 Task: Calculate the distance to the nearest cavern tour in Carlsbad Caverns National Park, New Mexico.
Action: Mouse moved to (77, 55)
Screenshot: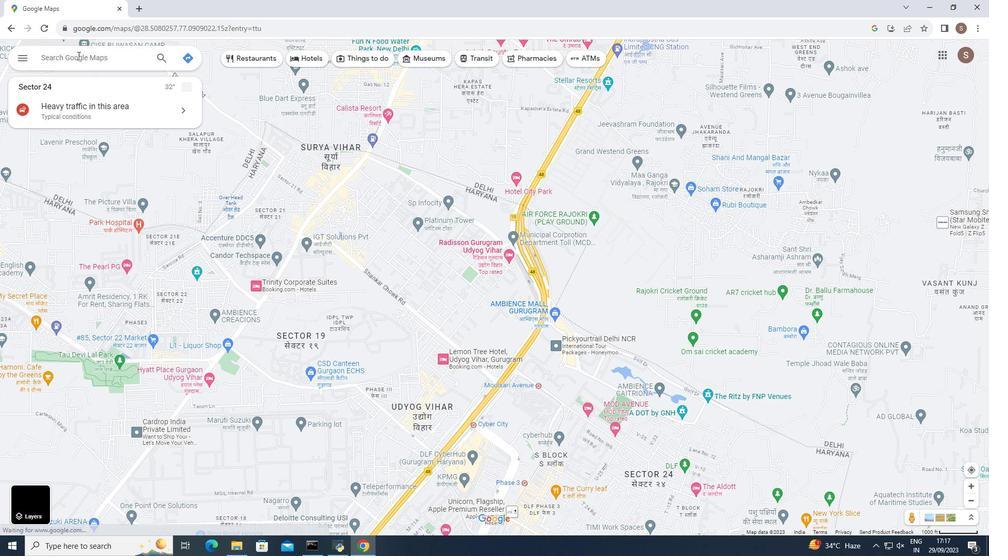 
Action: Mouse pressed left at (77, 55)
Screenshot: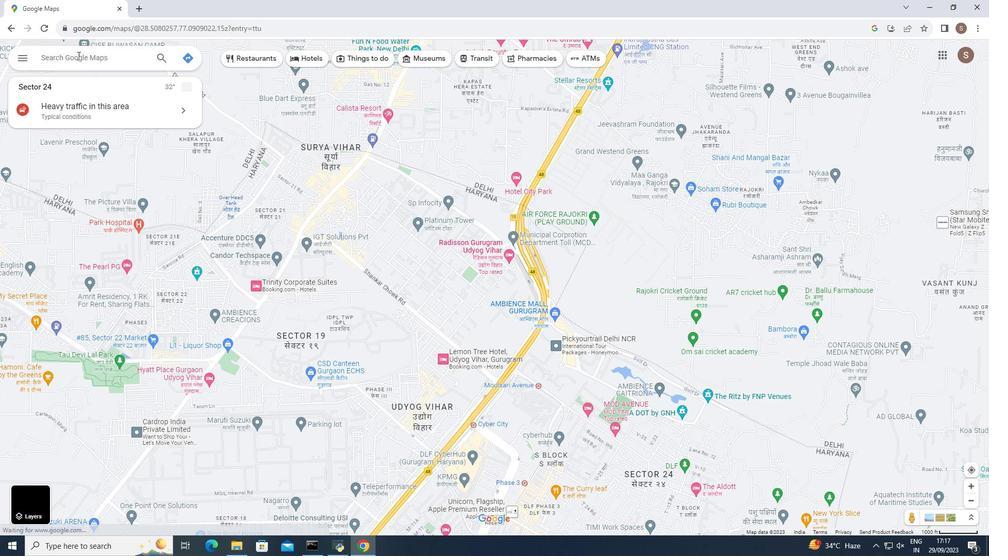 
Action: Key pressed carlsbad<Key.space>caverns<Key.space>national<Key.space>park,<Key.space>new<Key.space>mexico
Screenshot: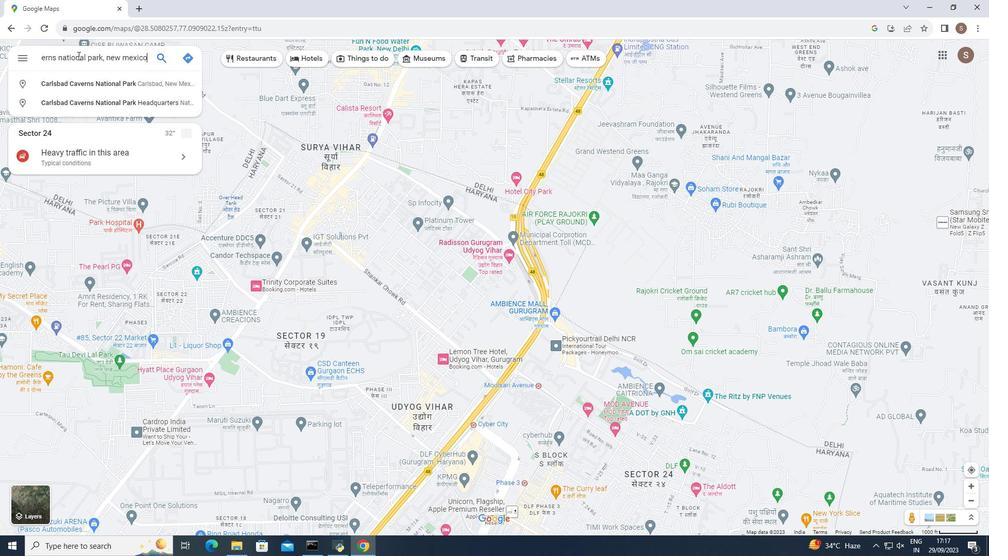 
Action: Mouse moved to (158, 53)
Screenshot: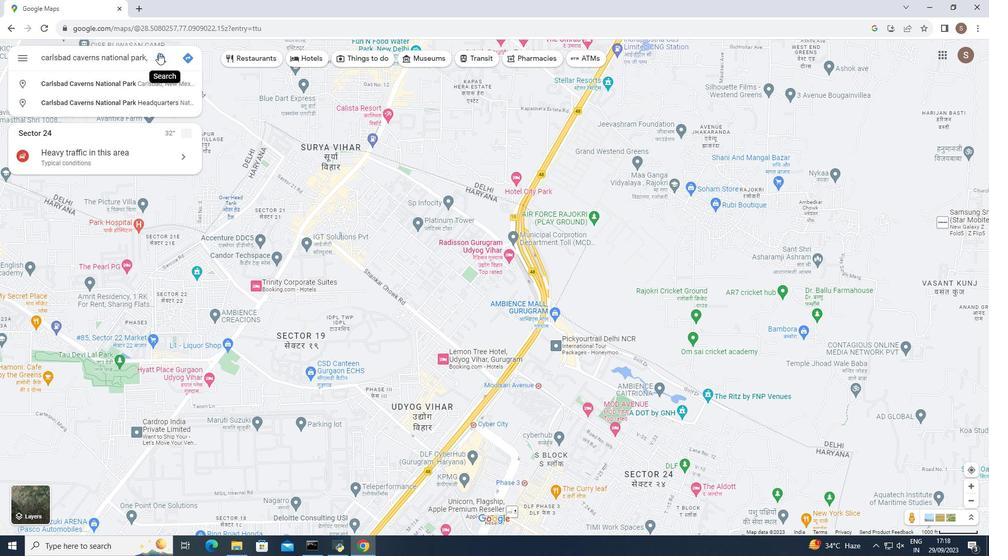 
Action: Mouse pressed left at (158, 53)
Screenshot: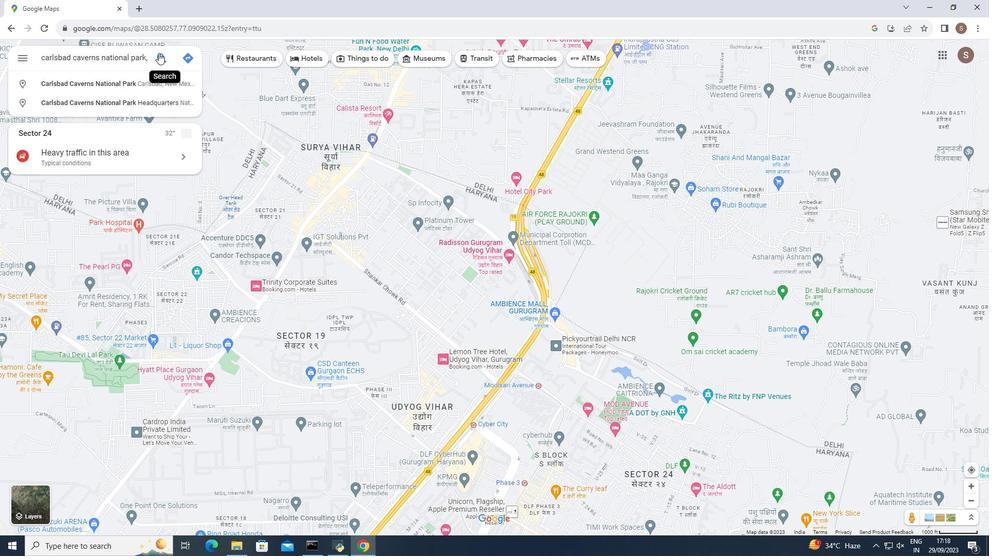 
Action: Mouse moved to (105, 263)
Screenshot: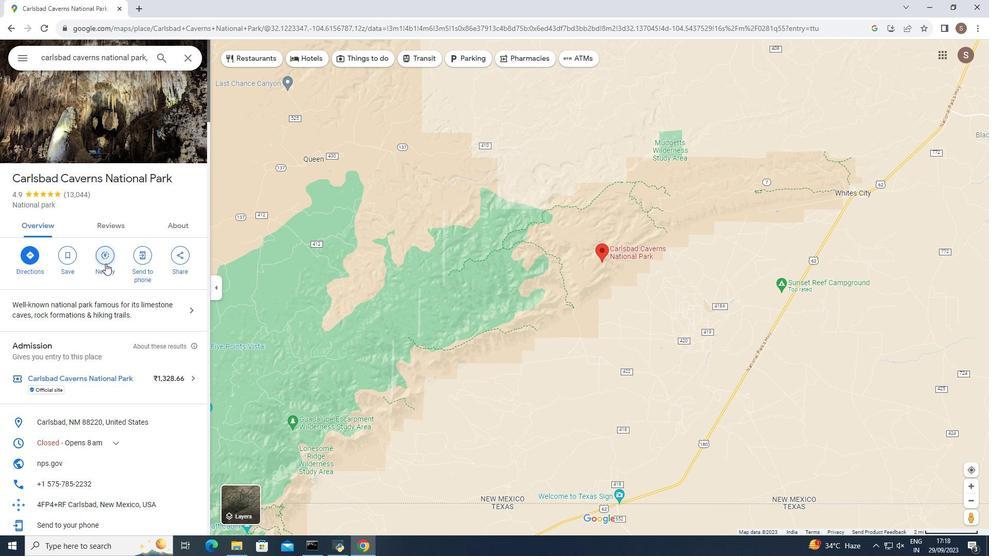
Action: Mouse pressed left at (105, 263)
Screenshot: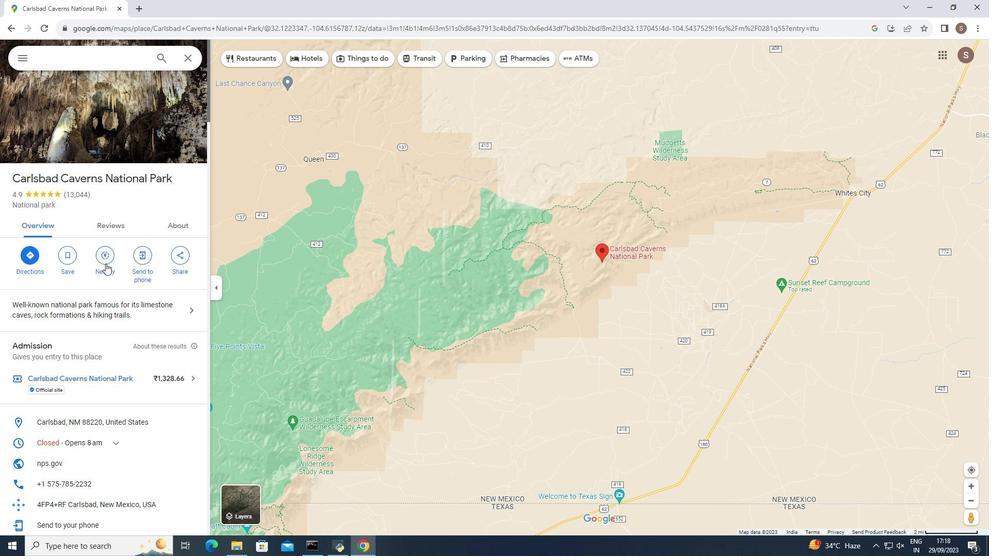 
Action: Mouse moved to (71, 54)
Screenshot: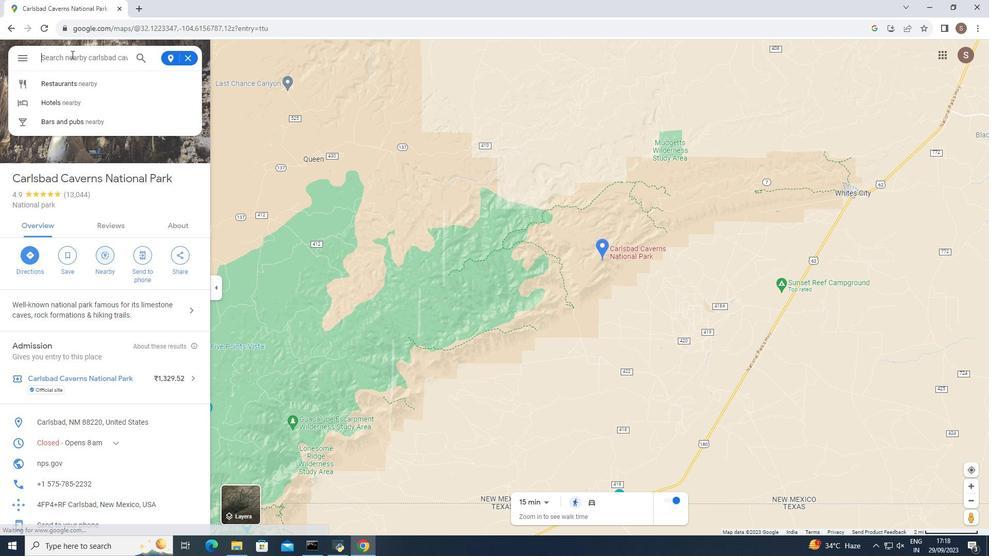
Action: Mouse pressed left at (71, 54)
Screenshot: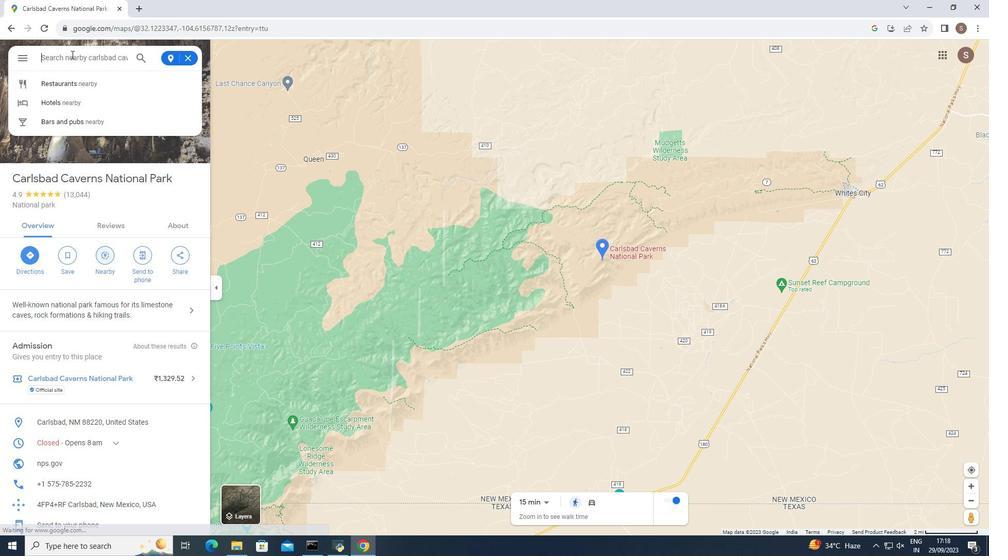 
Action: Mouse moved to (70, 55)
Screenshot: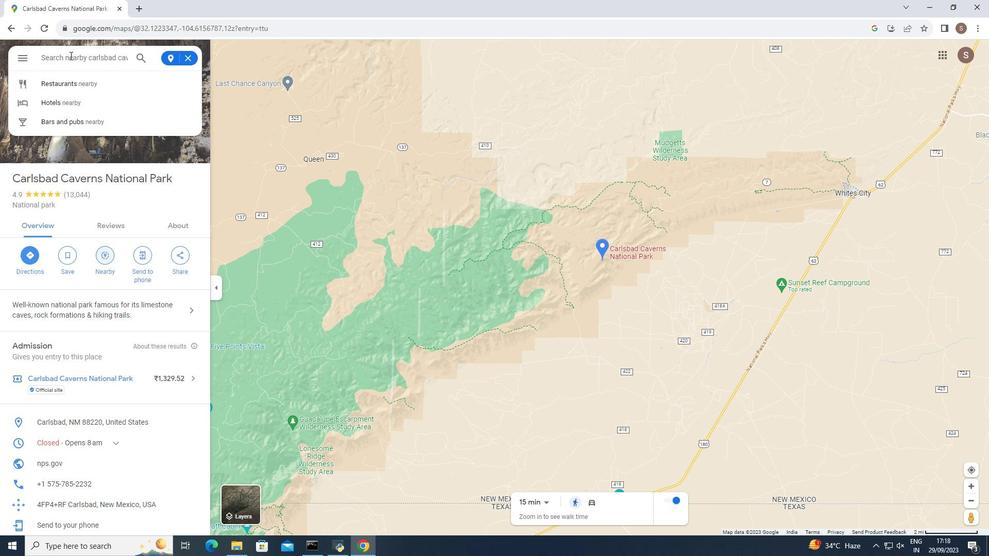 
Action: Key pressed cavern<Key.space>tour
Screenshot: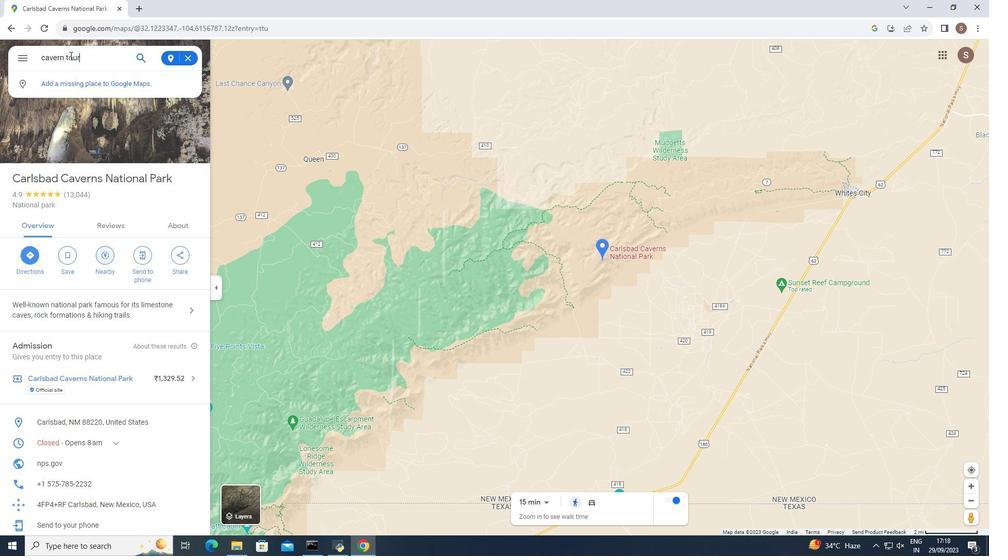 
Action: Mouse moved to (141, 58)
Screenshot: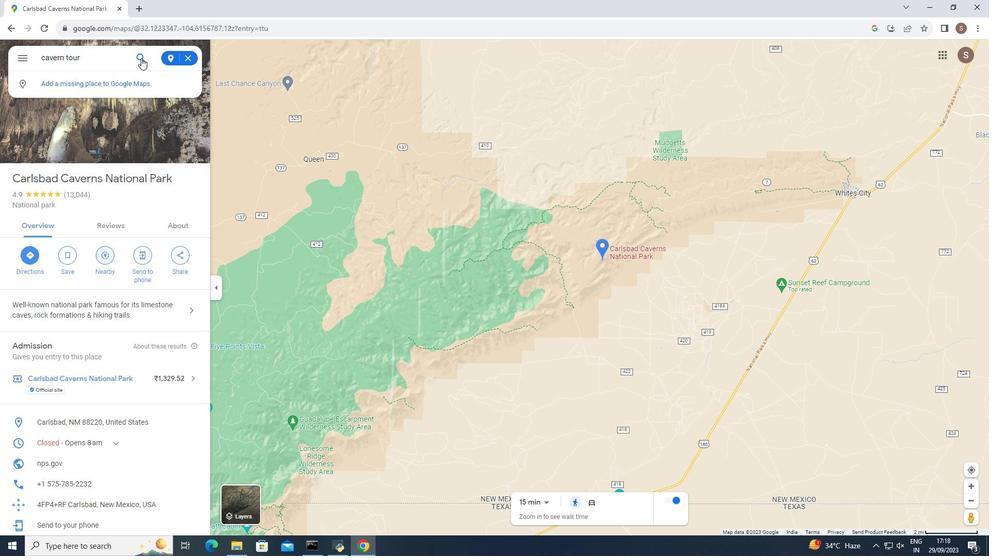 
Action: Mouse pressed left at (141, 58)
Screenshot: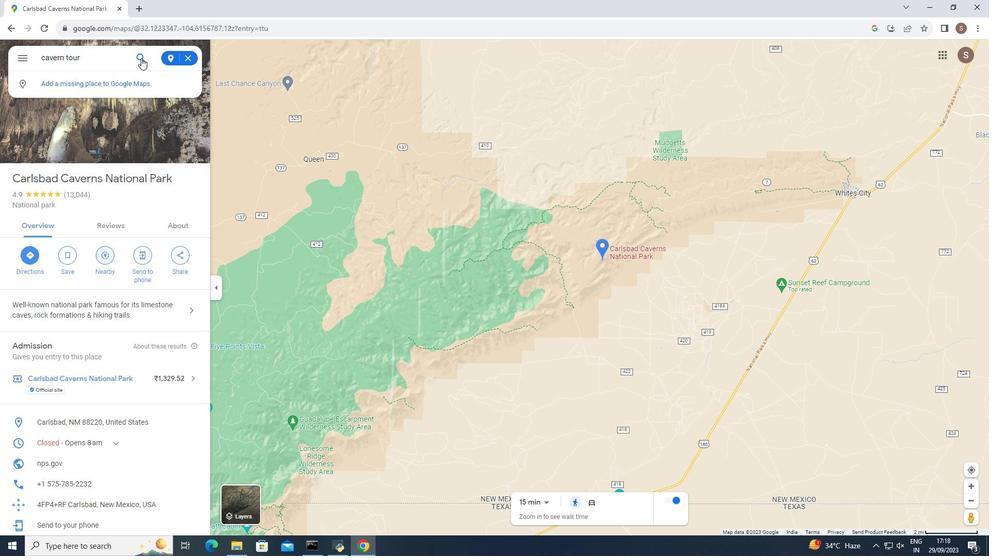 
Action: Mouse moved to (599, 251)
Screenshot: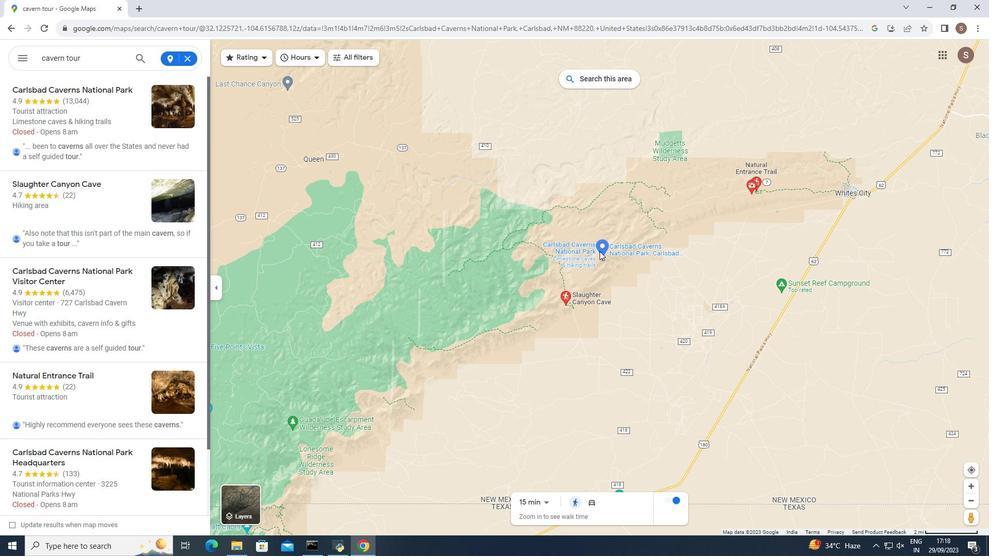 
Action: Mouse pressed left at (599, 251)
Screenshot: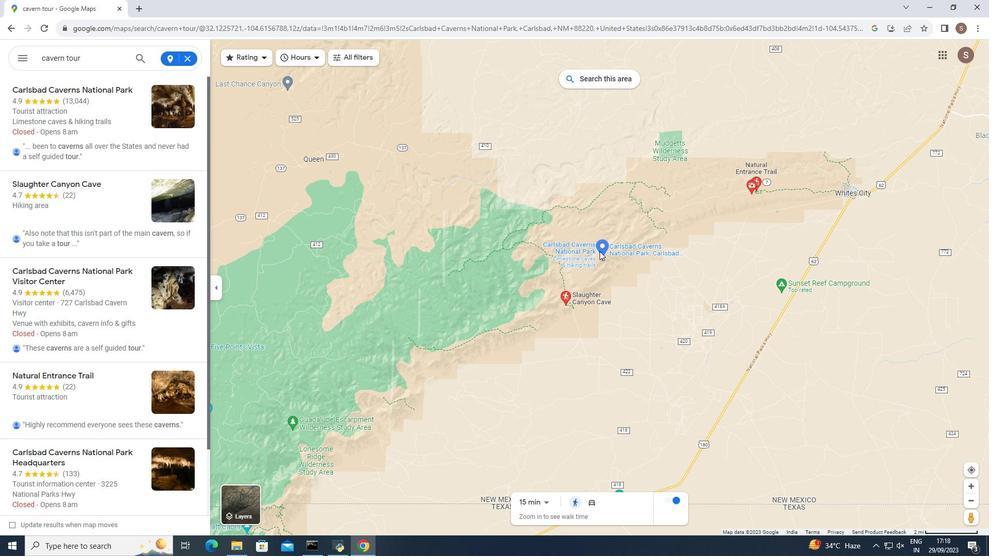 
Action: Mouse moved to (602, 241)
Screenshot: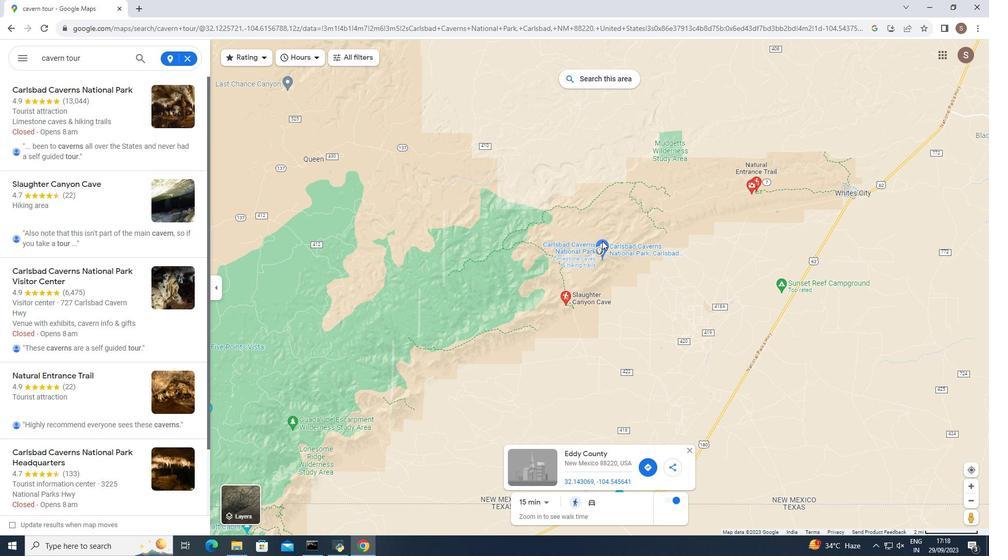 
Action: Mouse pressed left at (602, 241)
Screenshot: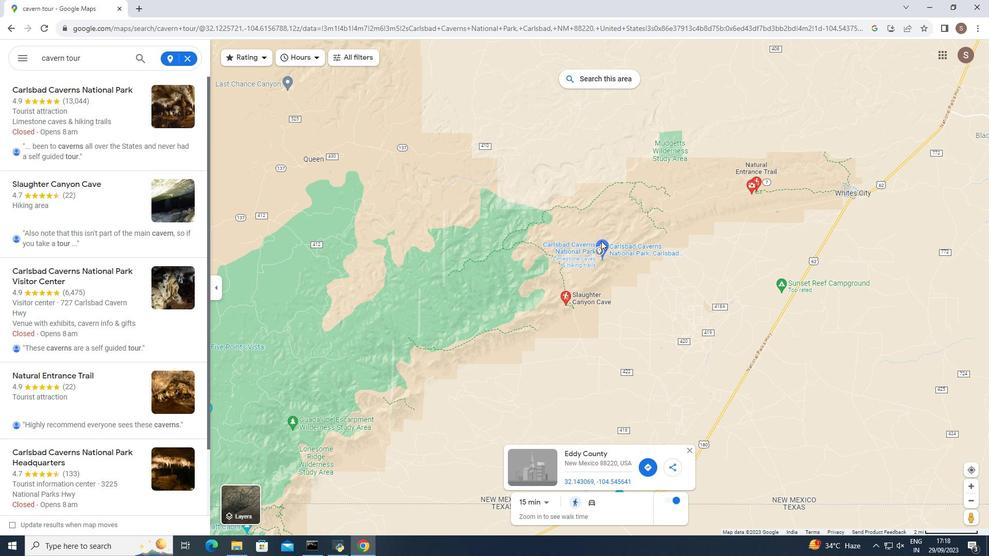 
Action: Mouse moved to (601, 258)
Screenshot: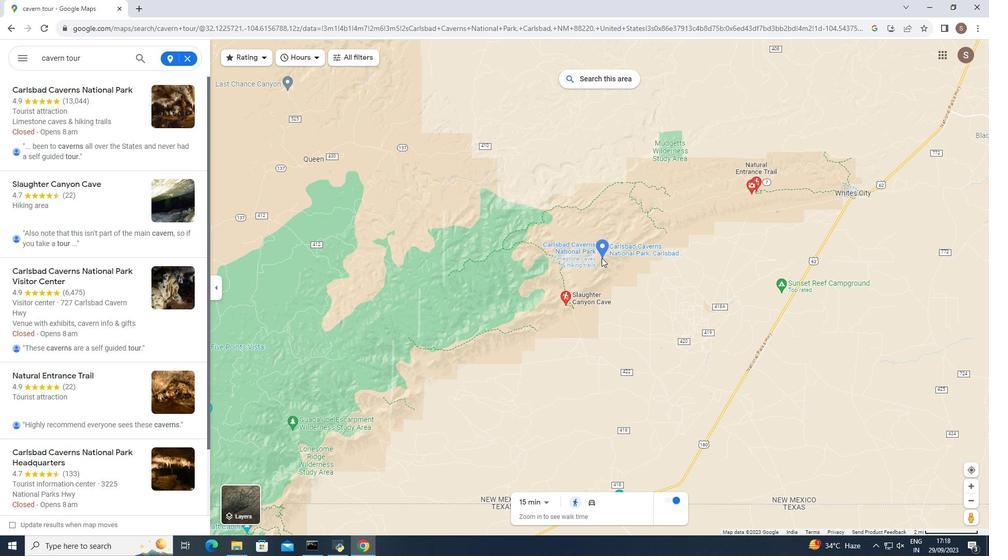 
Action: Mouse pressed left at (601, 258)
Screenshot: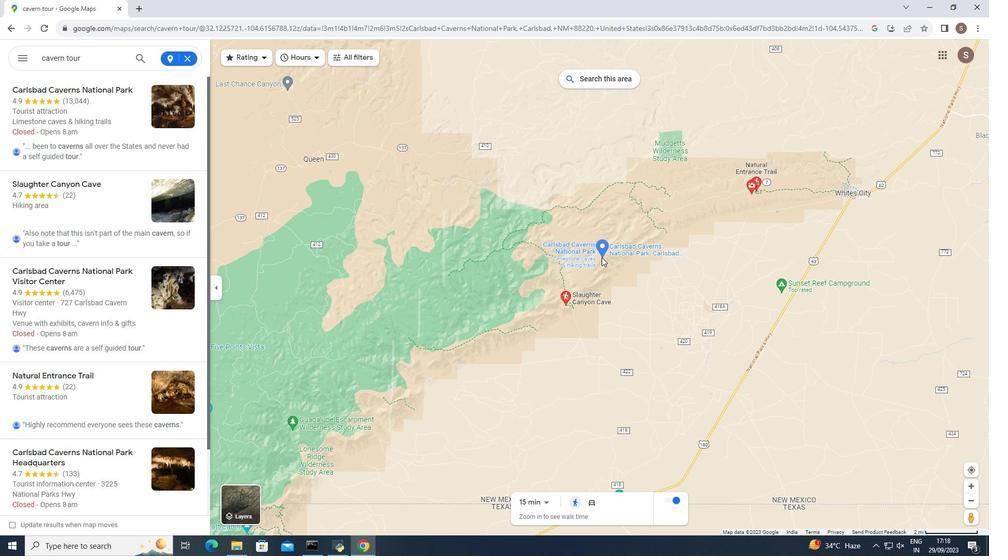
Action: Mouse moved to (601, 246)
Screenshot: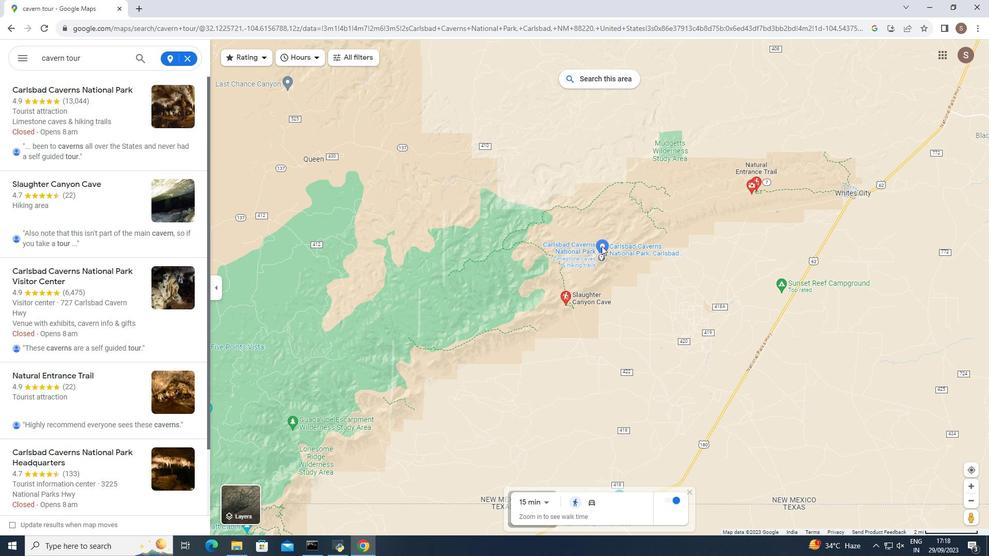
Action: Mouse pressed left at (601, 246)
Screenshot: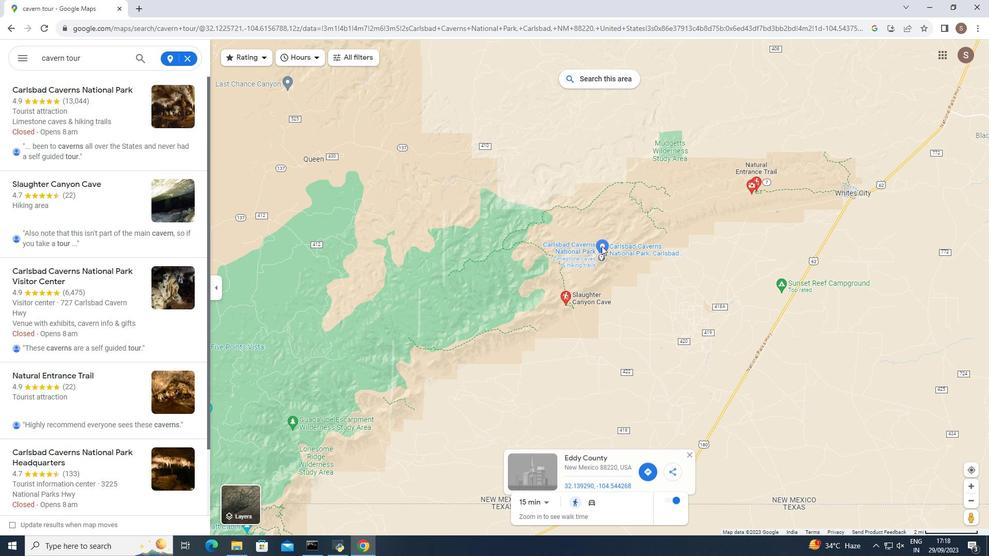 
Action: Mouse moved to (566, 294)
Screenshot: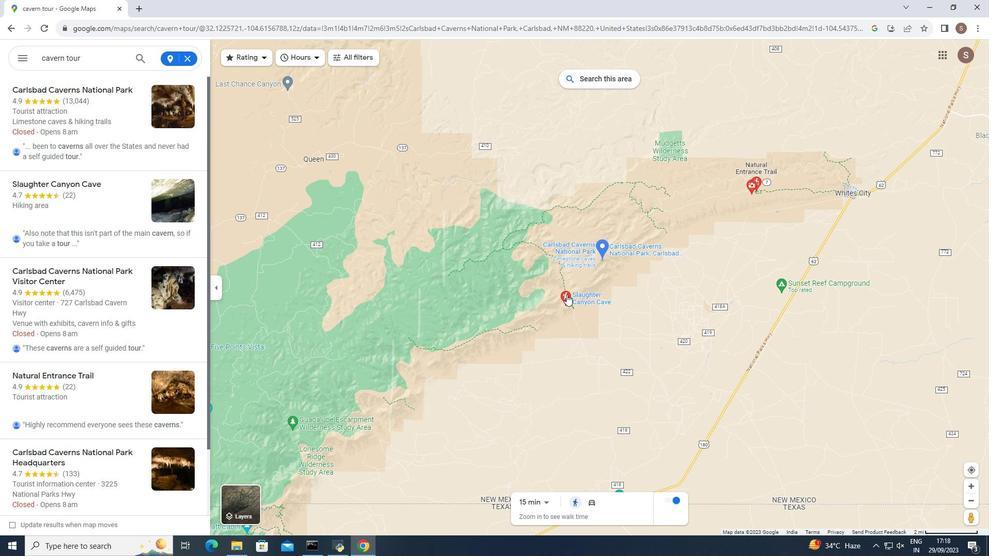 
Action: Mouse pressed left at (566, 294)
Screenshot: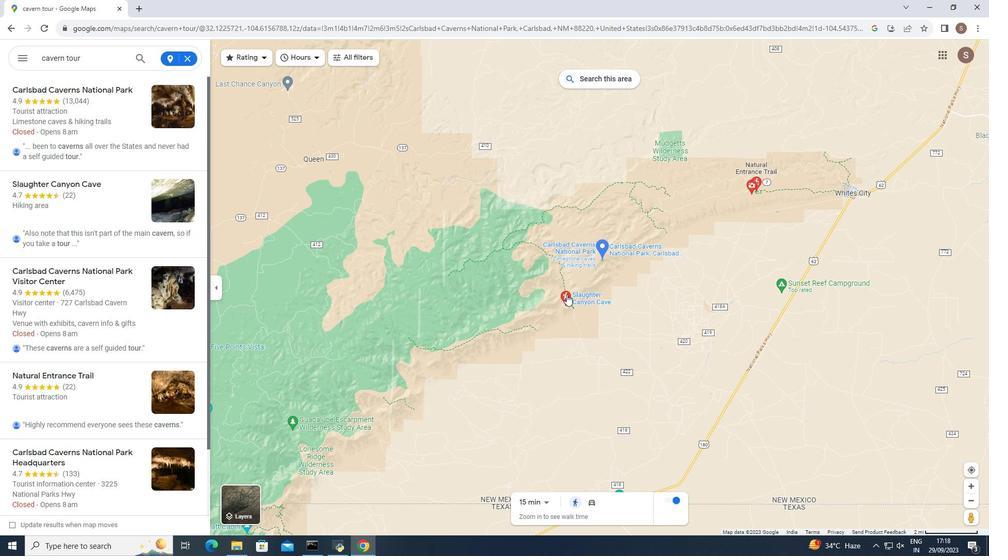 
Action: Mouse moved to (366, 313)
Screenshot: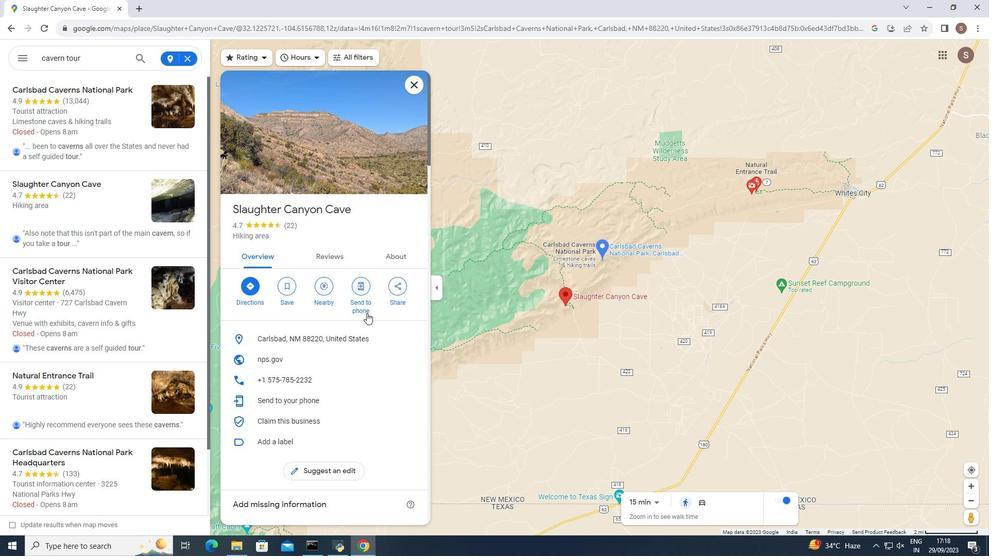 
Action: Mouse scrolled (366, 312) with delta (0, 0)
Screenshot: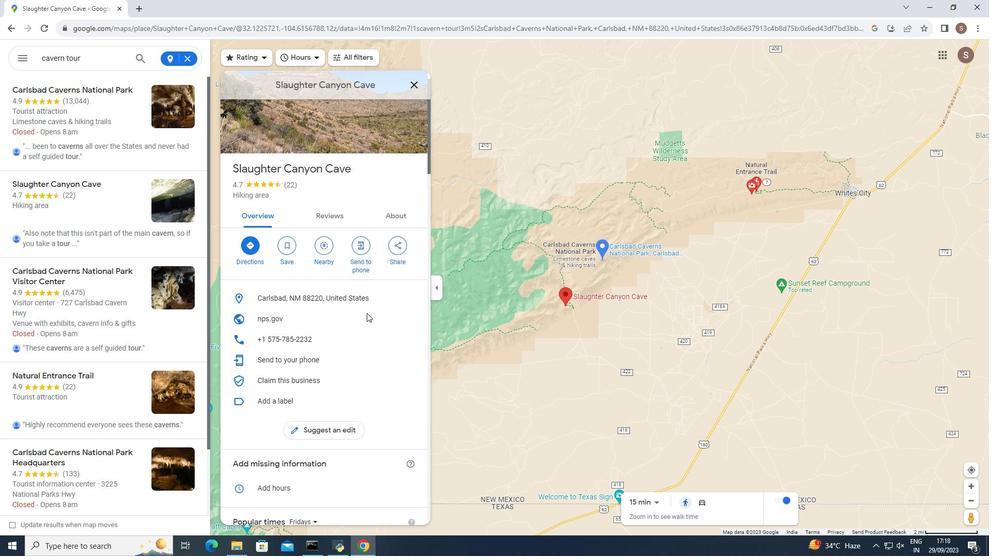 
Action: Mouse moved to (367, 310)
Screenshot: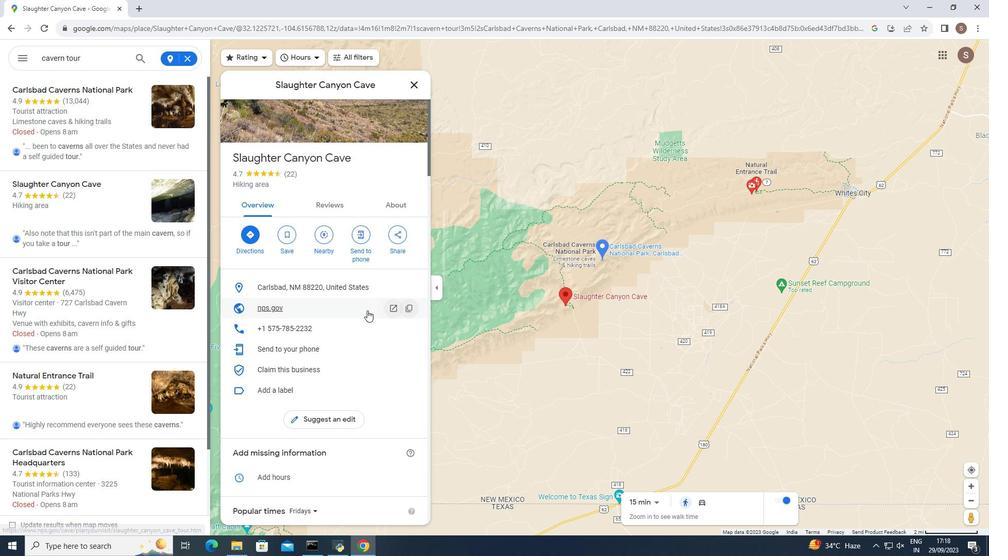 
Action: Mouse scrolled (367, 310) with delta (0, 0)
Screenshot: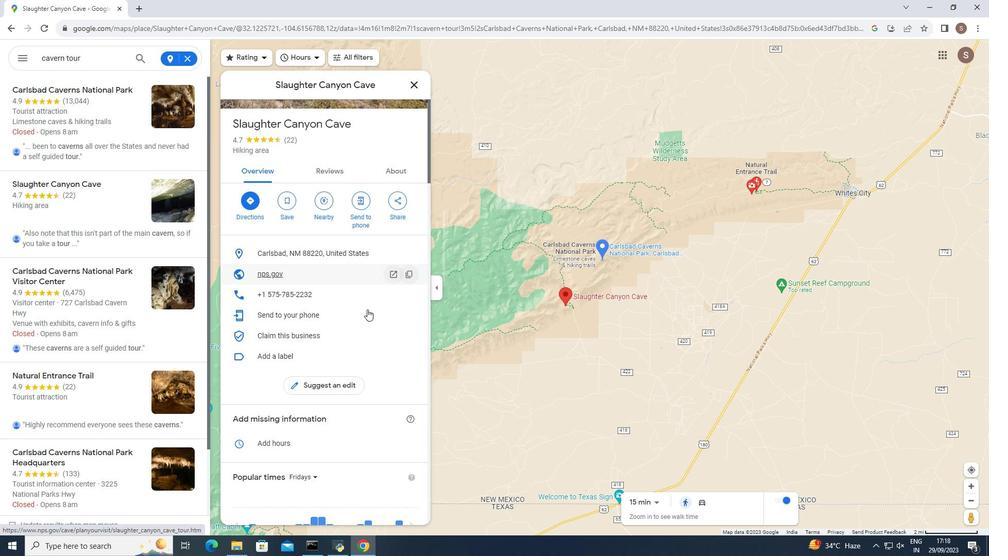 
Action: Mouse moved to (367, 307)
Screenshot: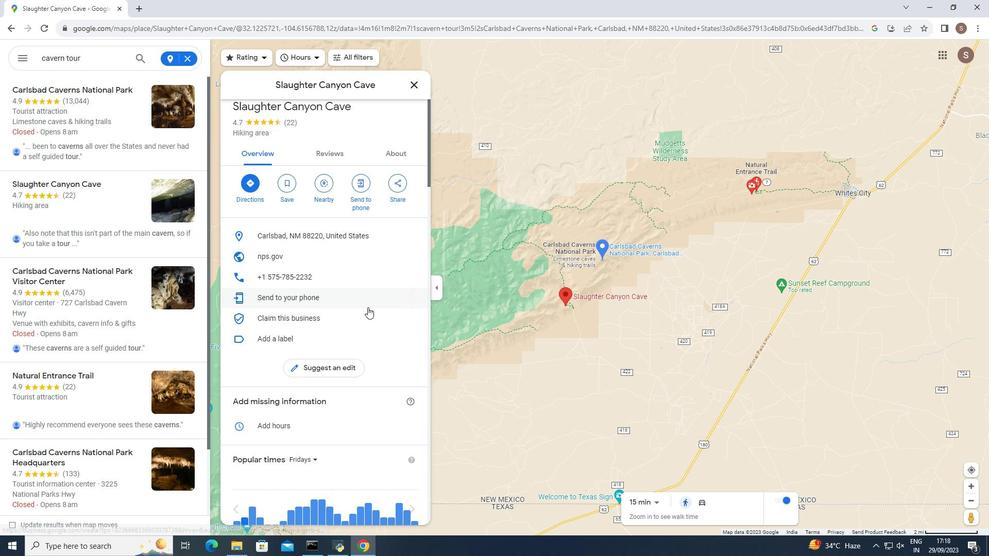 
Action: Mouse scrolled (367, 307) with delta (0, 0)
Screenshot: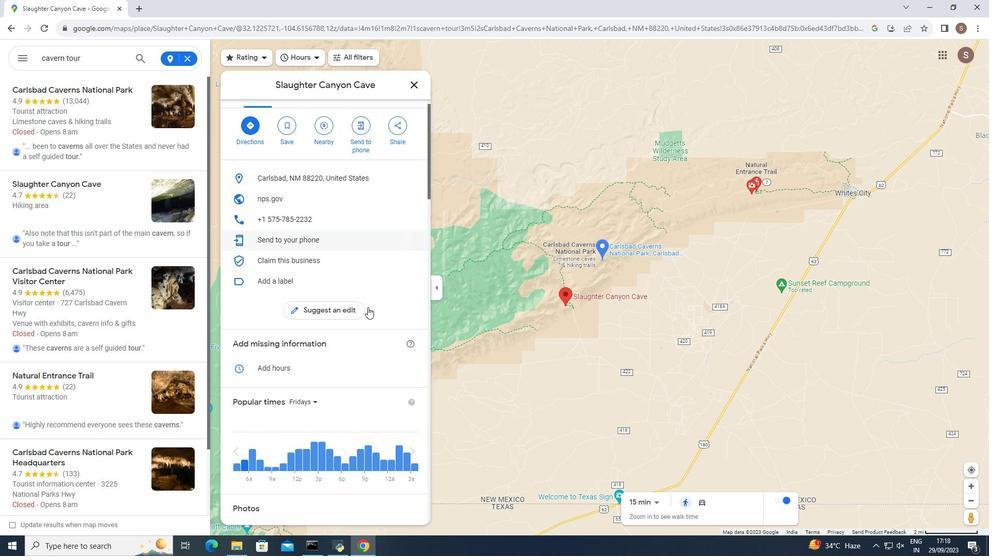 
Action: Mouse scrolled (367, 307) with delta (0, 0)
Screenshot: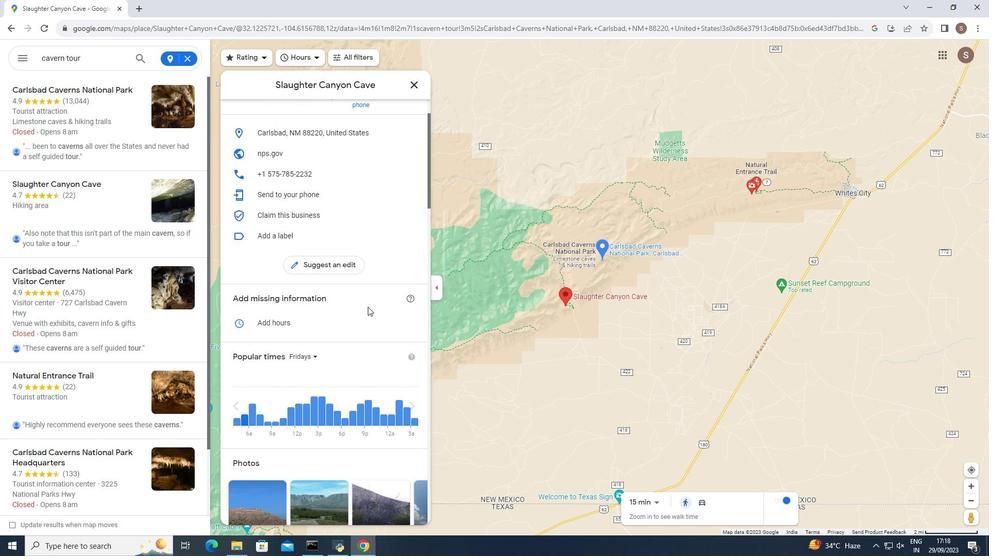 
Action: Mouse moved to (367, 307)
Screenshot: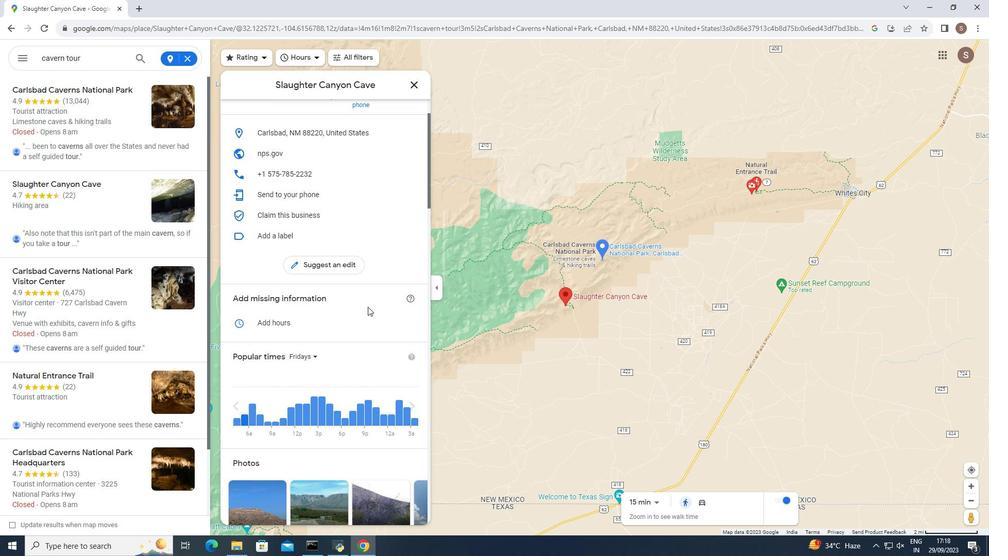 
Action: Mouse scrolled (367, 306) with delta (0, 0)
Screenshot: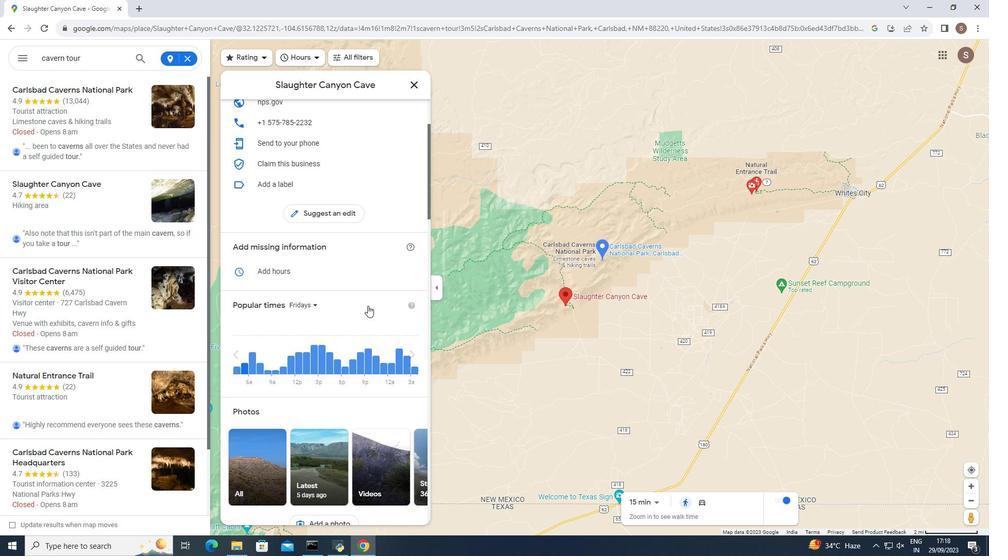 
Action: Mouse moved to (655, 503)
Screenshot: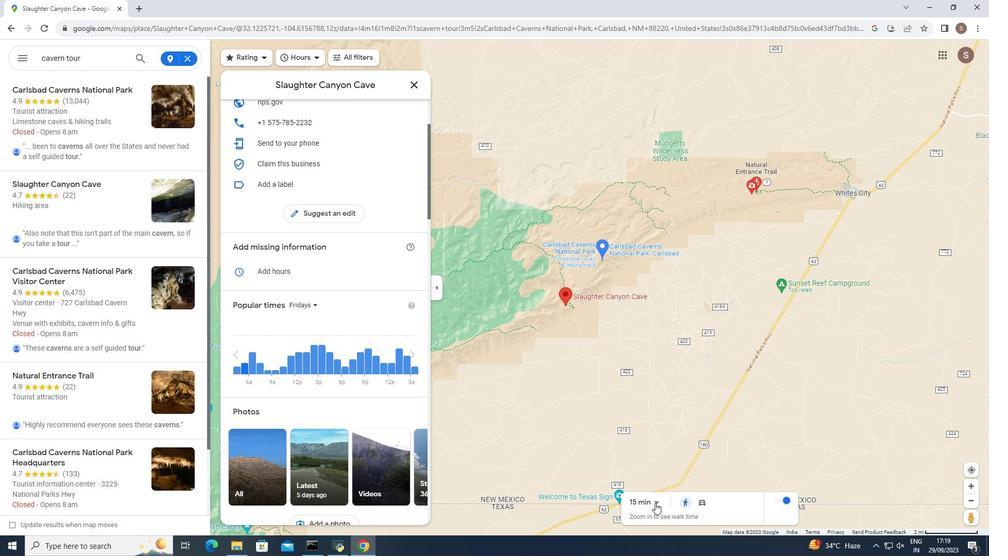 
Action: Mouse pressed left at (655, 503)
Screenshot: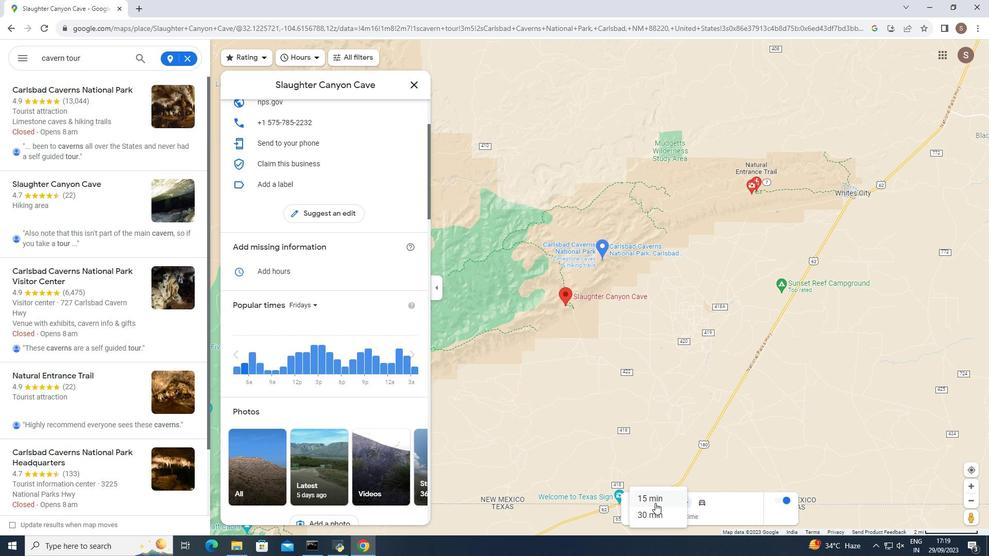 
Action: Mouse moved to (651, 440)
Screenshot: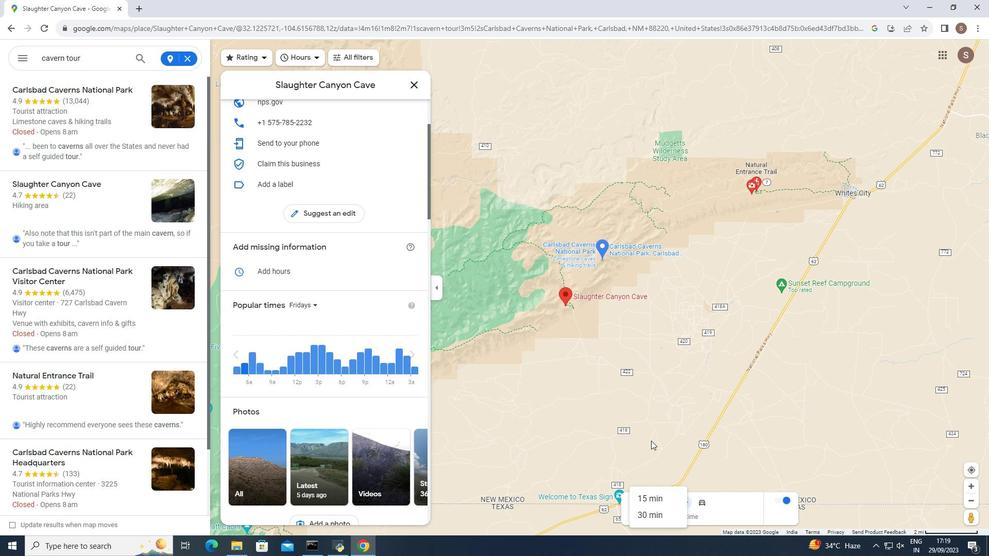 
Action: Mouse pressed left at (651, 440)
Screenshot: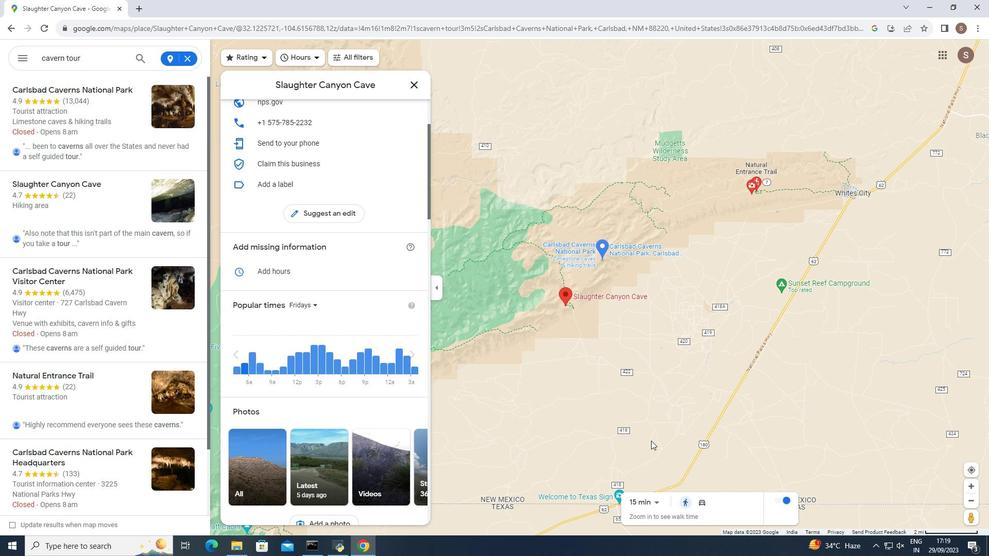 
Action: Mouse moved to (752, 188)
Screenshot: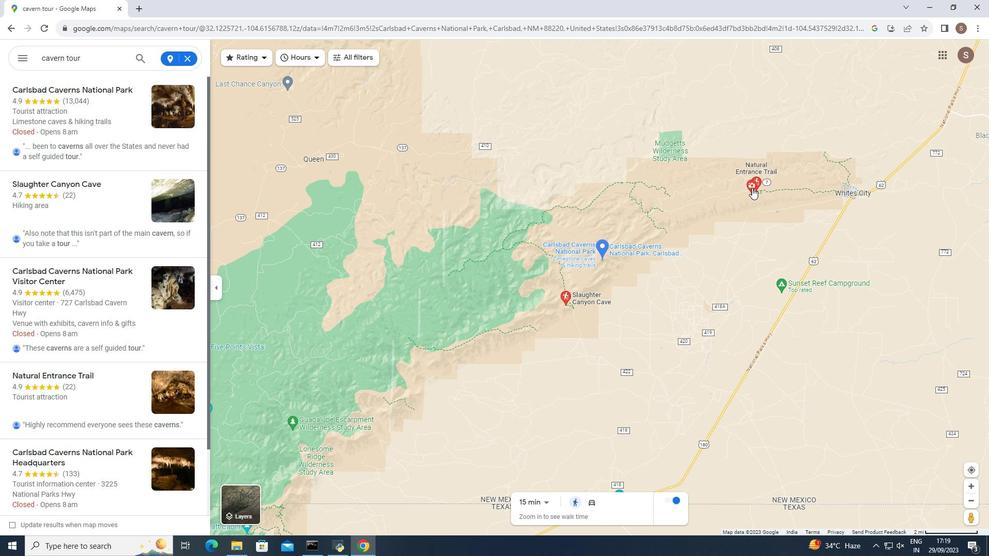 
Action: Mouse pressed left at (752, 188)
Screenshot: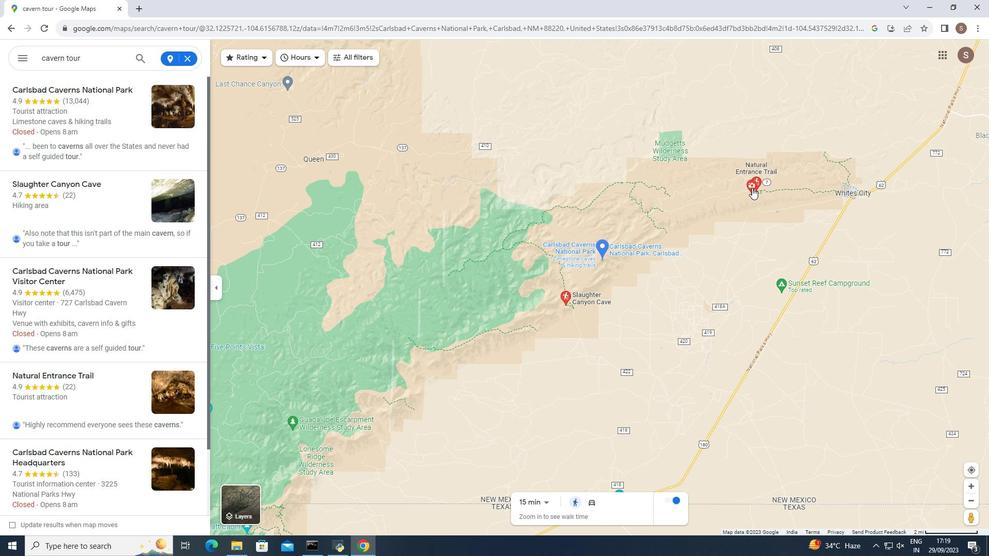 
Action: Mouse moved to (758, 189)
Screenshot: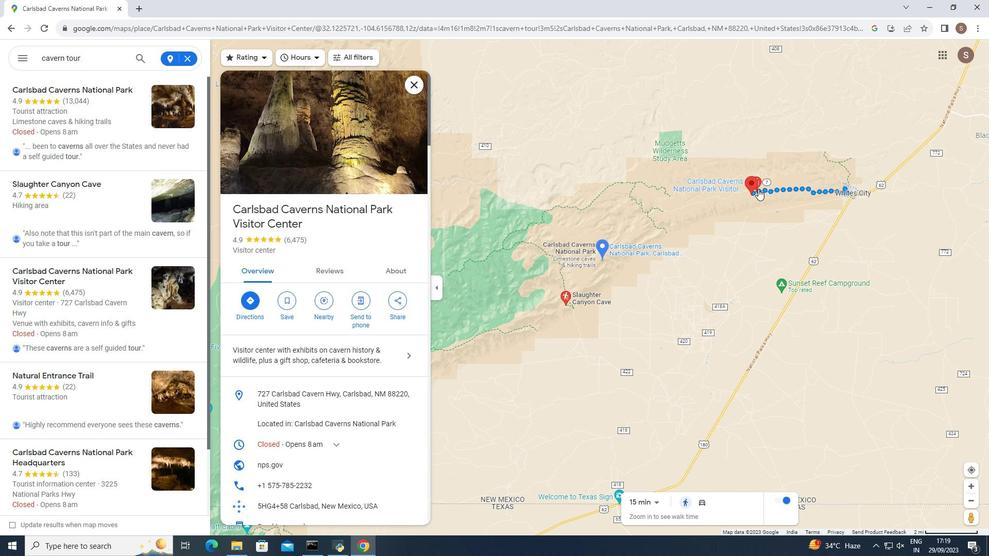
Action: Mouse pressed left at (758, 189)
Screenshot: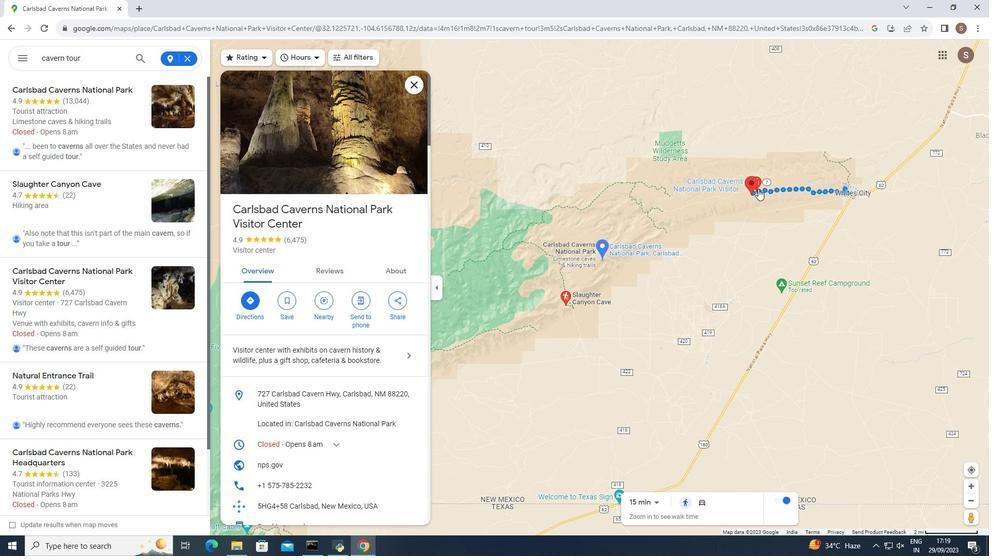 
Action: Mouse moved to (758, 189)
Screenshot: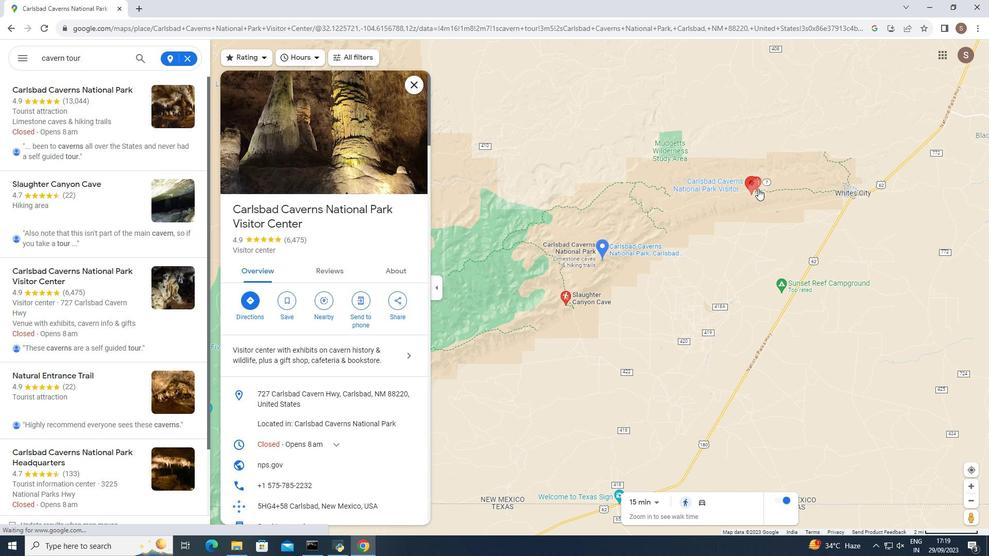
Action: Mouse pressed left at (758, 189)
Screenshot: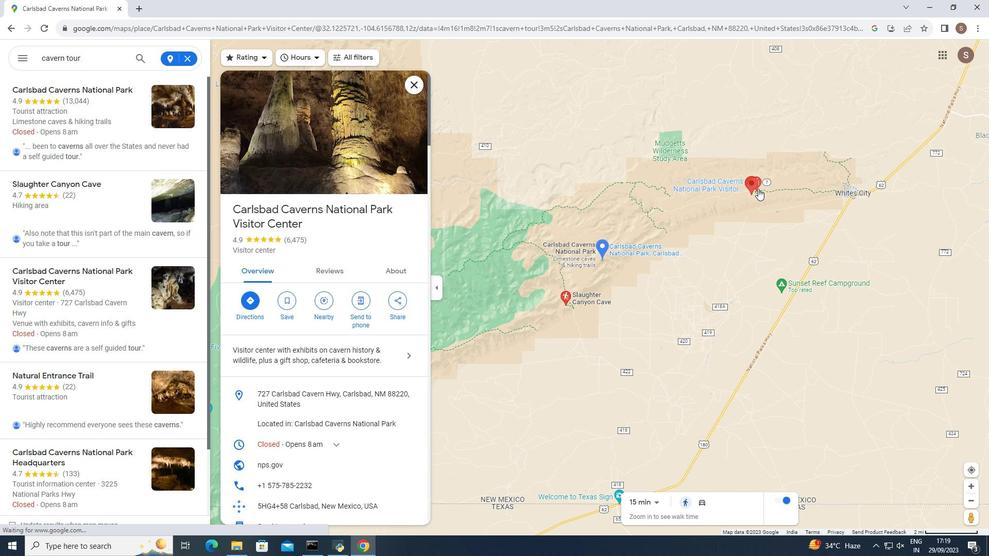 
Action: Mouse moved to (787, 208)
Screenshot: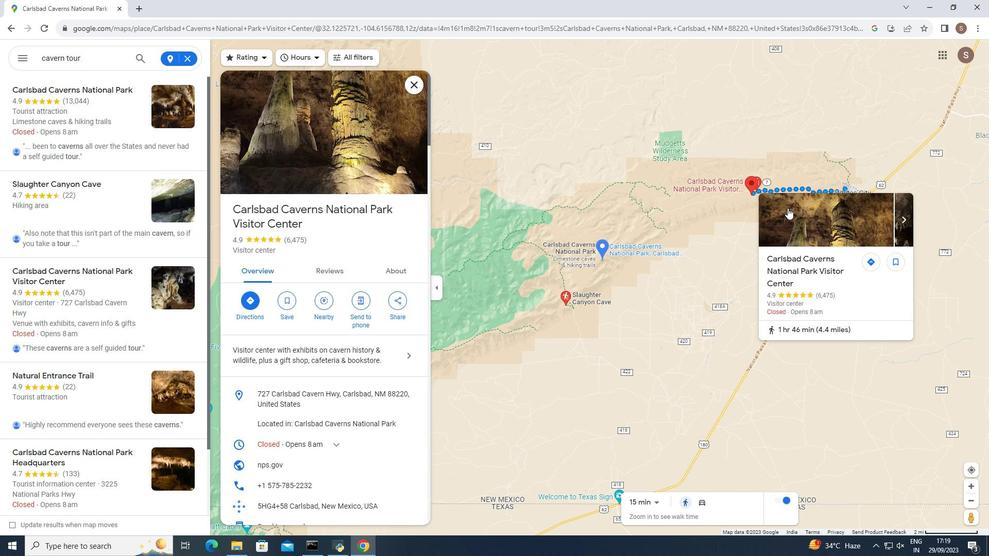 
Action: Mouse pressed left at (787, 208)
Screenshot: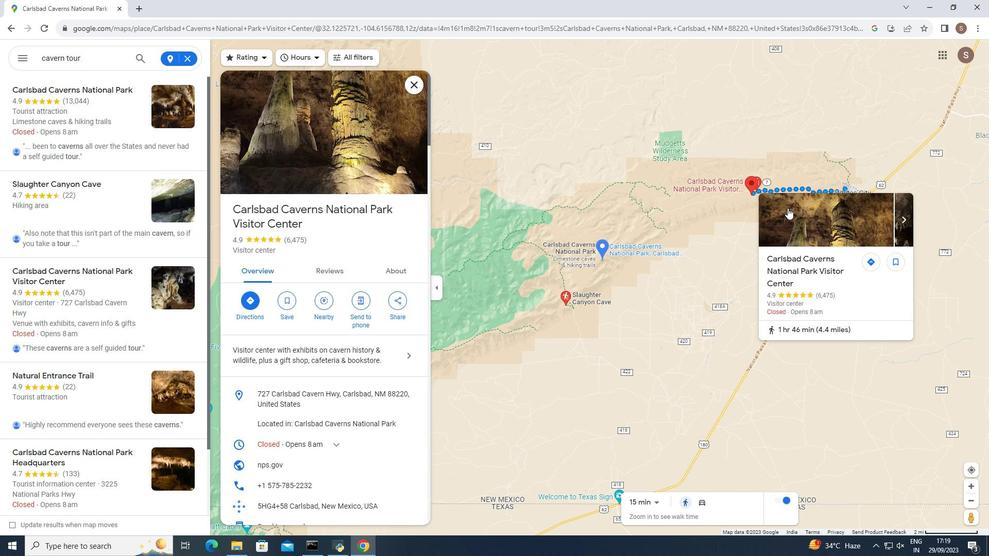 
Action: Mouse moved to (282, 219)
Screenshot: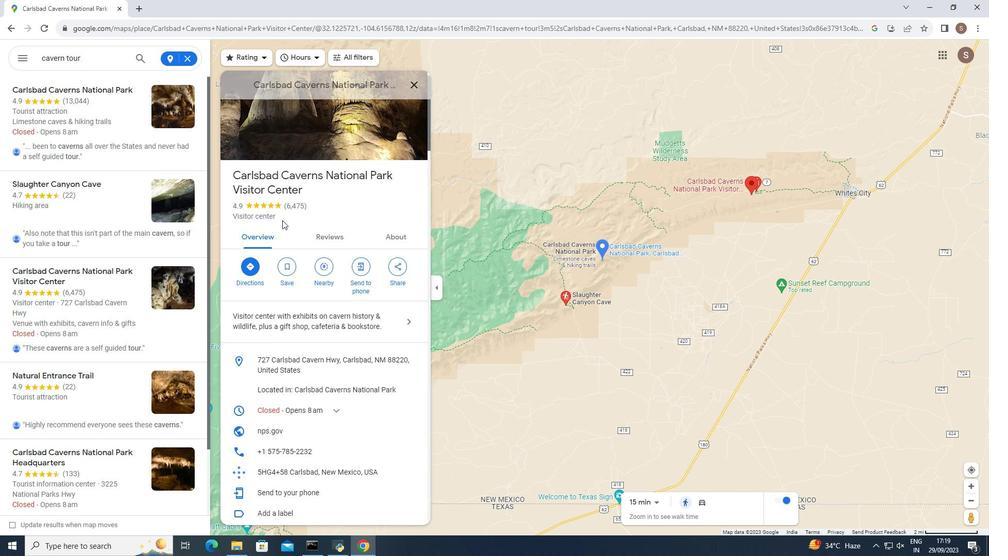 
Action: Mouse scrolled (282, 219) with delta (0, 0)
Screenshot: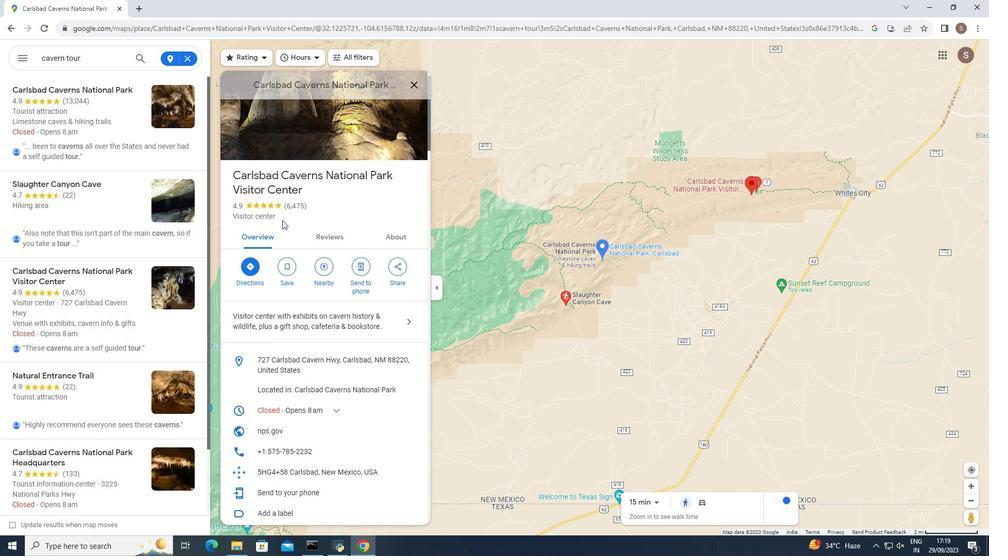
Action: Mouse moved to (282, 220)
Screenshot: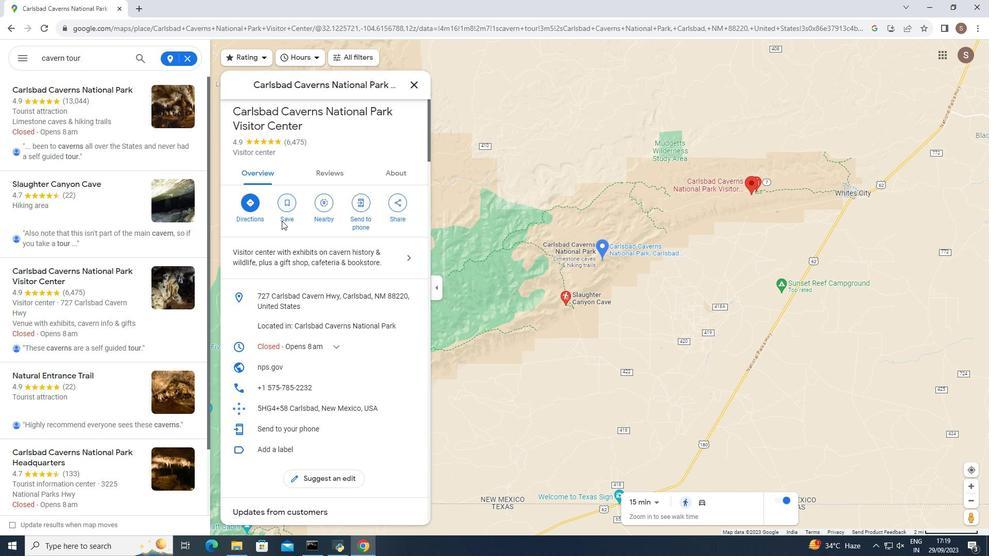 
Action: Mouse scrolled (282, 219) with delta (0, 0)
Screenshot: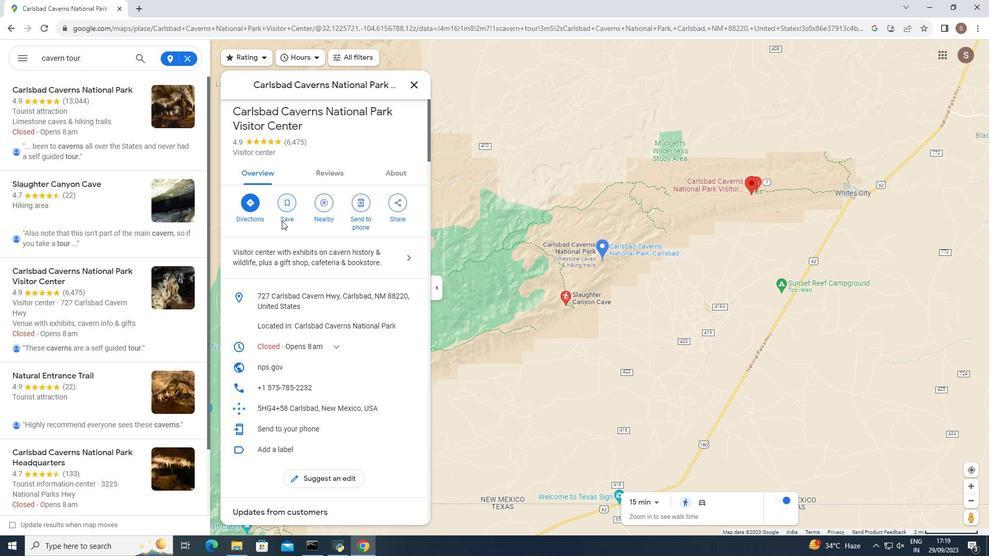 
Action: Mouse moved to (281, 221)
Screenshot: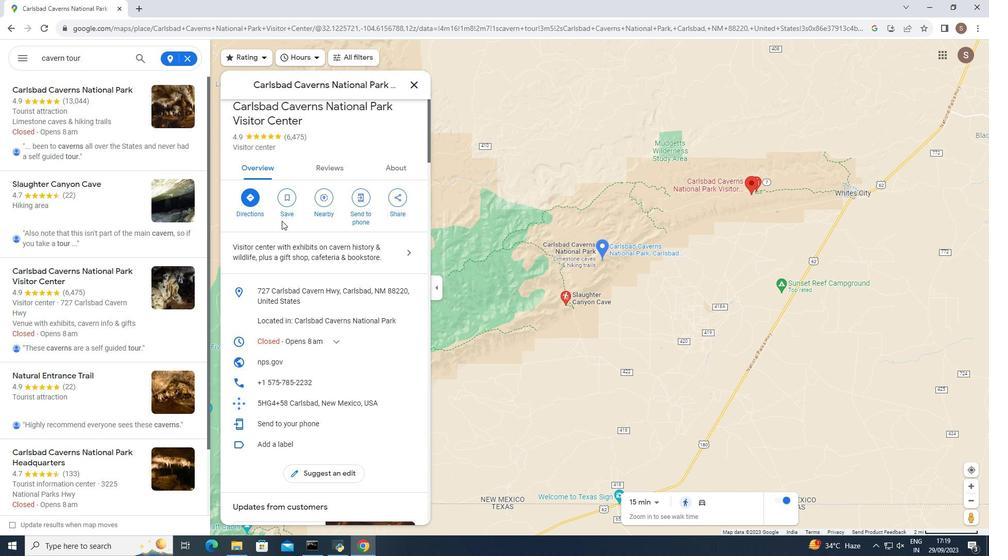 
Action: Mouse scrolled (281, 220) with delta (0, 0)
Screenshot: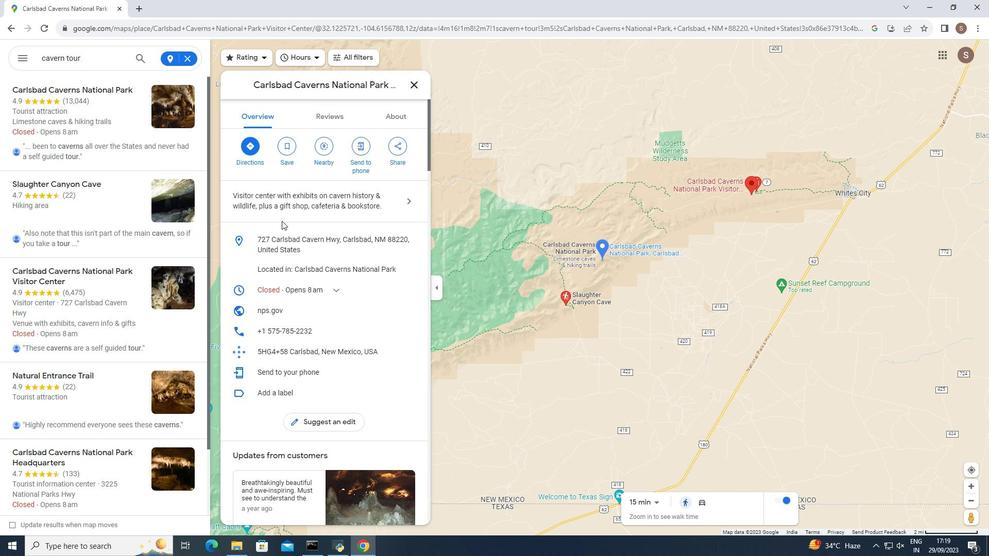 
Action: Mouse moved to (319, 242)
Screenshot: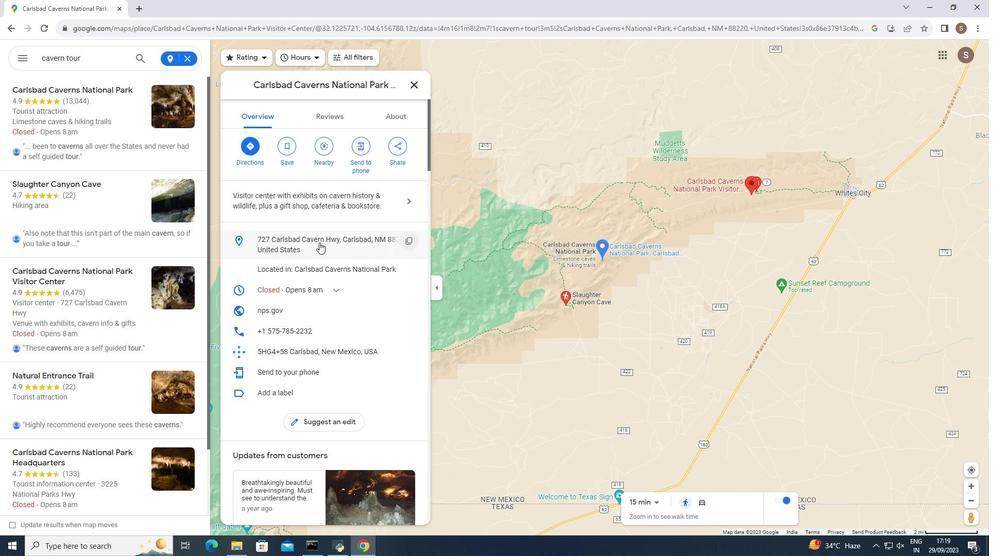 
Action: Mouse scrolled (319, 242) with delta (0, 0)
Screenshot: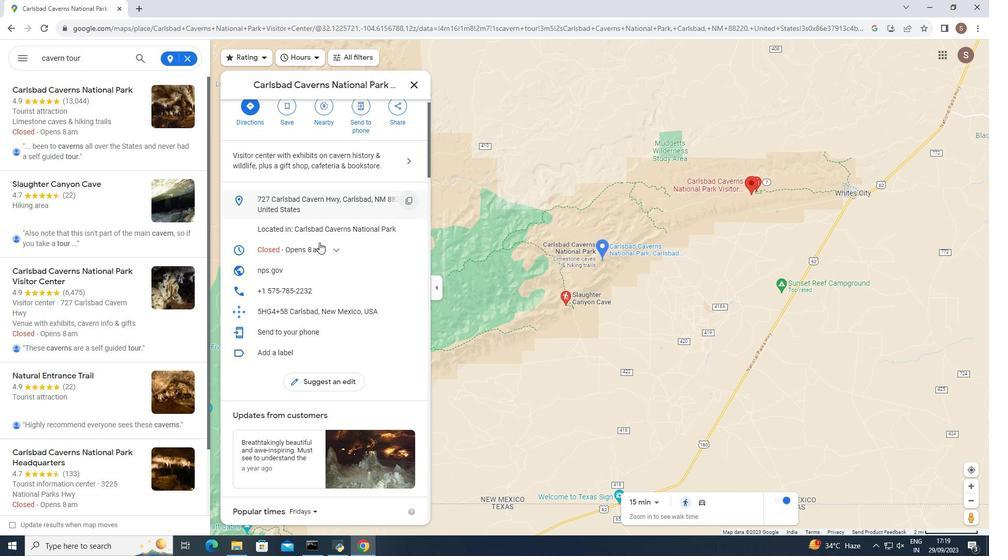 
Action: Mouse moved to (319, 242)
Screenshot: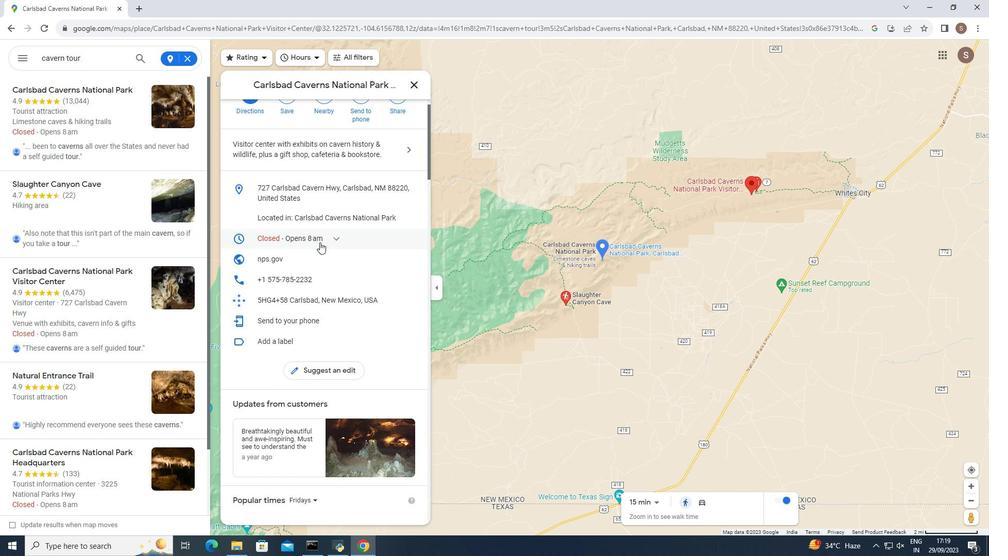 
Action: Mouse scrolled (319, 242) with delta (0, 0)
Screenshot: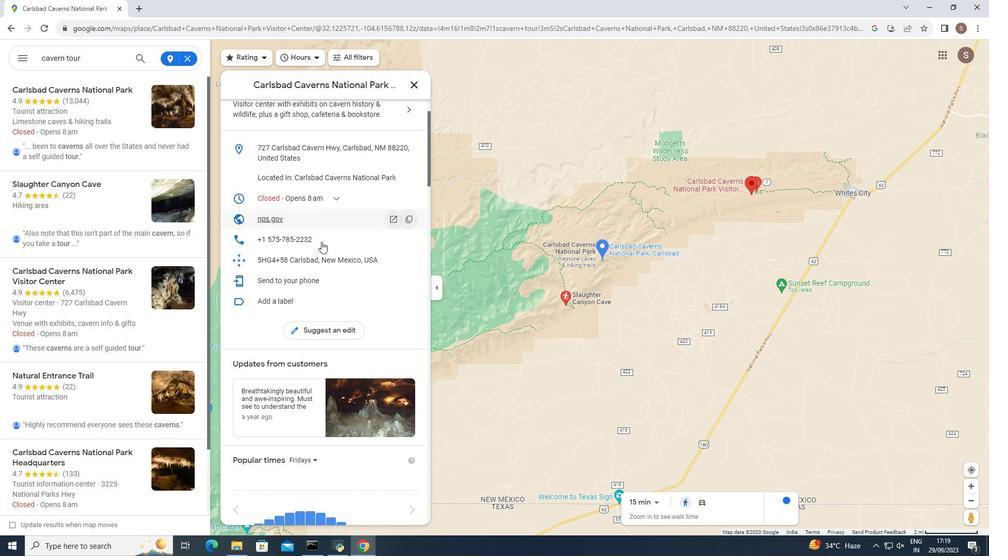 
Action: Mouse moved to (320, 242)
Screenshot: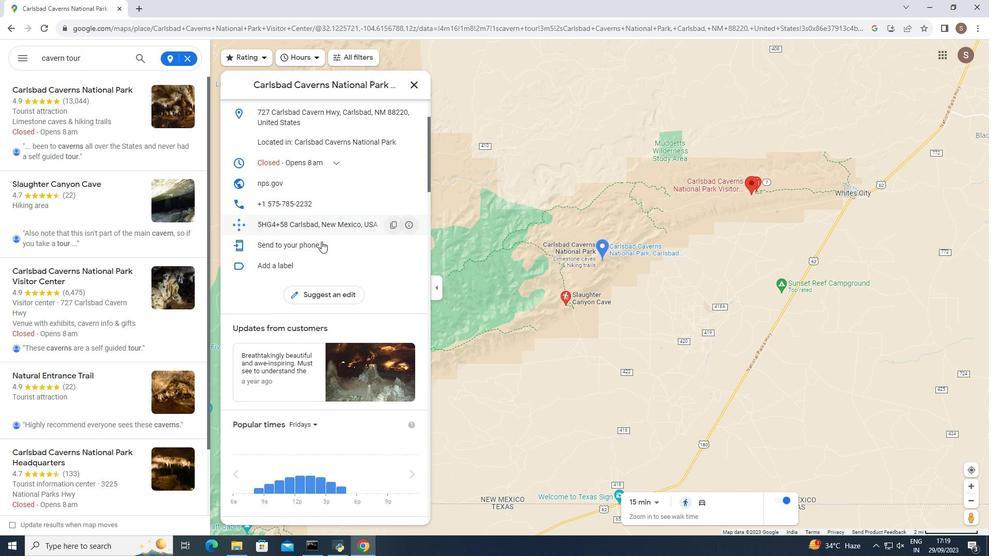 
Action: Mouse scrolled (320, 241) with delta (0, 0)
Screenshot: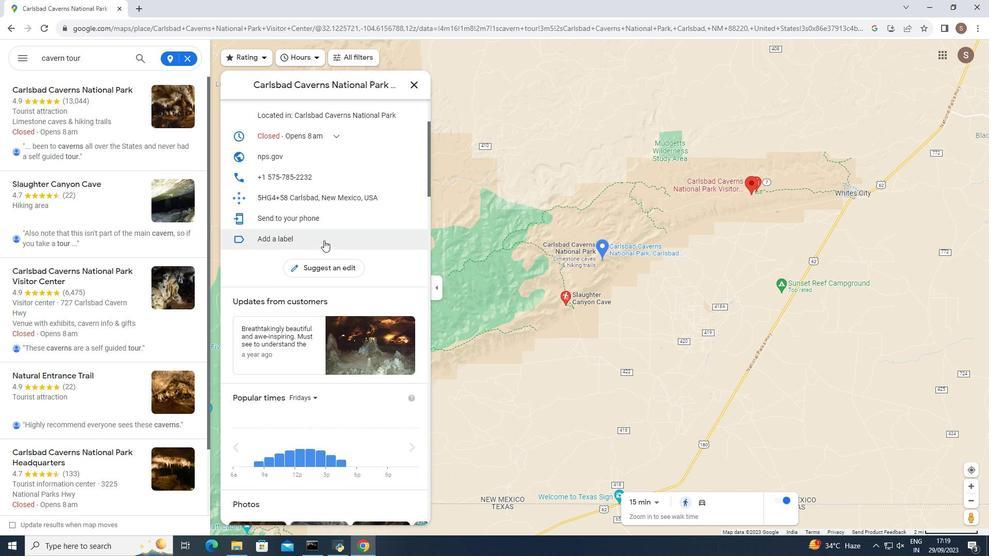 
Action: Mouse moved to (409, 82)
Screenshot: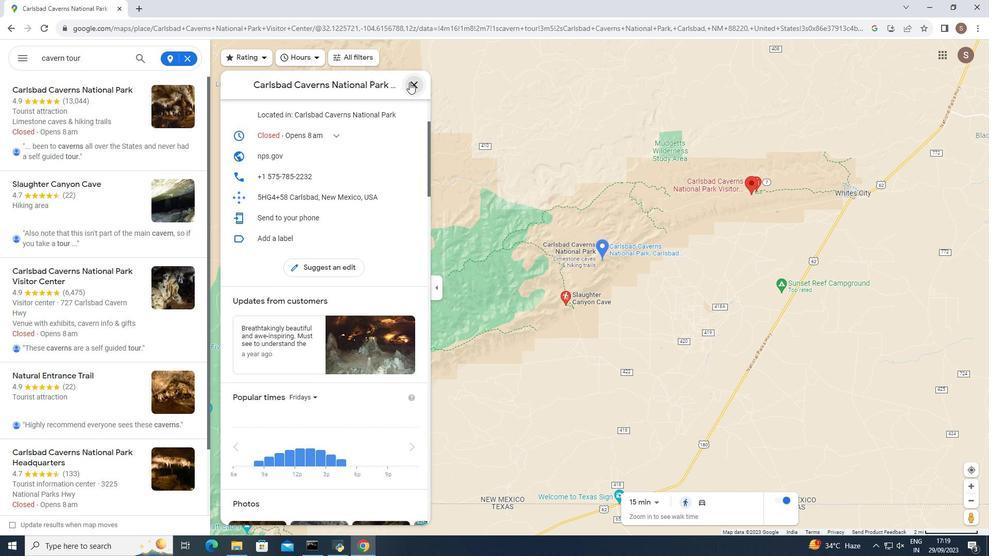 
Action: Mouse pressed left at (409, 82)
Screenshot: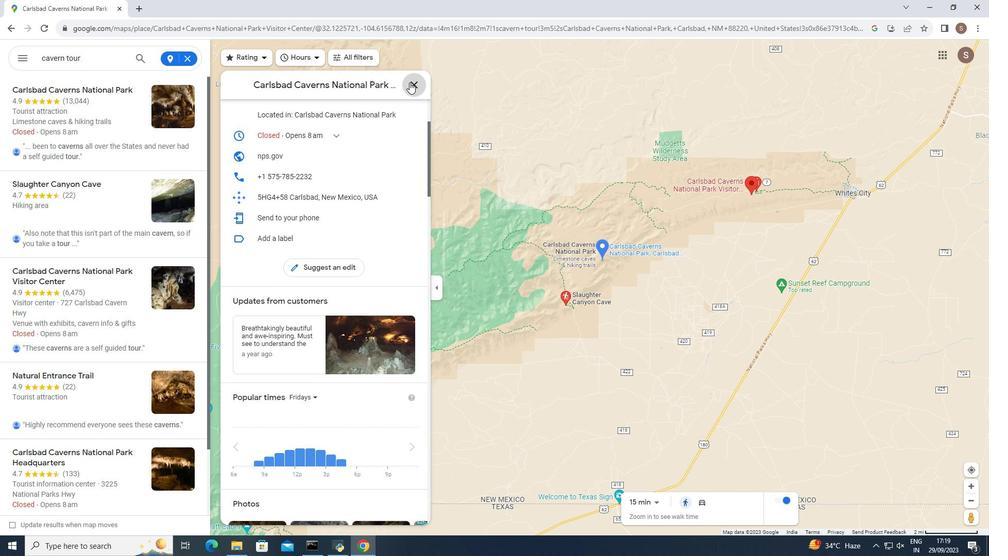 
Action: Mouse moved to (760, 182)
Screenshot: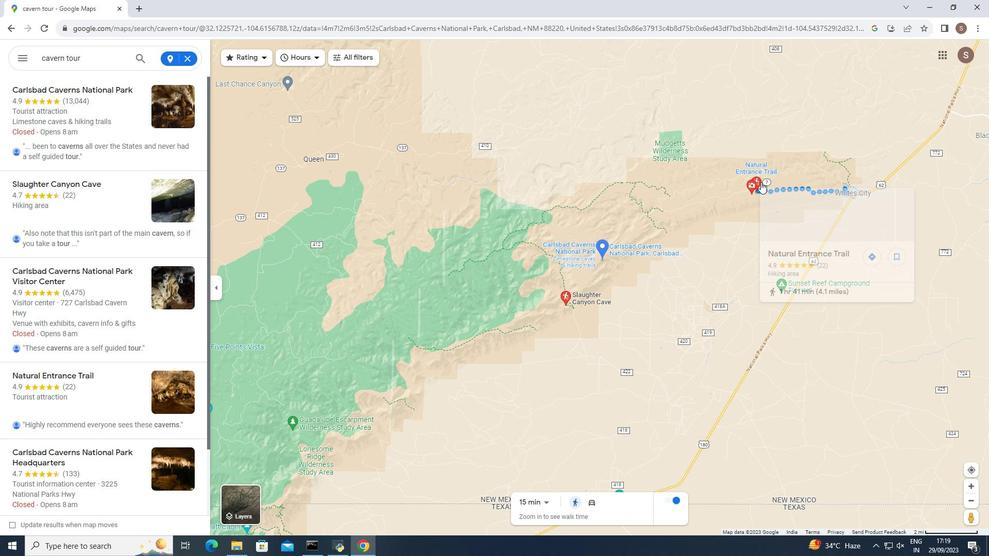
Action: Mouse pressed left at (760, 182)
Screenshot: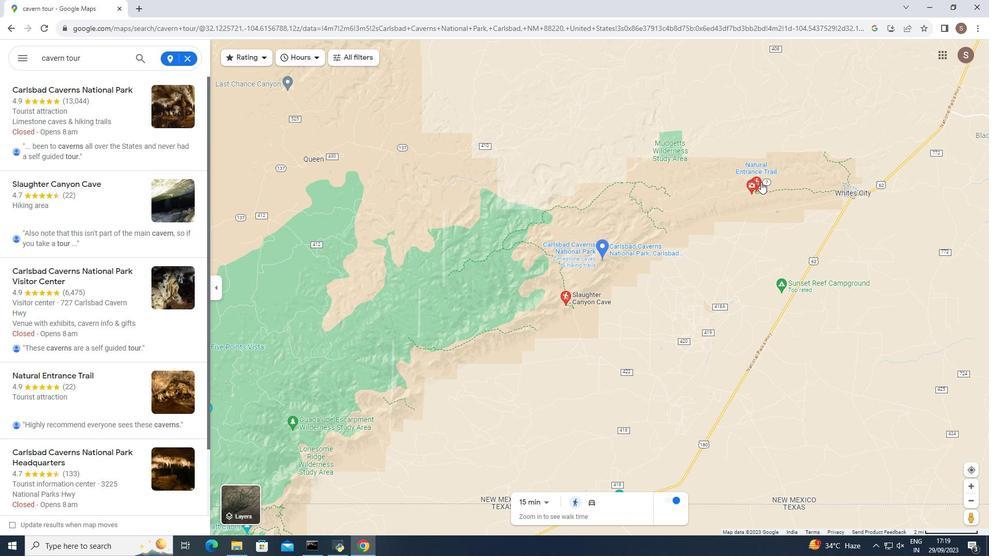 
Action: Mouse pressed left at (760, 182)
Screenshot: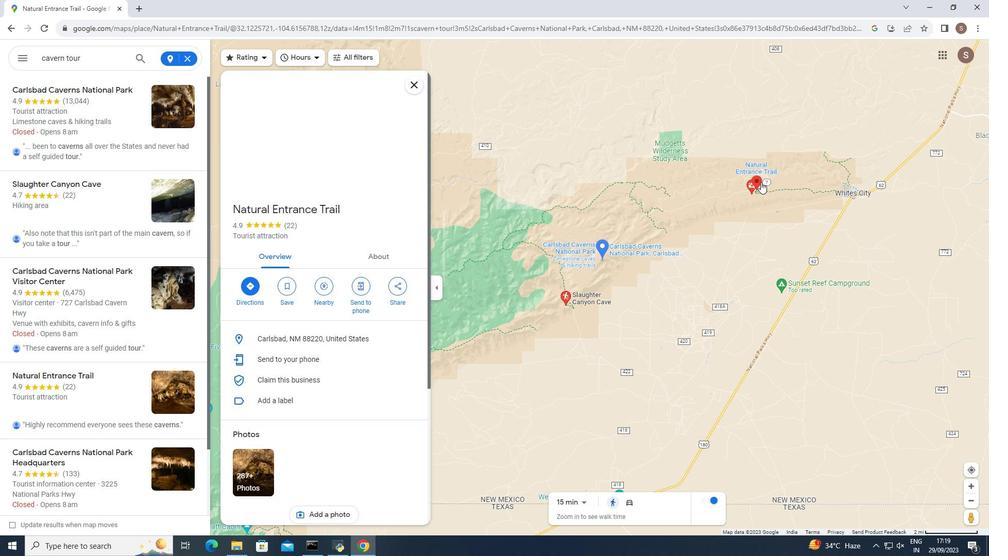 
Action: Mouse moved to (759, 186)
Screenshot: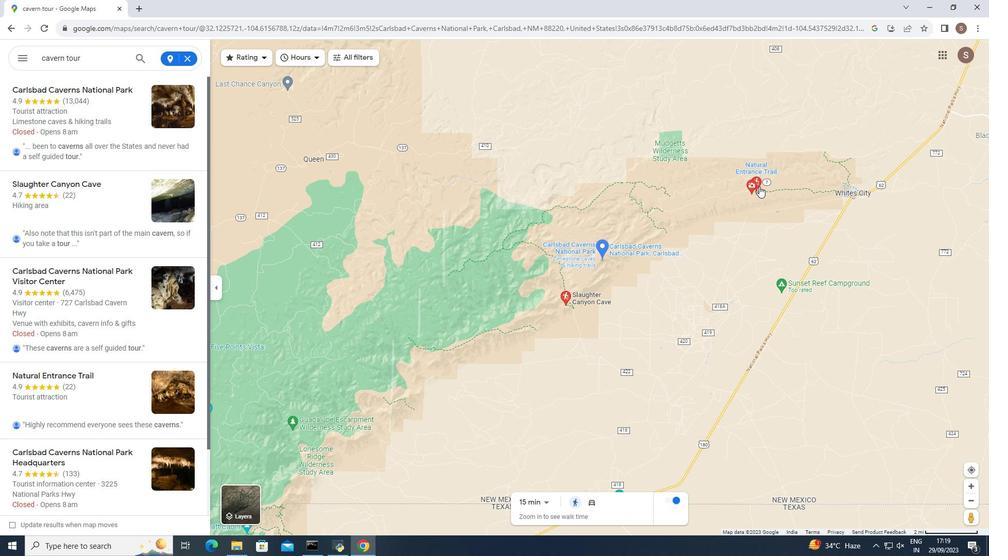 
Action: Mouse pressed left at (759, 186)
Screenshot: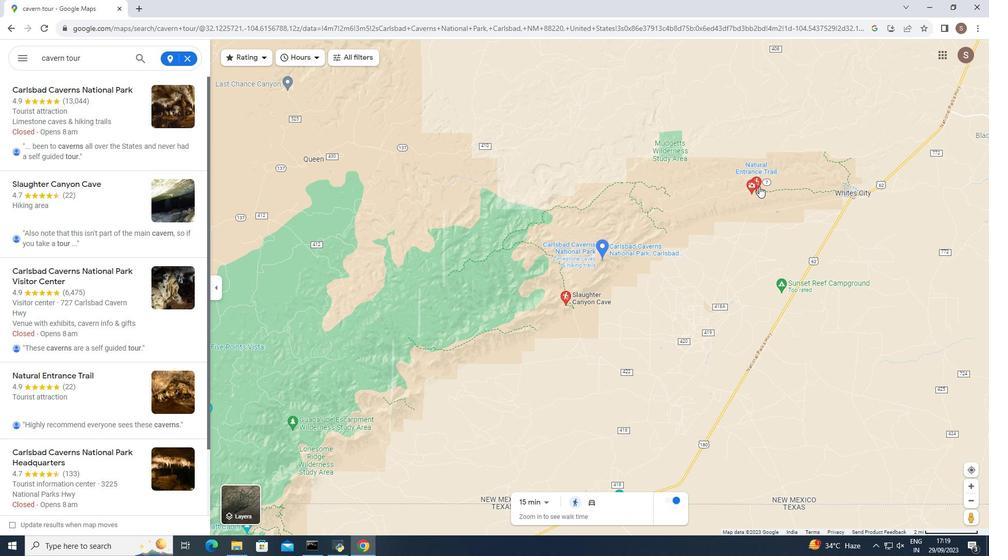 
Action: Mouse moved to (756, 191)
Screenshot: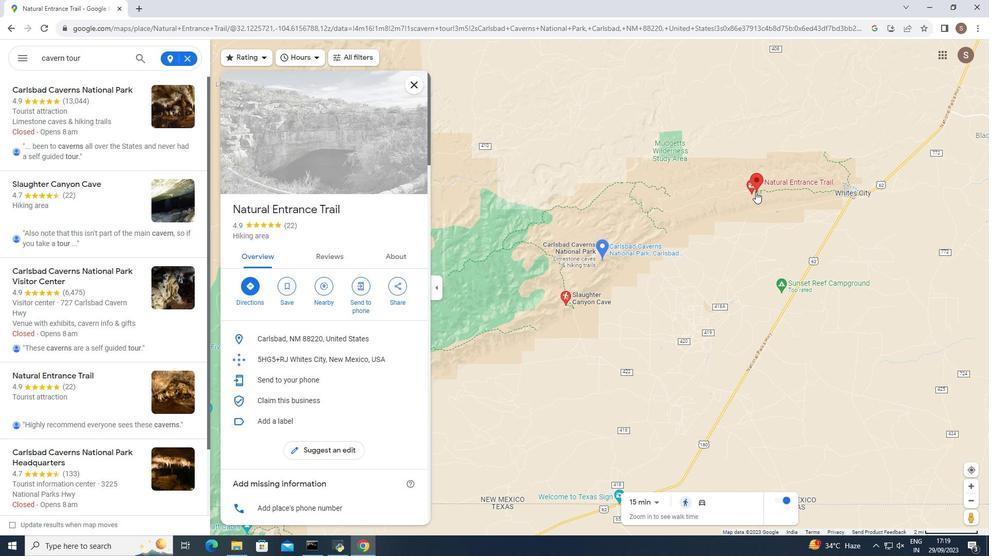 
Action: Mouse pressed left at (756, 191)
Screenshot: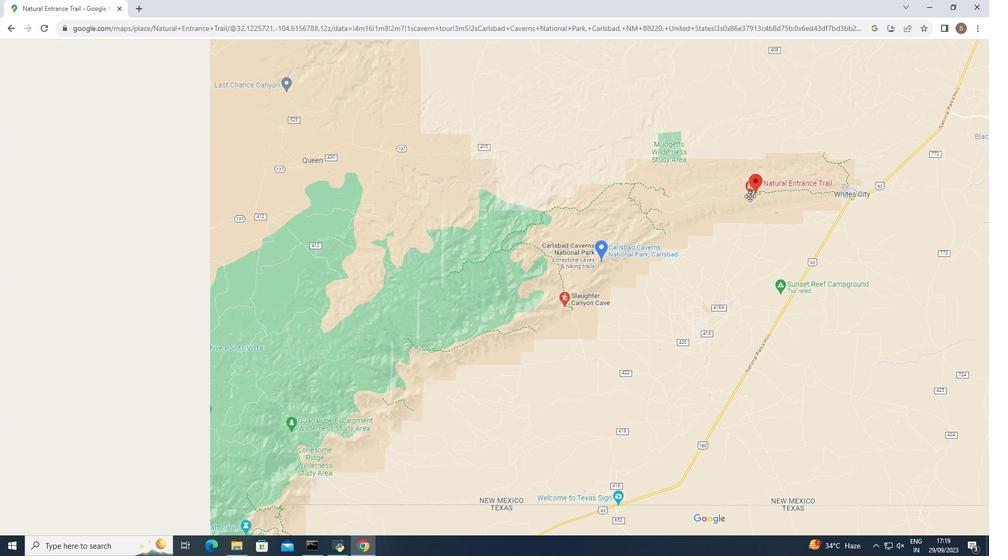 
Action: Mouse moved to (547, 304)
Screenshot: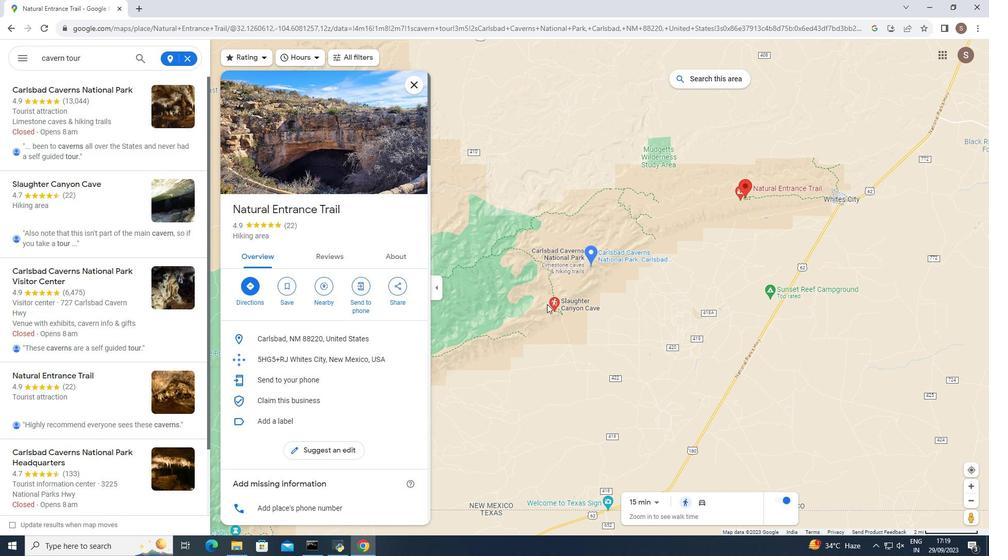 
Action: Mouse pressed left at (547, 304)
Screenshot: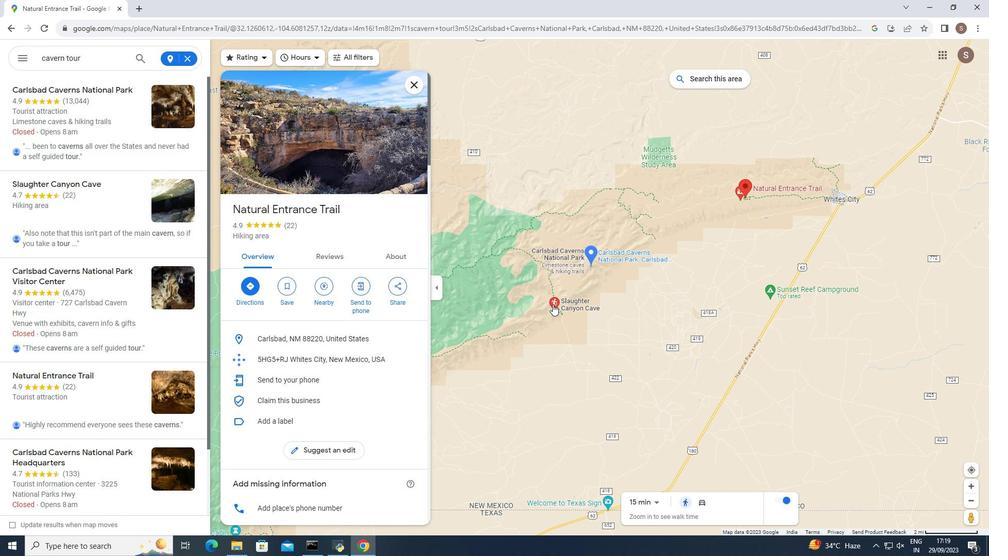 
Action: Mouse moved to (554, 304)
Screenshot: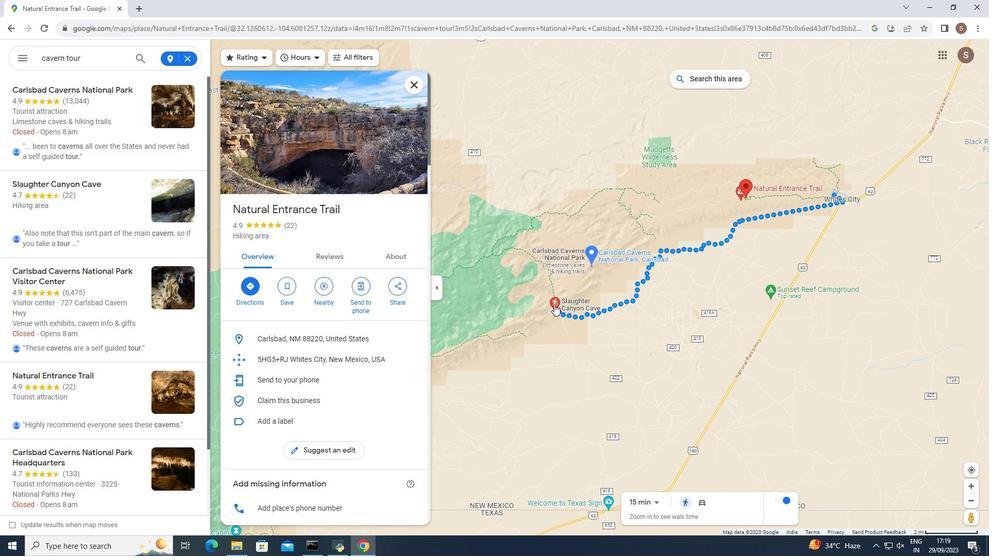 
Action: Mouse pressed left at (554, 304)
Screenshot: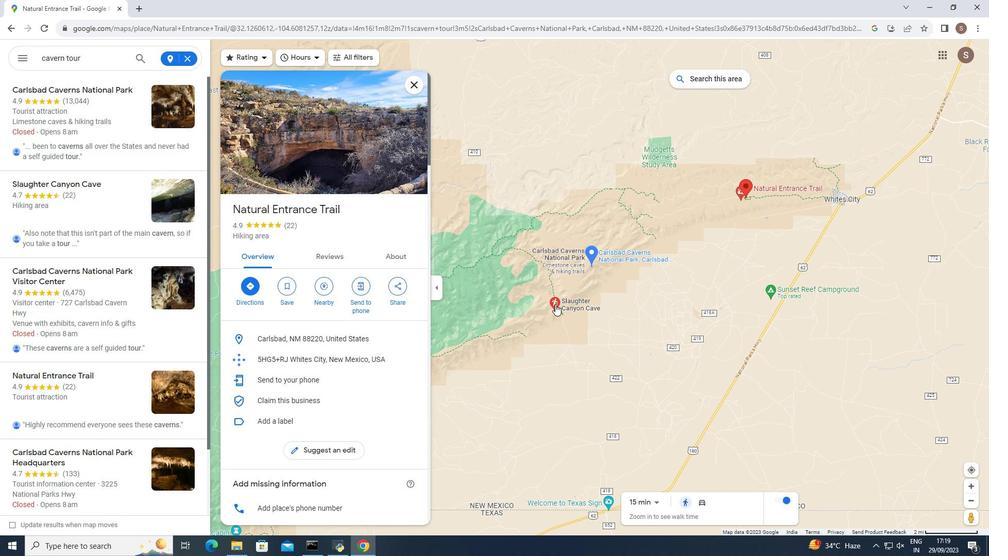 
Action: Mouse moved to (555, 304)
Screenshot: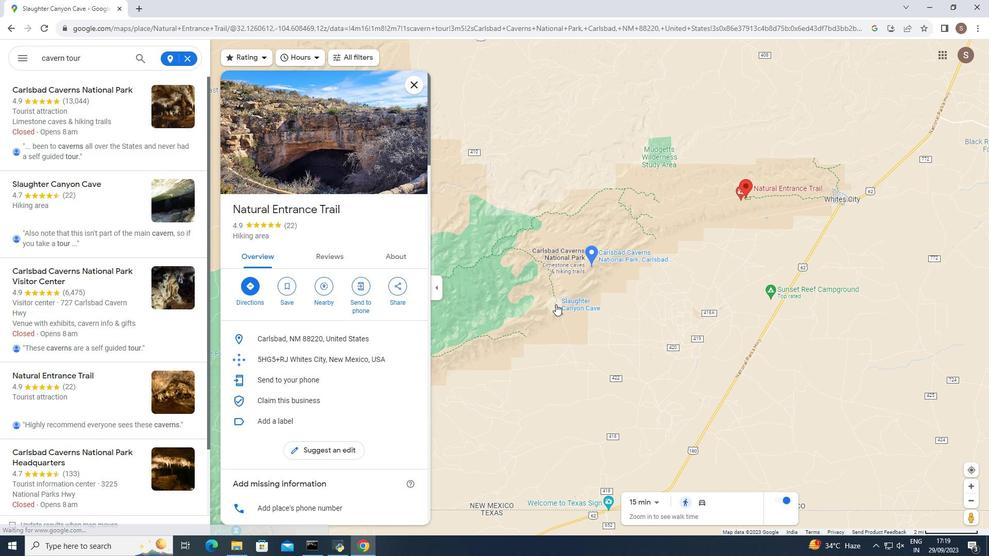 
Action: Mouse pressed left at (555, 304)
Screenshot: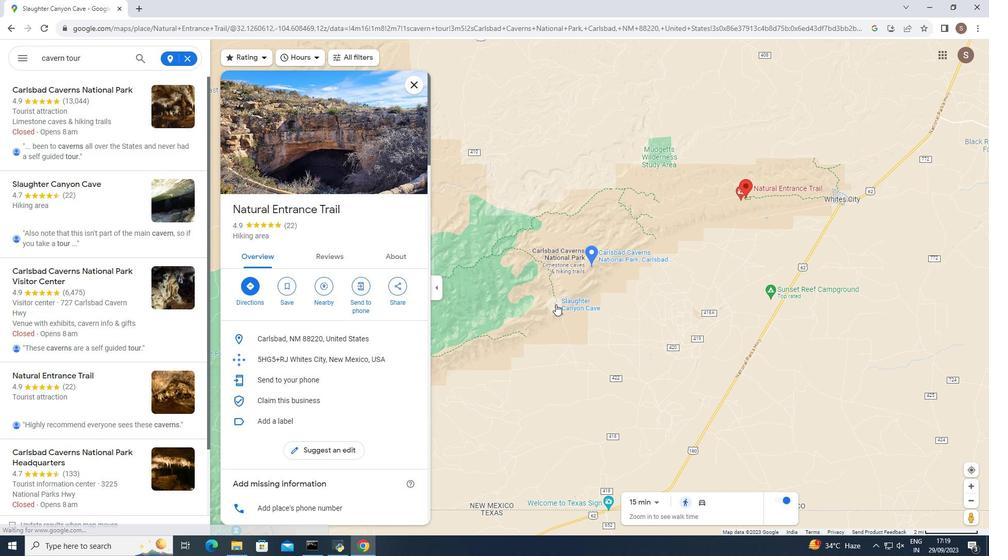 
Action: Mouse moved to (560, 308)
Screenshot: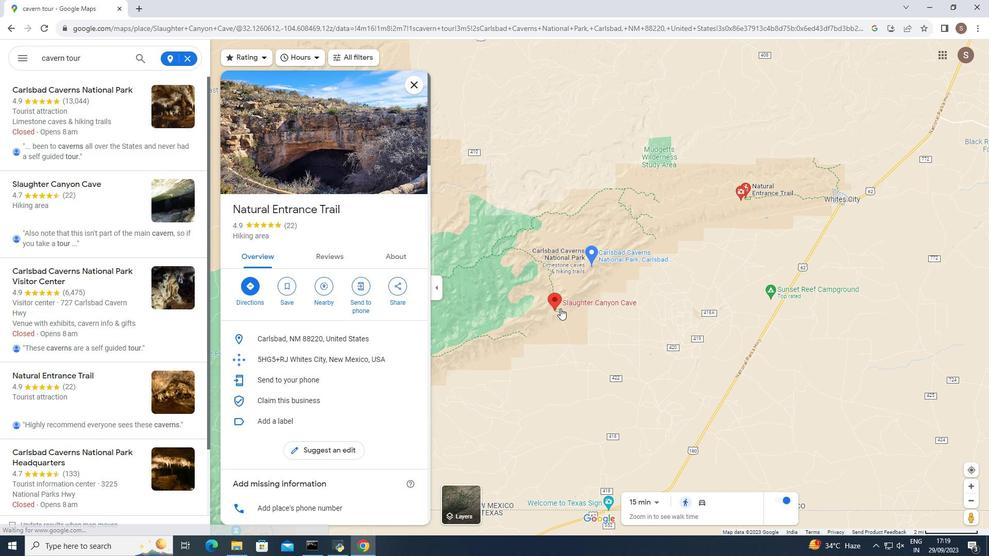 
Action: Mouse pressed left at (560, 308)
Screenshot: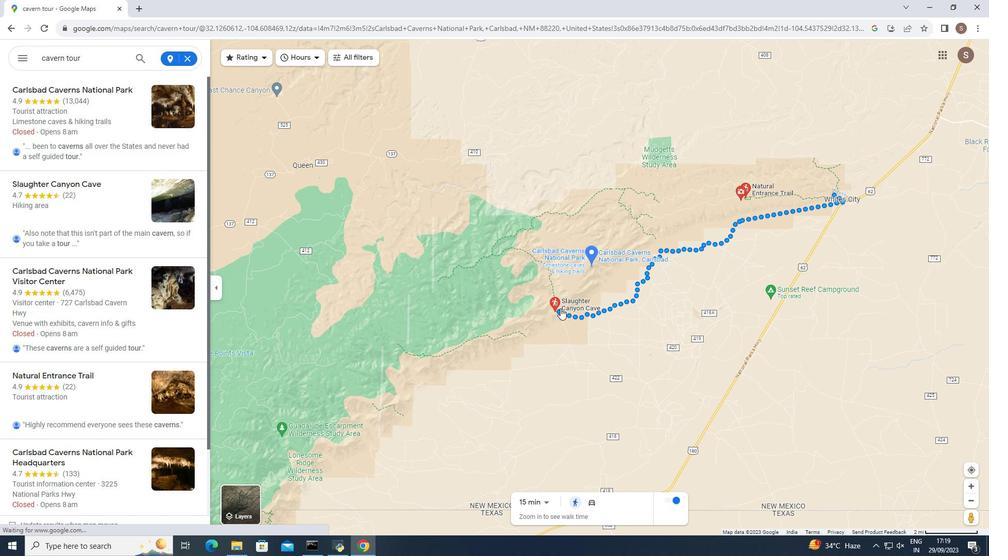 
Action: Mouse pressed left at (560, 308)
Screenshot: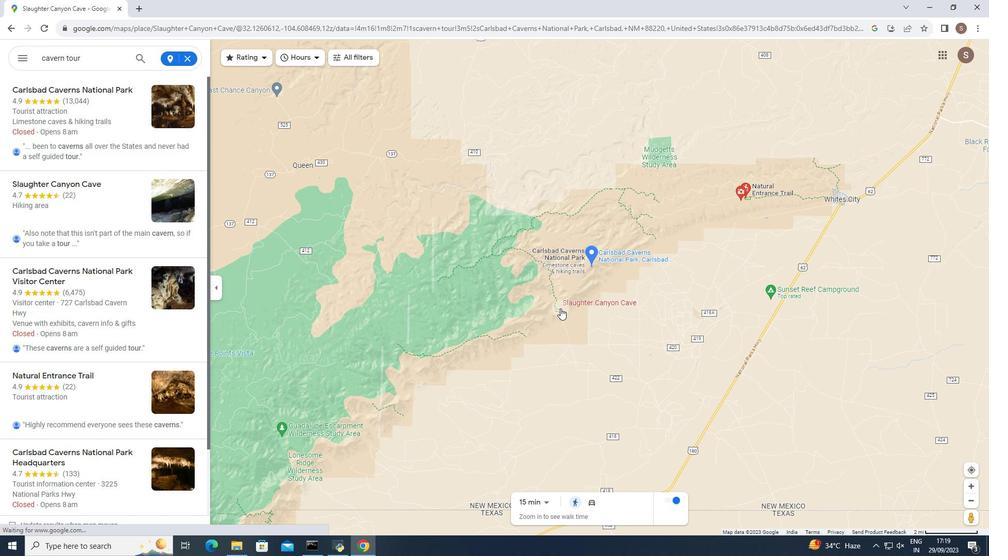 
Action: Mouse moved to (740, 189)
Screenshot: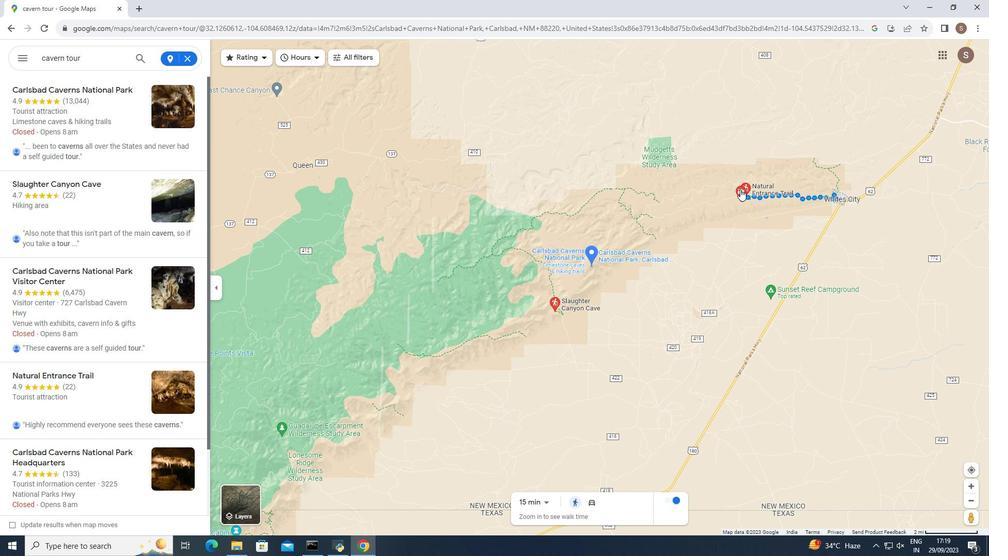 
Action: Mouse pressed left at (740, 189)
Screenshot: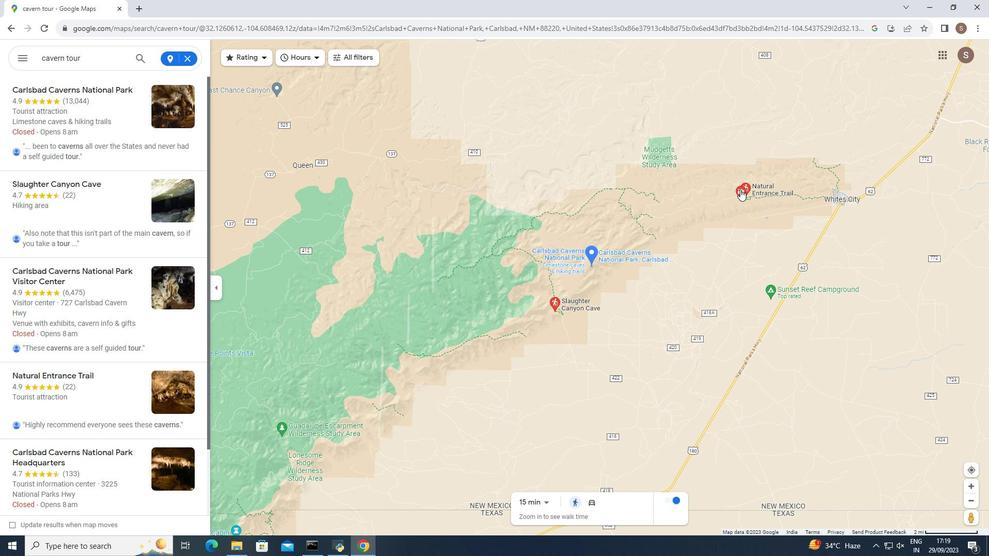 
Action: Mouse moved to (347, 316)
Screenshot: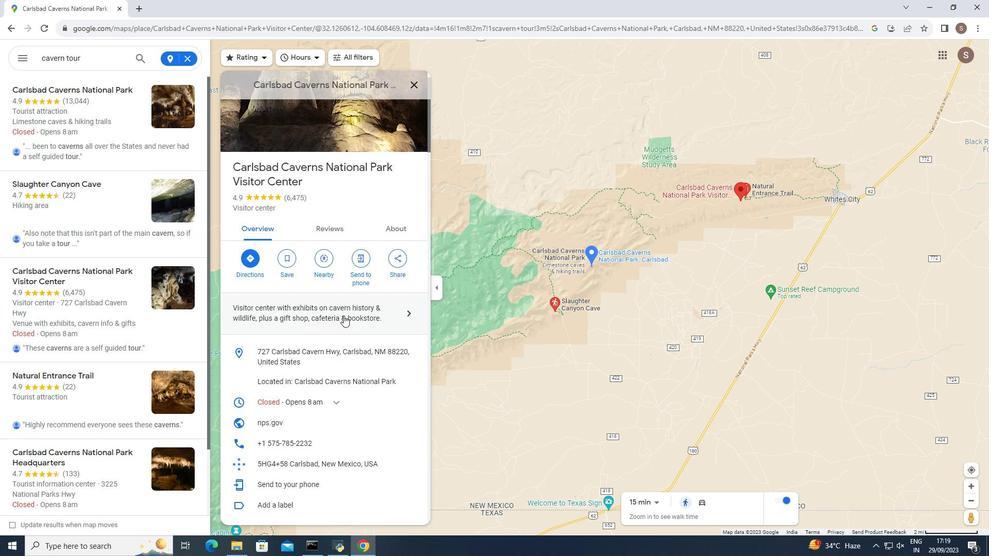 
Action: Mouse scrolled (347, 316) with delta (0, 0)
Screenshot: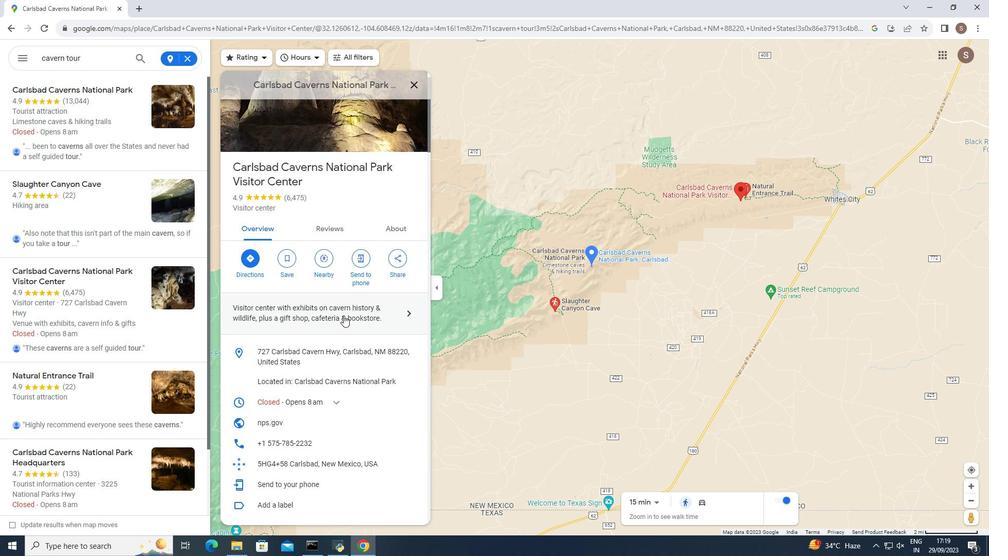 
Action: Mouse moved to (345, 316)
Screenshot: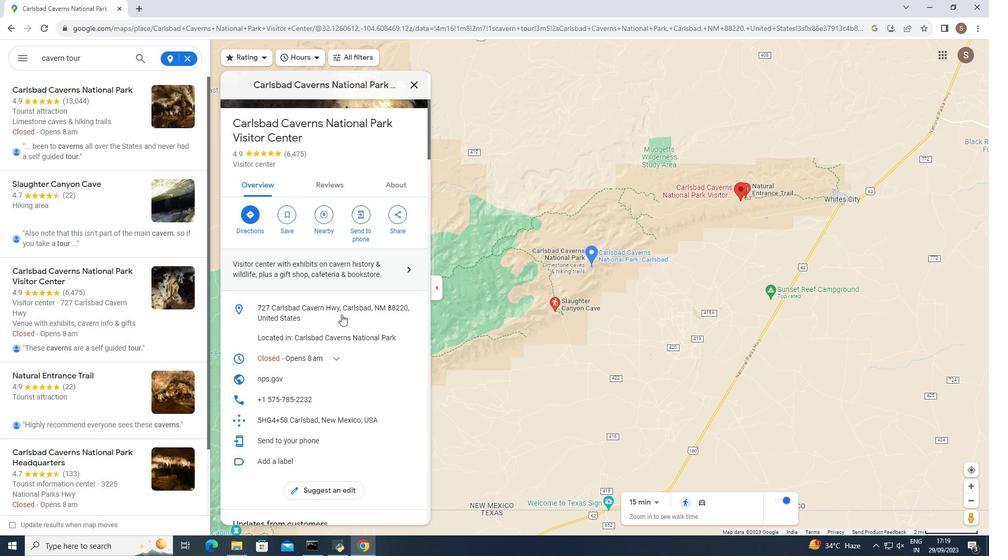 
Action: Mouse scrolled (345, 315) with delta (0, 0)
Screenshot: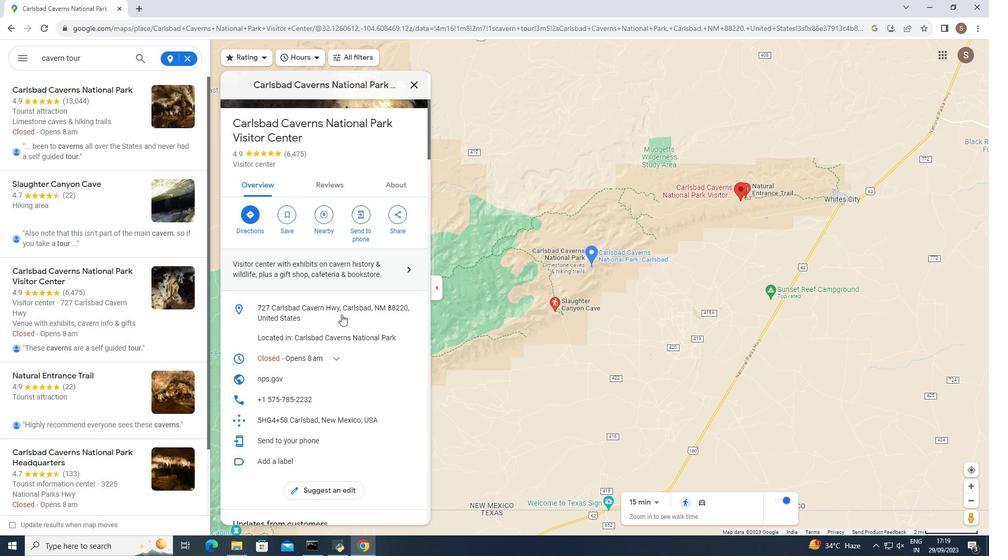 
Action: Mouse moved to (341, 313)
Screenshot: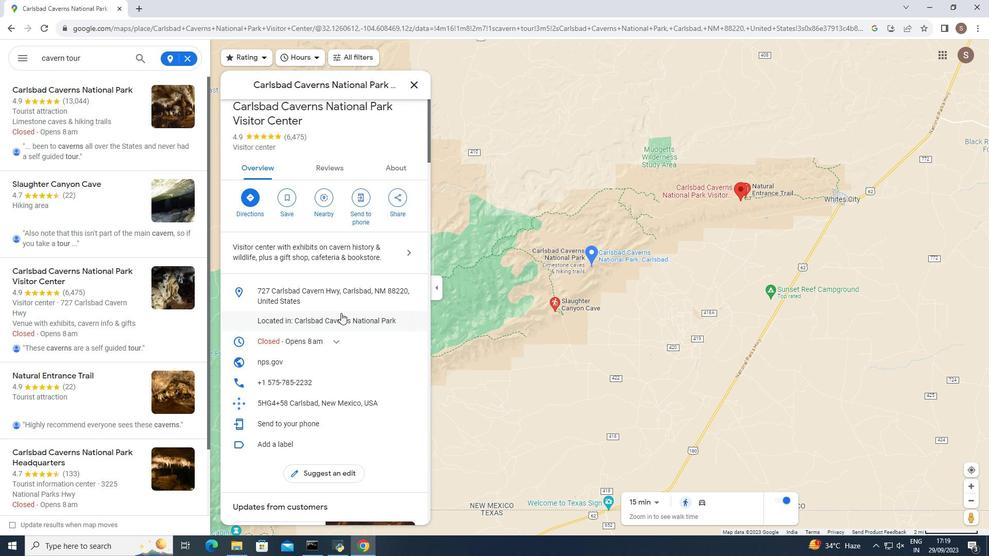
Action: Mouse scrolled (341, 312) with delta (0, 0)
Screenshot: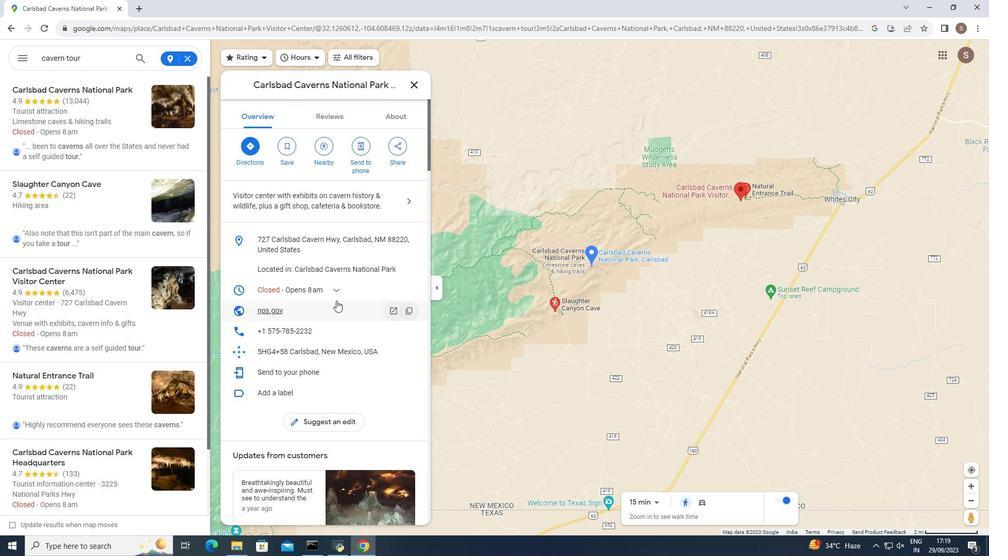 
Action: Mouse moved to (366, 234)
Screenshot: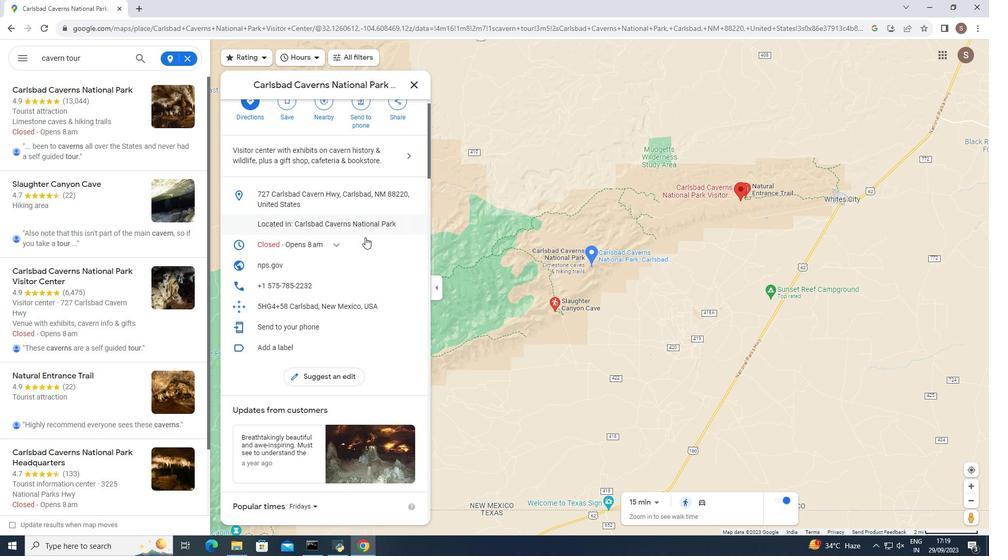 
Action: Mouse scrolled (366, 234) with delta (0, 0)
Screenshot: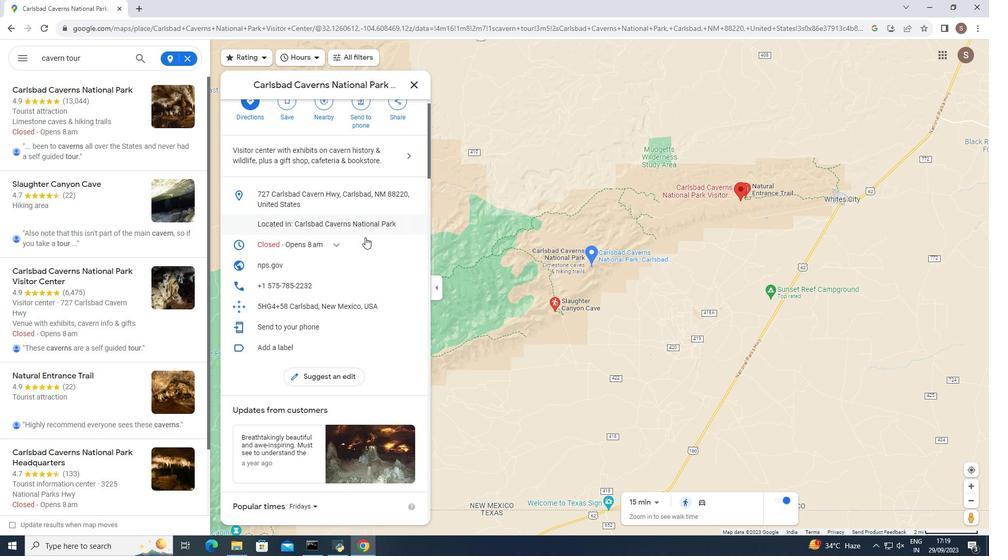 
Action: Mouse moved to (365, 237)
Screenshot: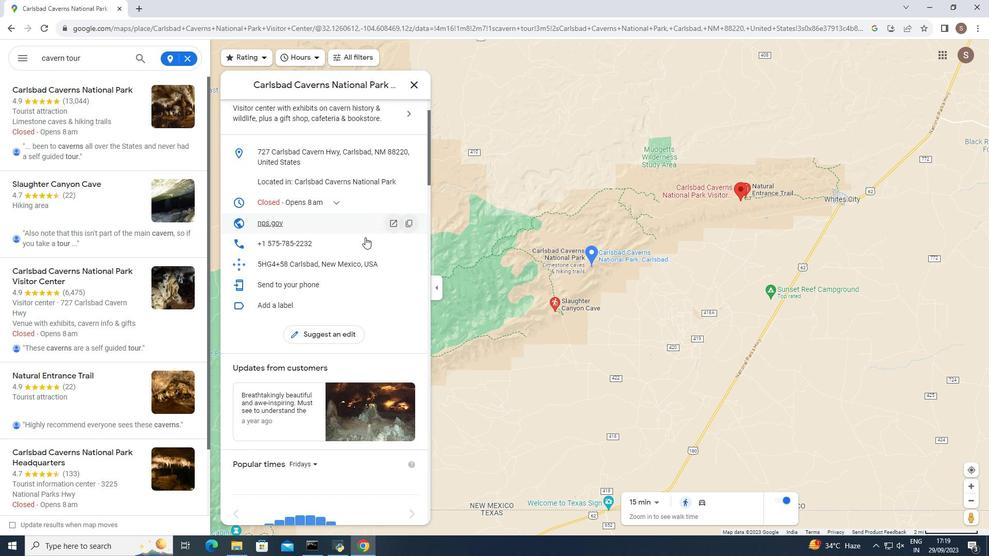 
Action: Mouse scrolled (365, 236) with delta (0, 0)
Screenshot: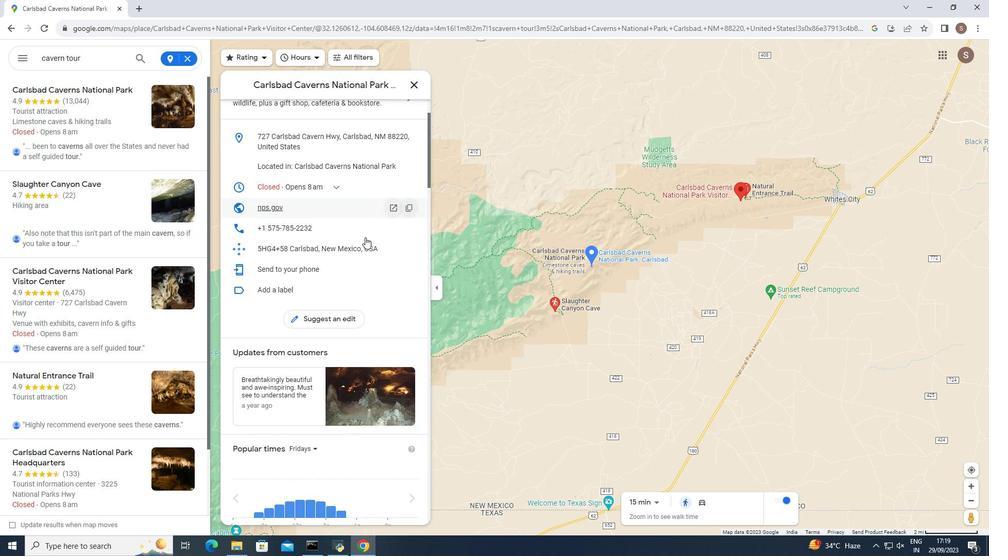 
Action: Mouse moved to (365, 238)
Screenshot: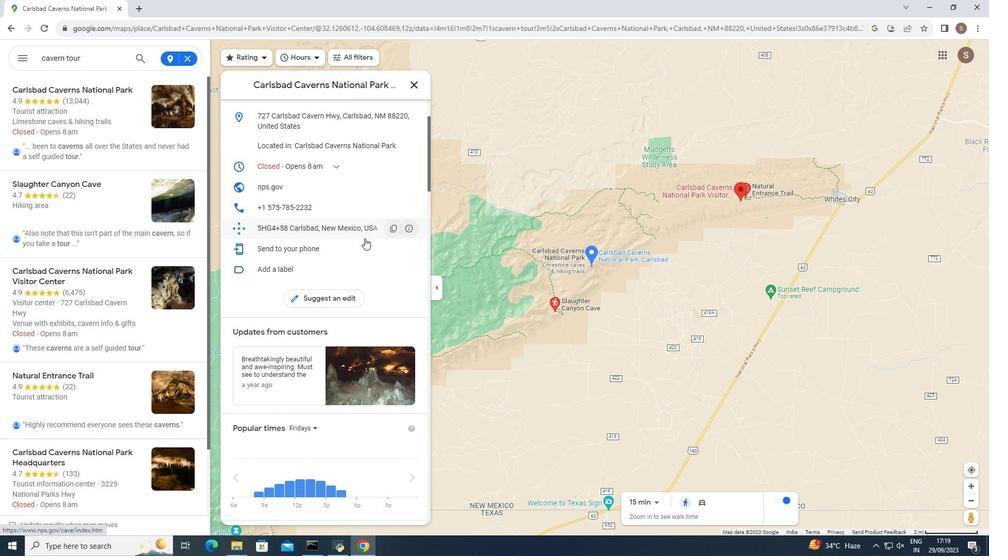 
Action: Mouse scrolled (365, 237) with delta (0, 0)
Screenshot: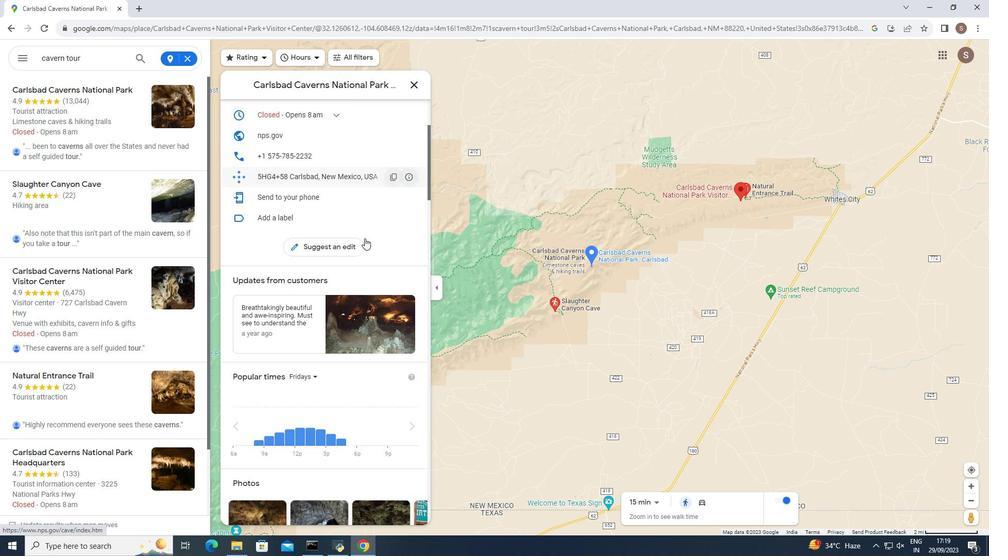 
Action: Mouse moved to (364, 238)
Screenshot: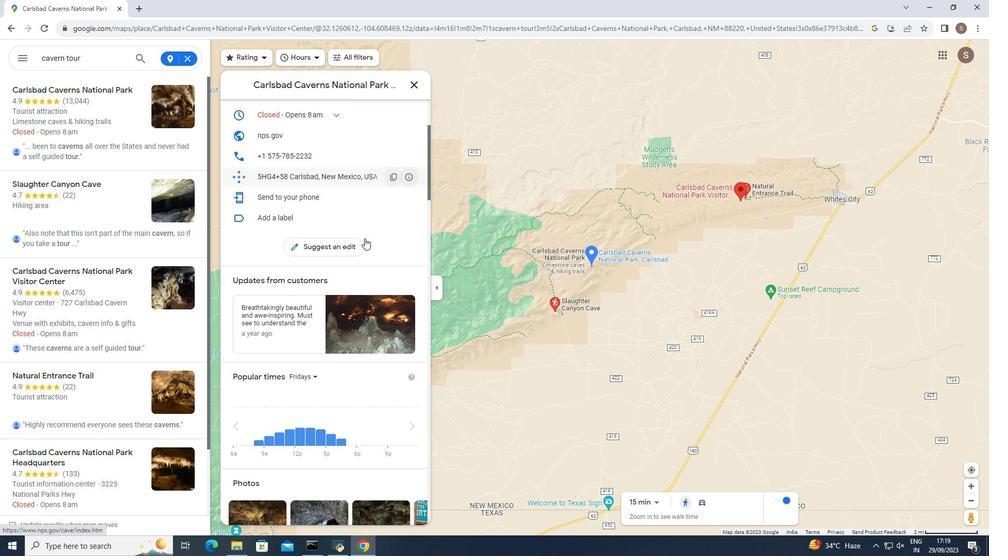
Action: Mouse scrolled (364, 238) with delta (0, 0)
Screenshot: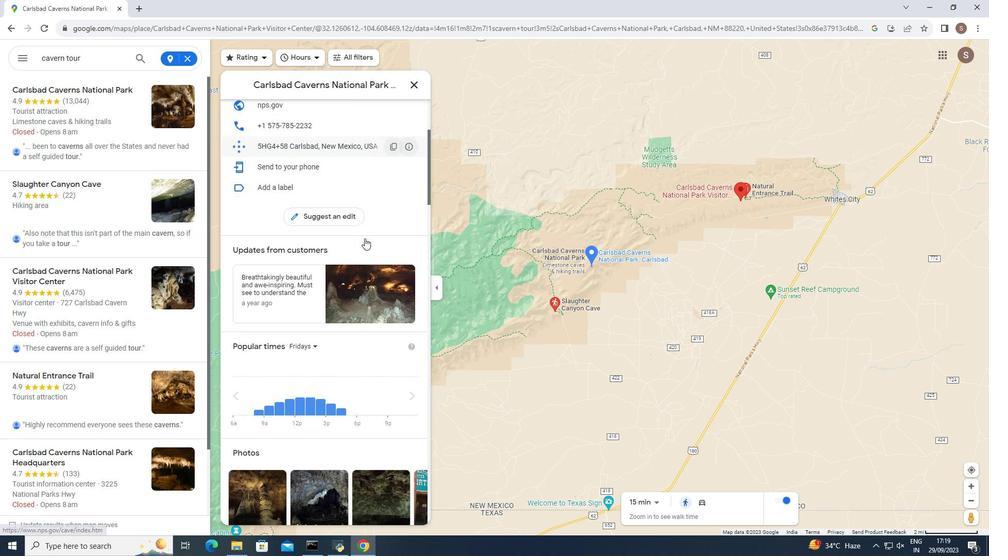 
Action: Mouse scrolled (364, 238) with delta (0, 0)
Screenshot: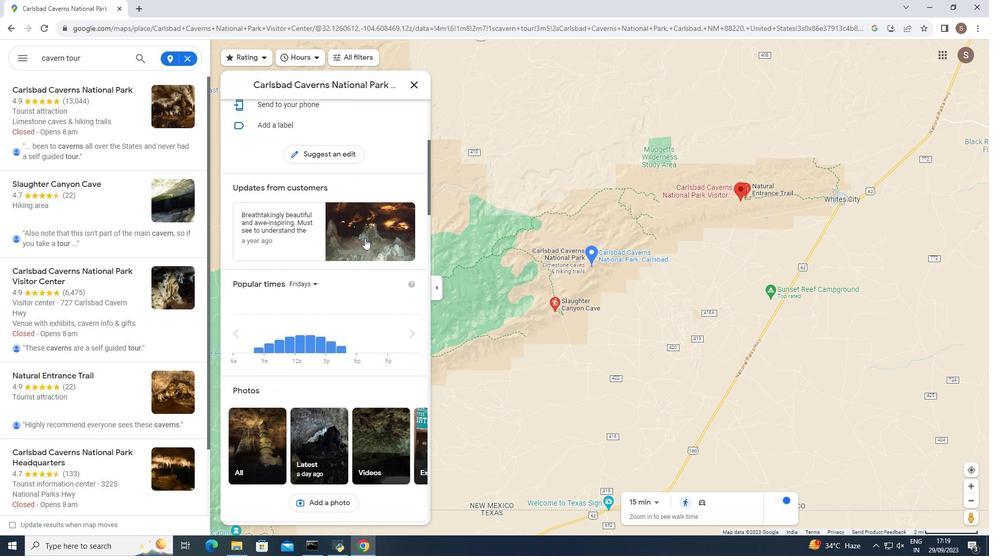 
Action: Mouse scrolled (364, 238) with delta (0, 0)
Screenshot: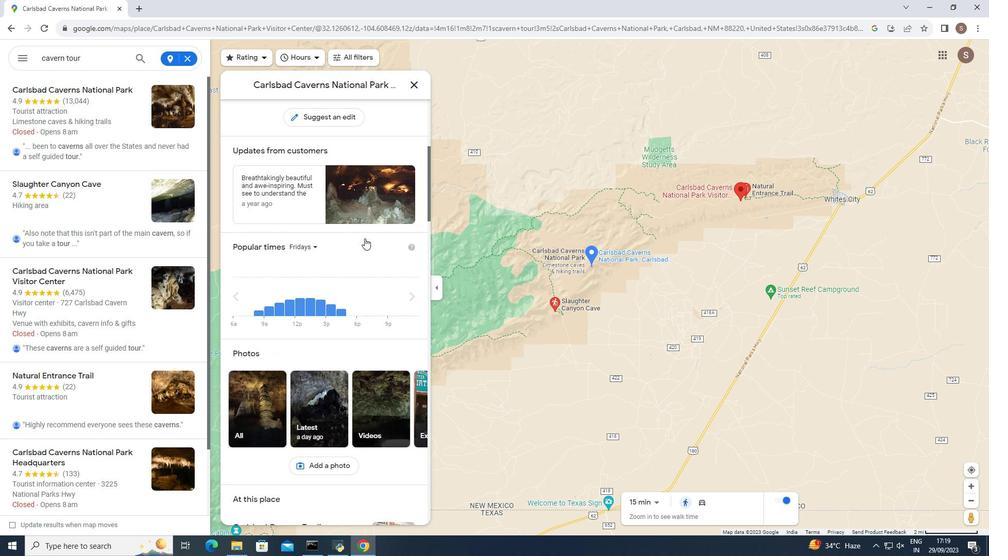
Action: Mouse scrolled (364, 238) with delta (0, 0)
Screenshot: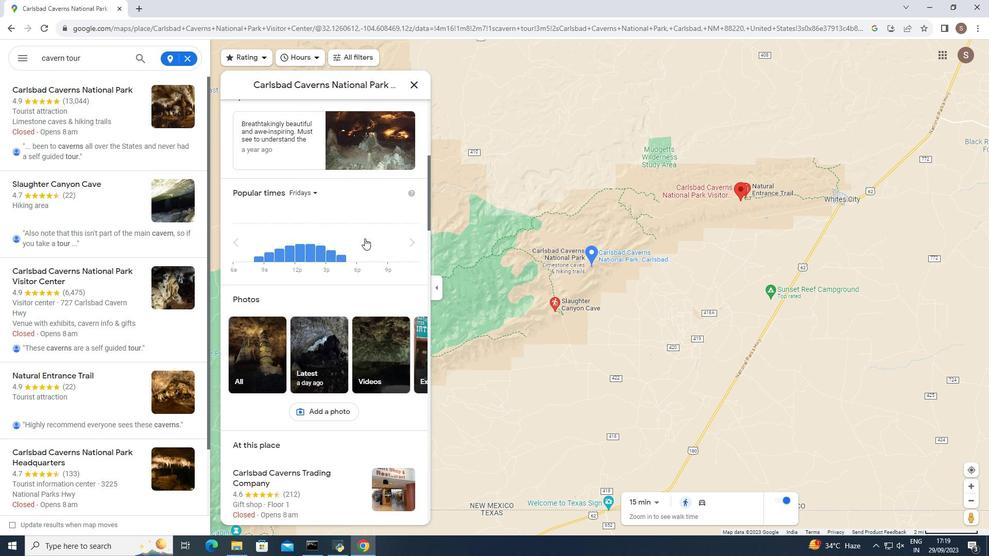 
Action: Mouse scrolled (364, 238) with delta (0, 0)
Screenshot: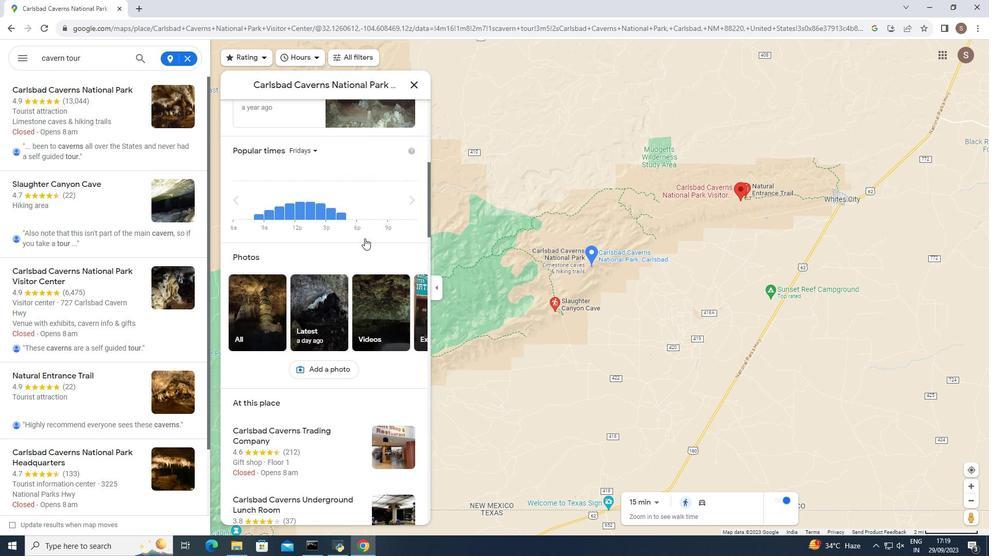 
Action: Mouse scrolled (364, 238) with delta (0, 0)
Screenshot: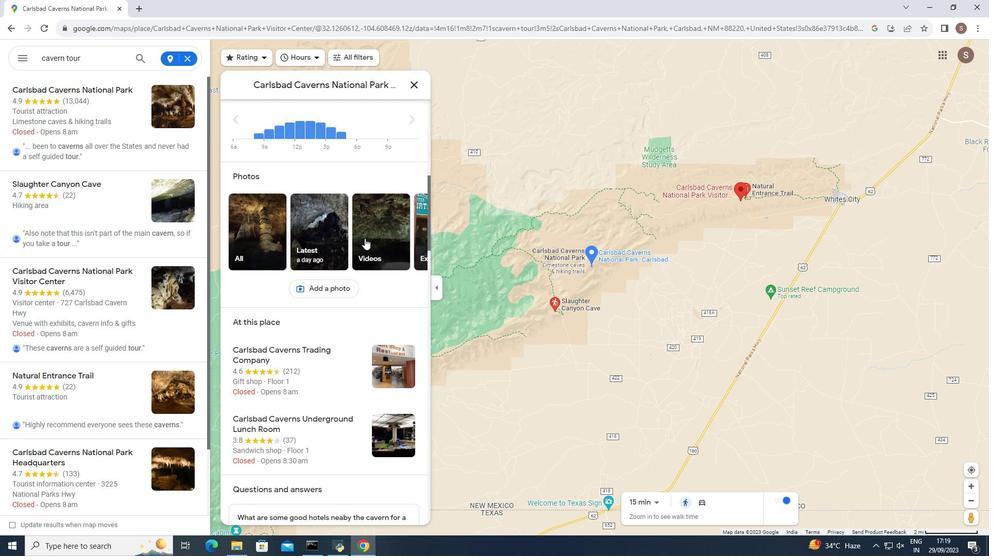 
Action: Mouse scrolled (364, 238) with delta (0, 0)
Screenshot: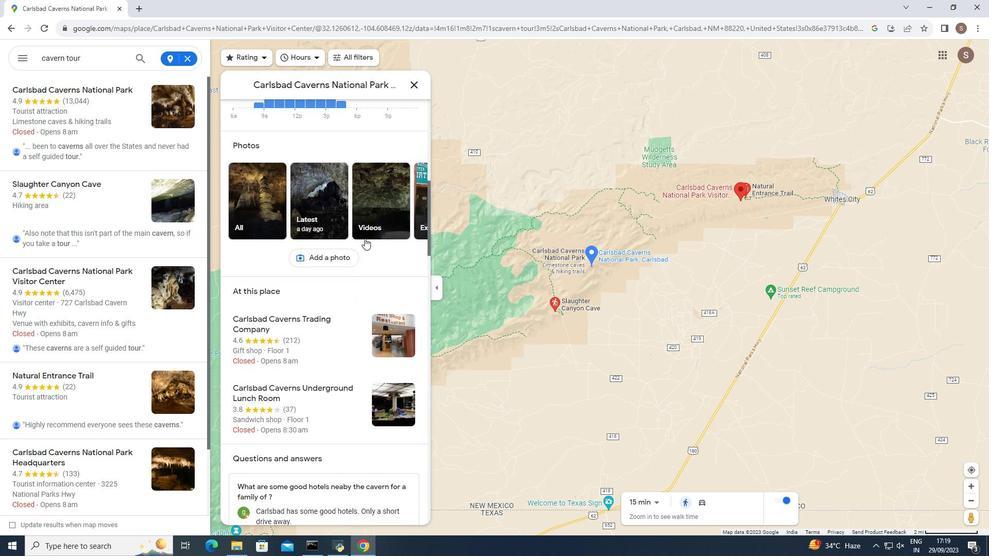 
Action: Mouse scrolled (364, 238) with delta (0, 0)
Screenshot: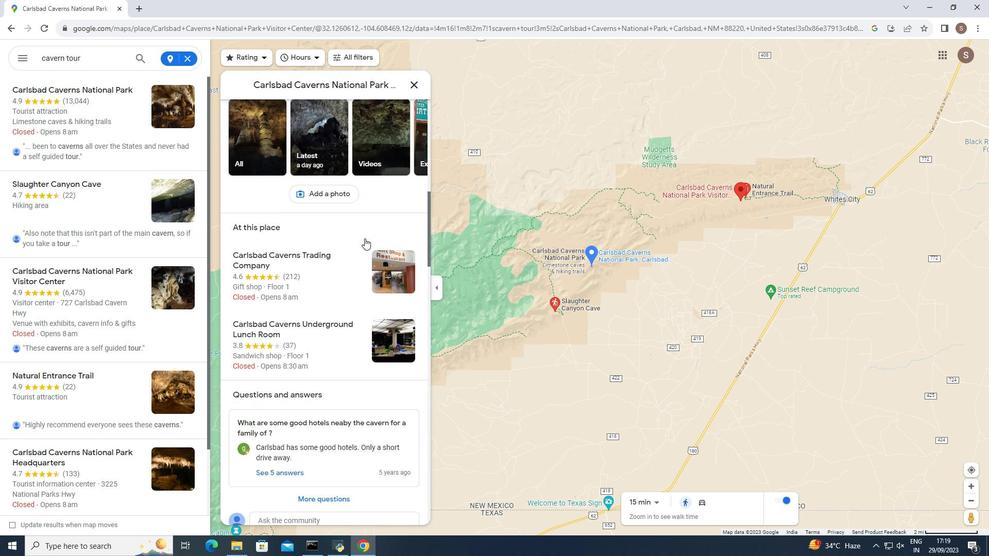 
Action: Mouse scrolled (364, 238) with delta (0, 0)
Screenshot: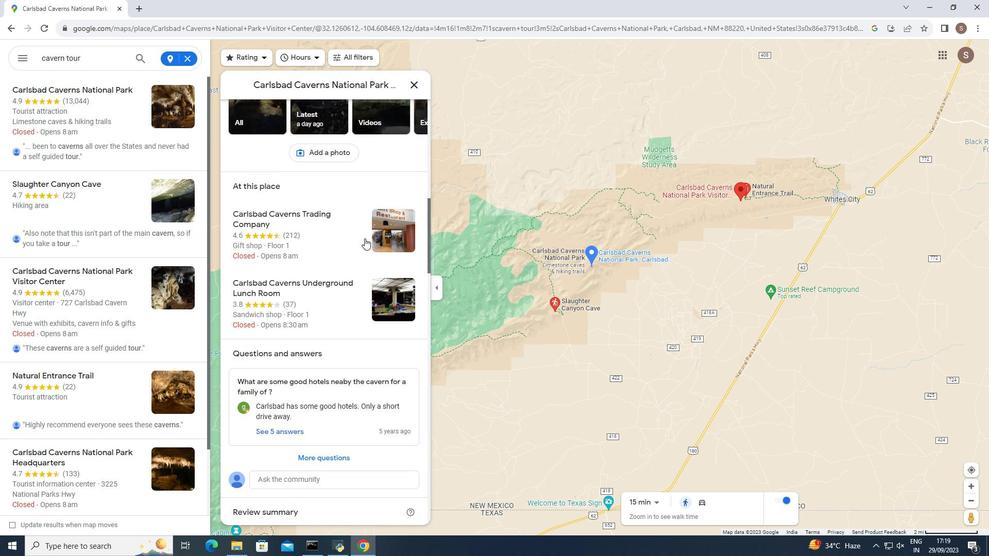 
Action: Mouse scrolled (364, 238) with delta (0, 0)
Screenshot: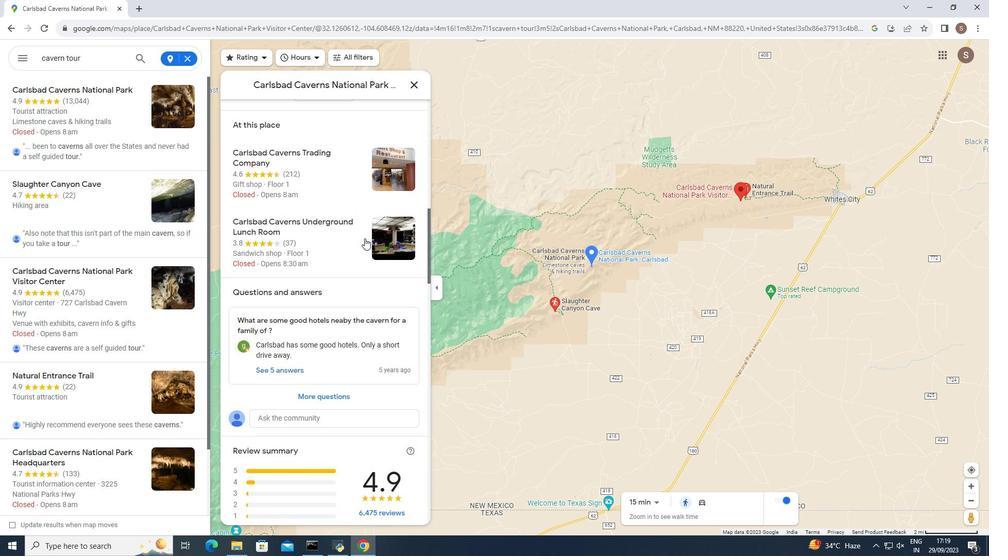 
Action: Mouse scrolled (364, 238) with delta (0, 0)
Screenshot: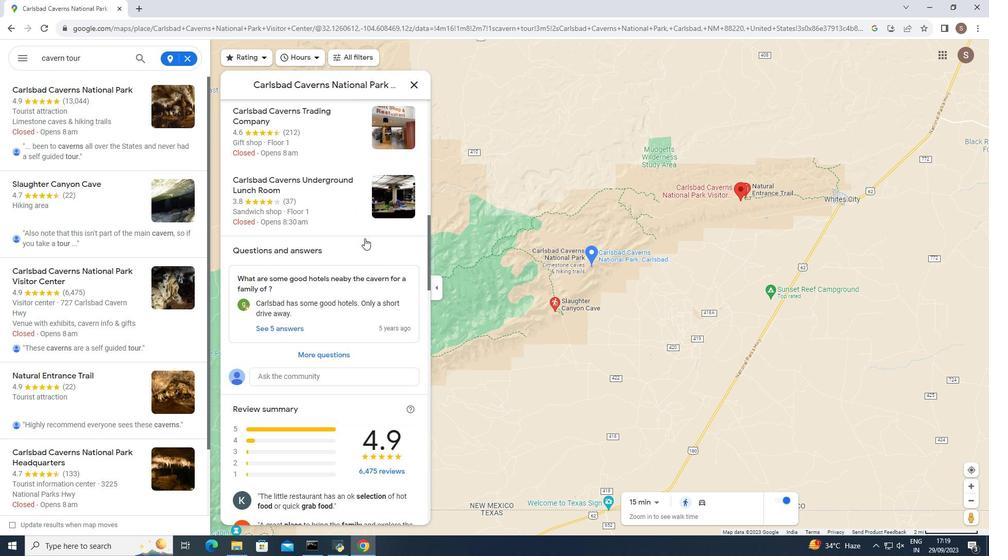 
Action: Mouse scrolled (364, 238) with delta (0, 0)
Screenshot: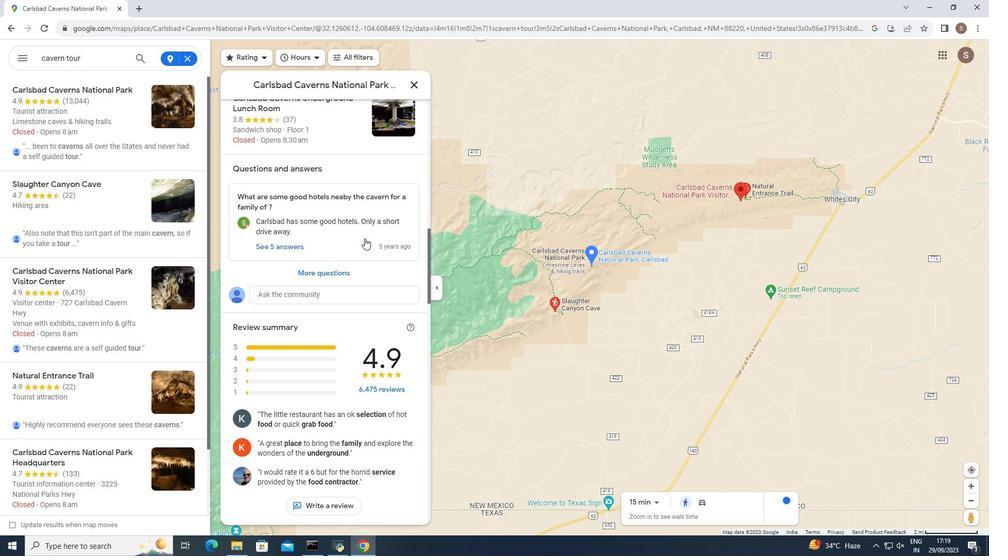 
Action: Mouse scrolled (364, 238) with delta (0, 0)
Screenshot: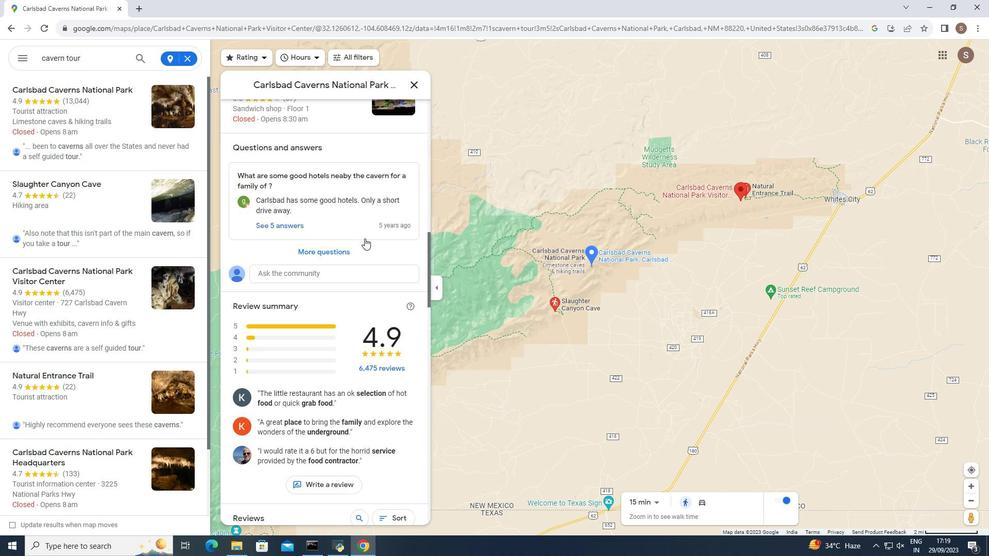 
Action: Mouse moved to (364, 238)
Screenshot: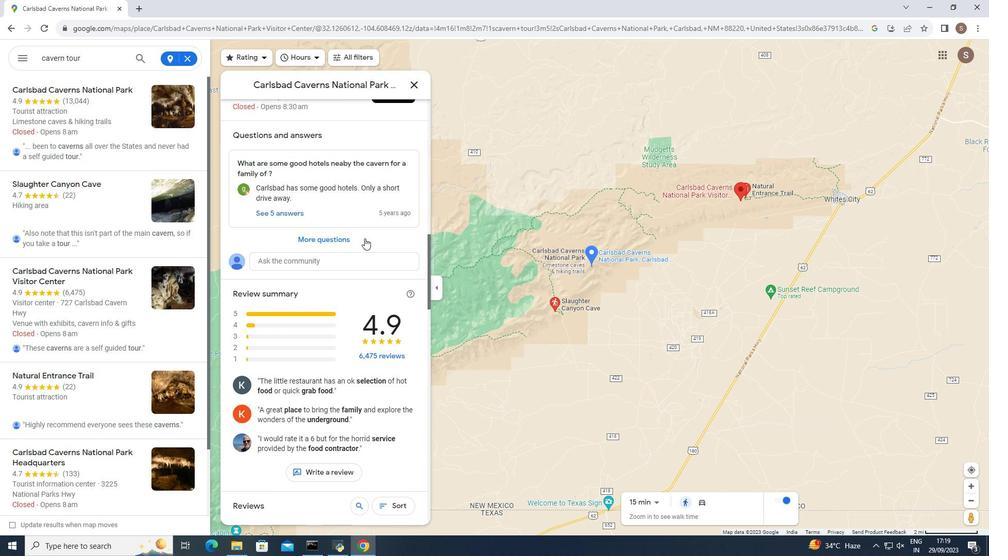 
Action: Mouse scrolled (364, 238) with delta (0, 0)
Screenshot: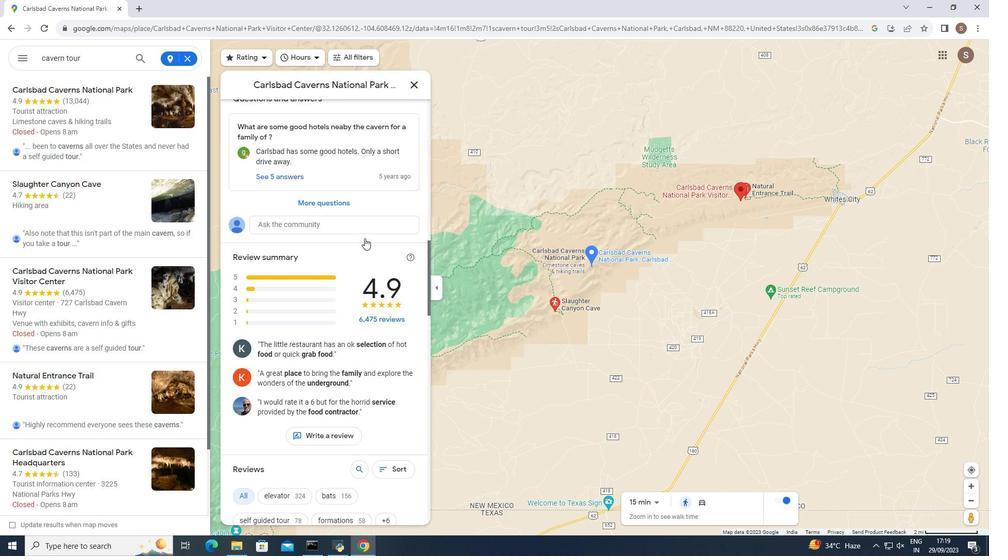 
Action: Mouse scrolled (364, 238) with delta (0, 0)
Screenshot: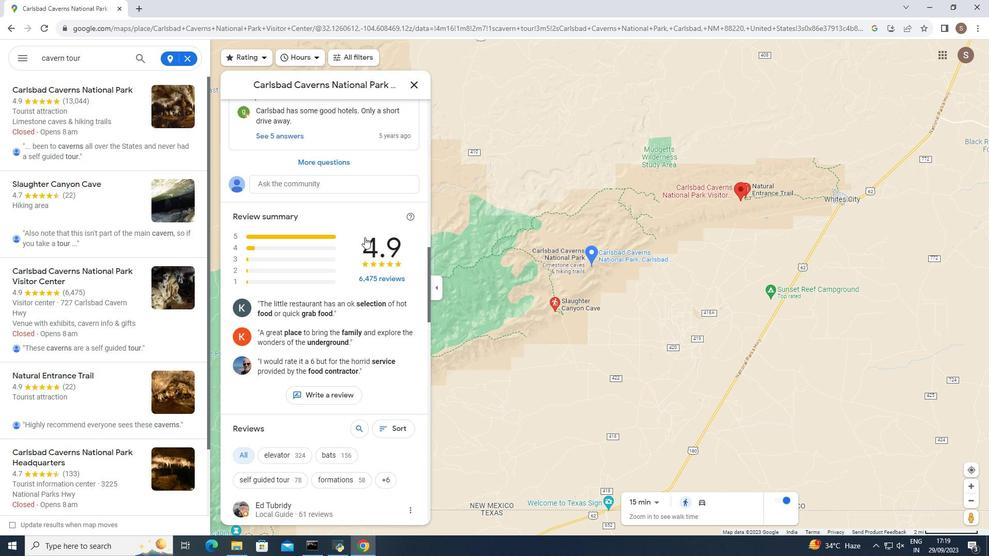 
Action: Mouse moved to (365, 236)
Screenshot: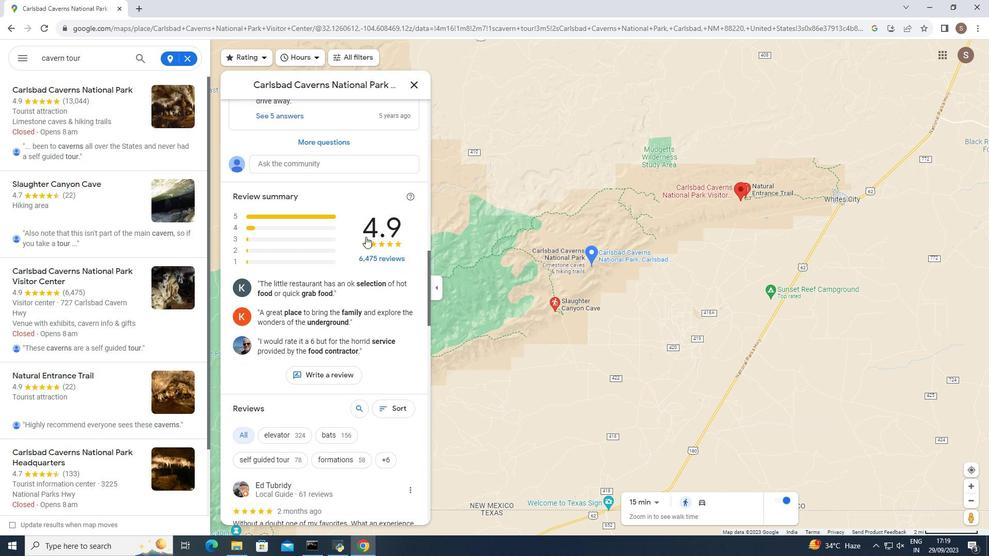 
Action: Mouse scrolled (365, 236) with delta (0, 0)
Screenshot: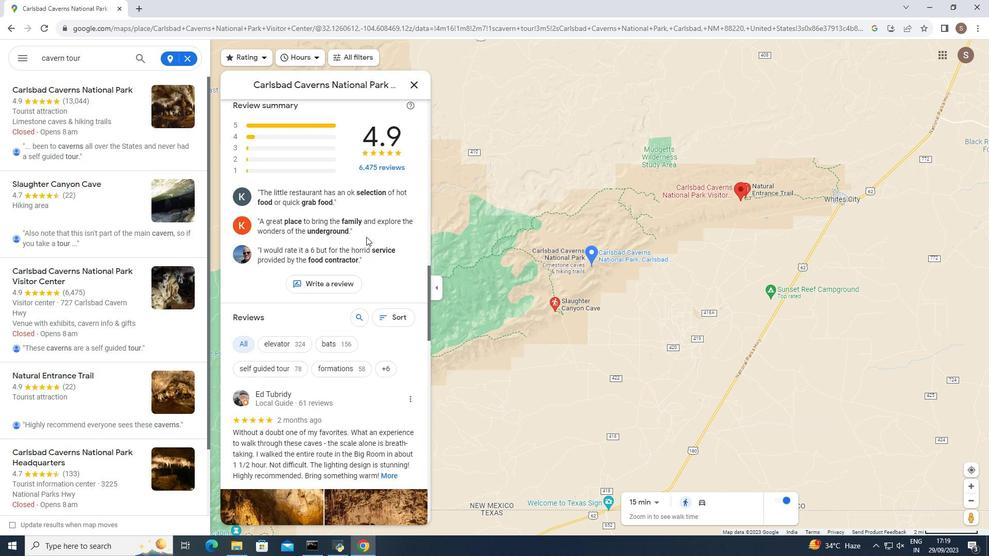 
Action: Mouse scrolled (365, 236) with delta (0, 0)
Screenshot: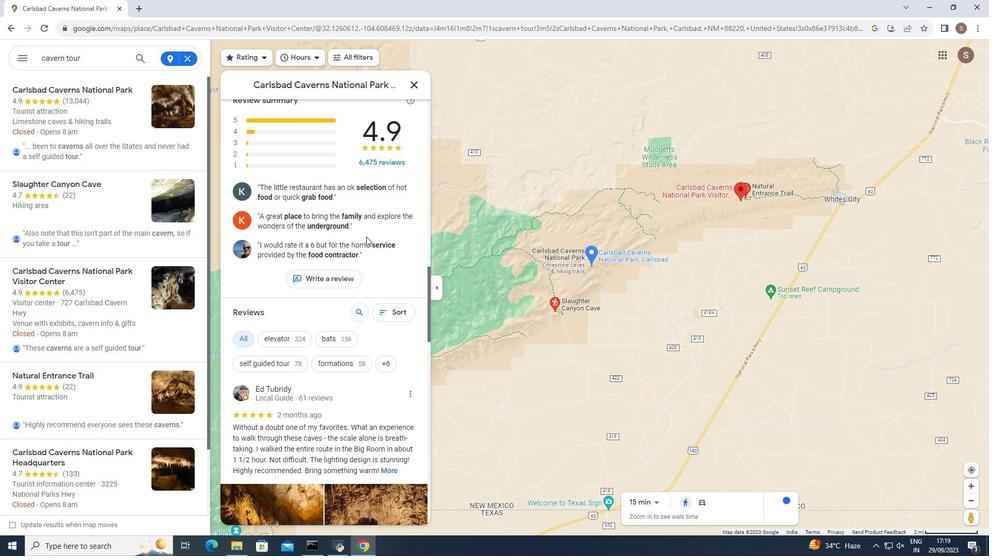 
Action: Mouse moved to (366, 236)
Screenshot: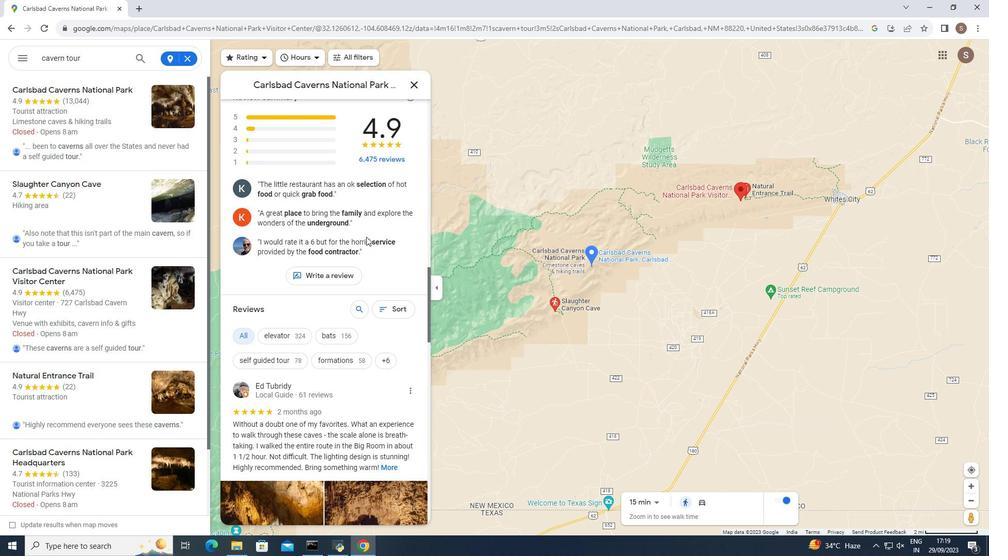 
Action: Mouse scrolled (366, 236) with delta (0, 0)
Screenshot: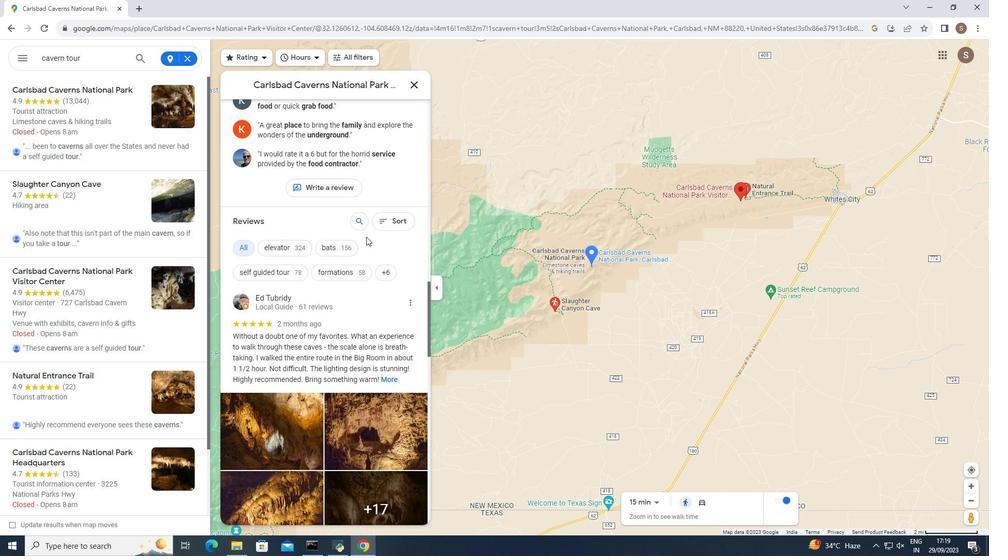 
Action: Mouse scrolled (366, 236) with delta (0, 0)
Screenshot: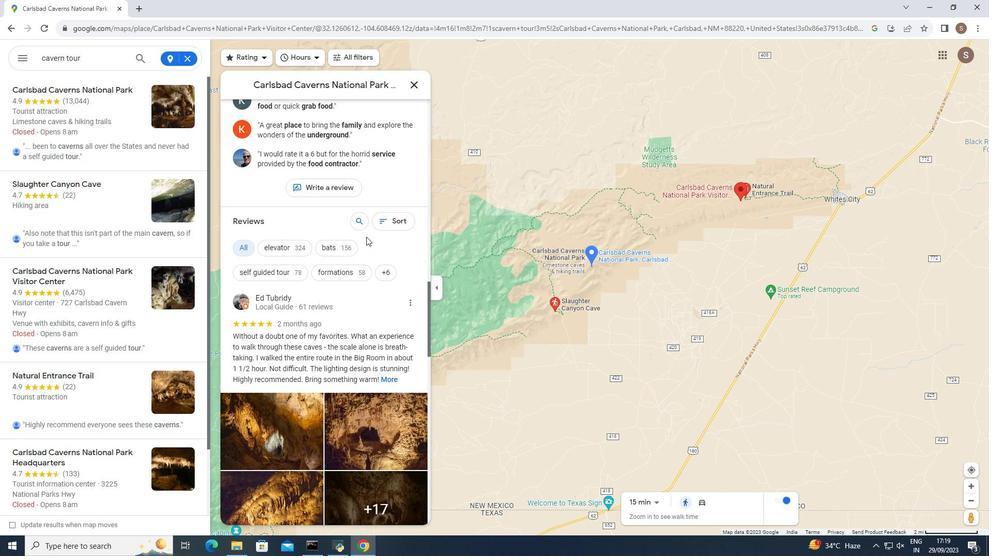 
Action: Mouse moved to (367, 236)
Screenshot: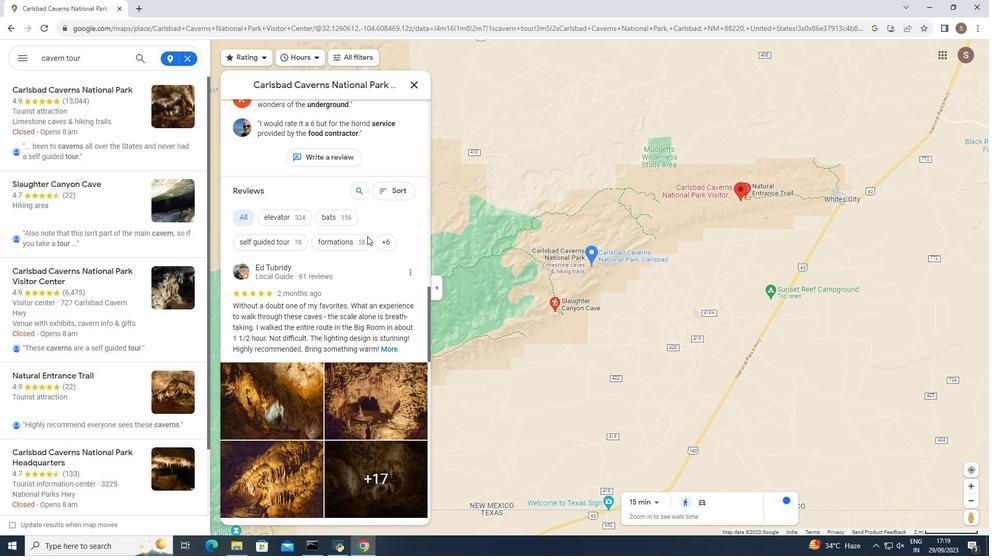 
Action: Mouse scrolled (367, 235) with delta (0, 0)
Screenshot: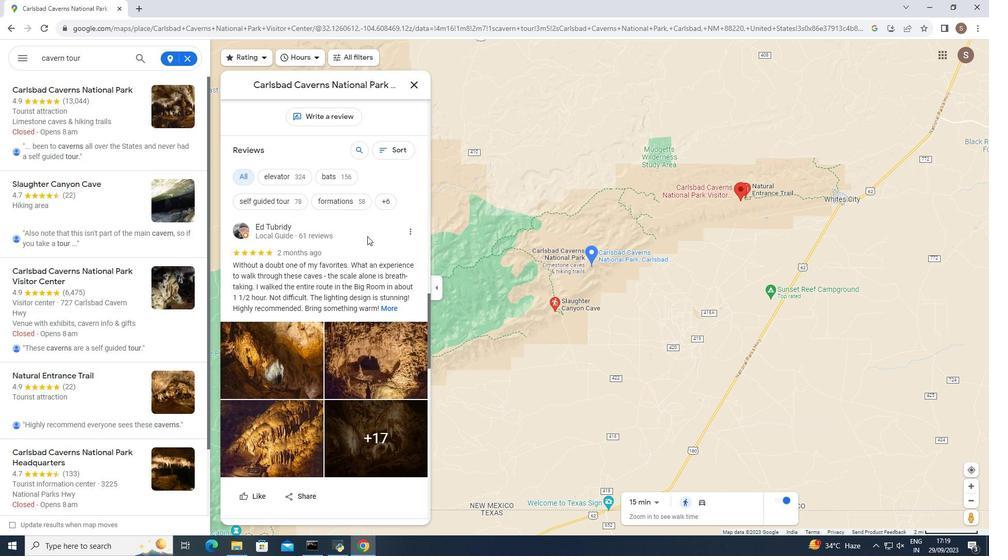 
Action: Mouse scrolled (367, 235) with delta (0, 0)
Screenshot: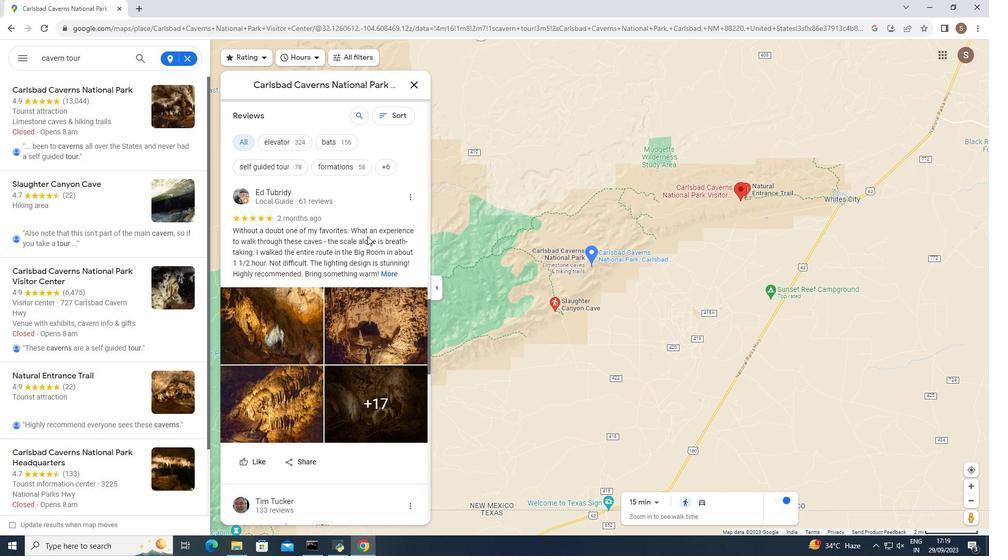 
Action: Mouse moved to (380, 187)
Screenshot: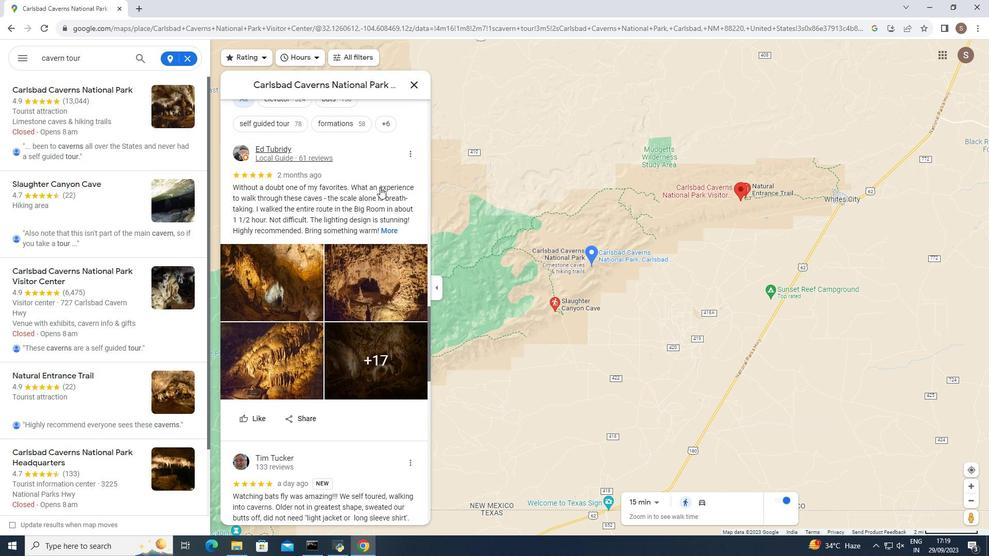 
Action: Mouse scrolled (380, 187) with delta (0, 0)
Screenshot: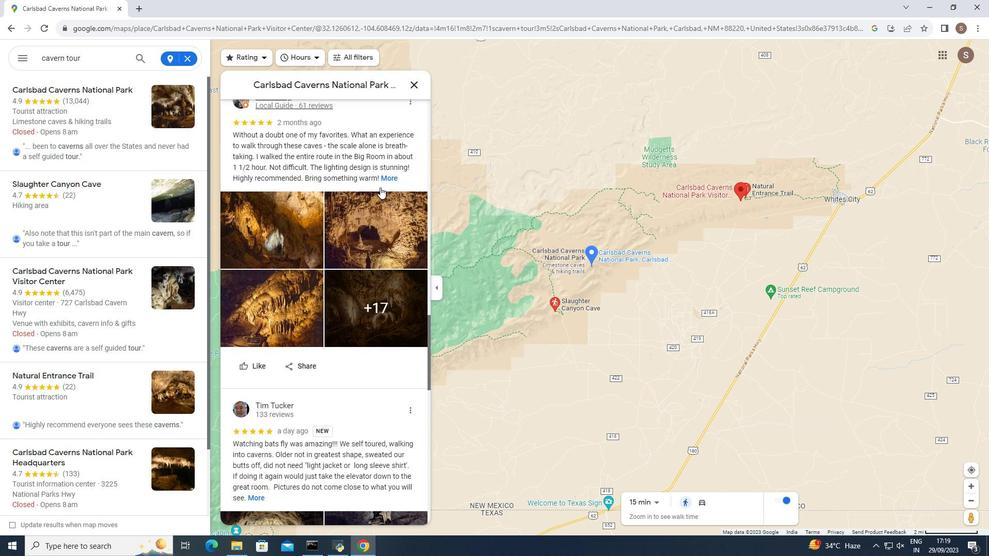 
Action: Mouse moved to (380, 187)
Screenshot: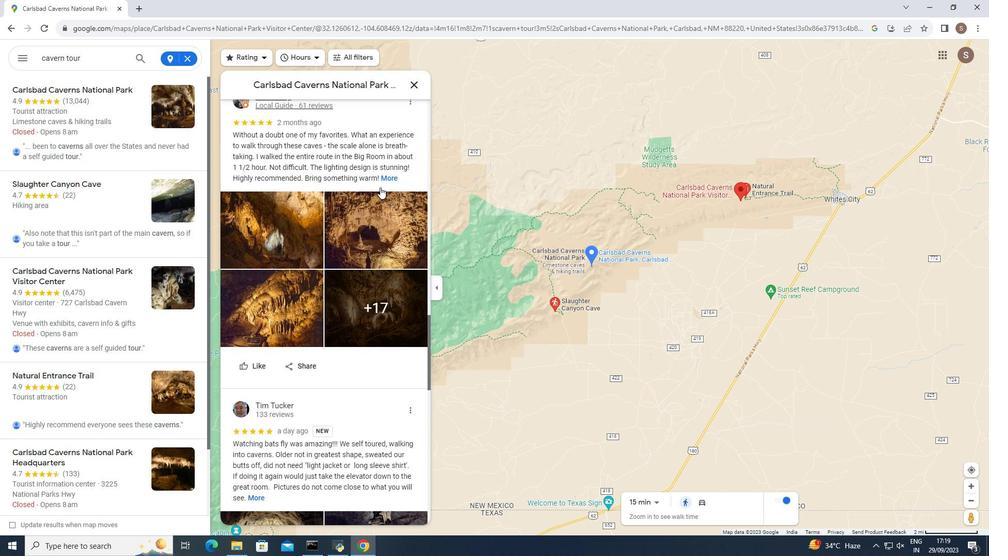 
Action: Mouse scrolled (380, 187) with delta (0, 0)
Screenshot: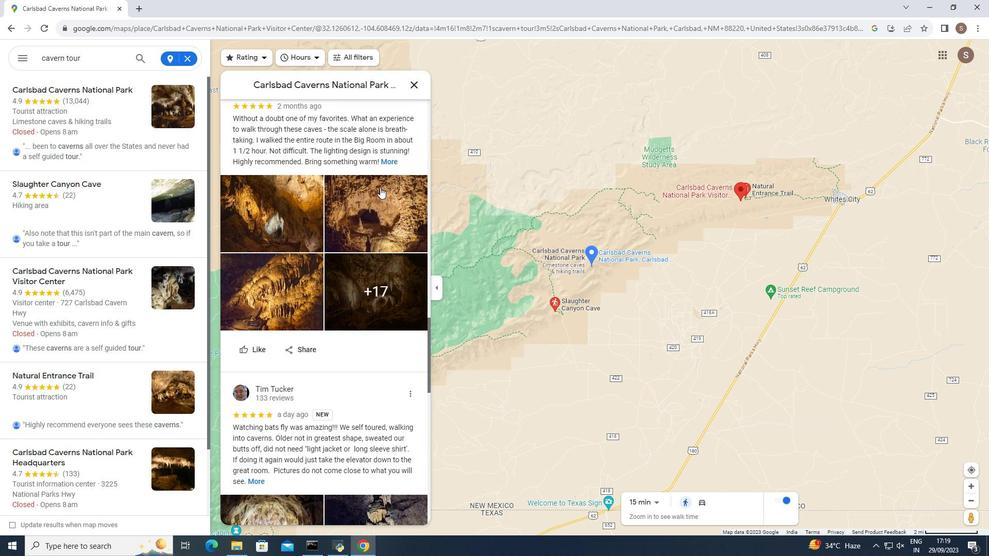 
Action: Mouse moved to (380, 188)
Screenshot: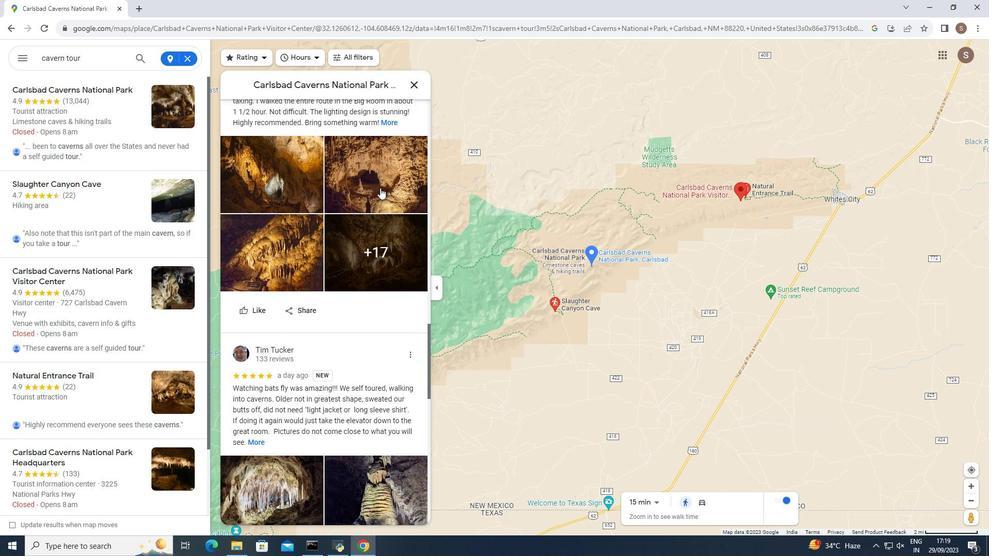 
Action: Mouse scrolled (380, 187) with delta (0, 0)
Screenshot: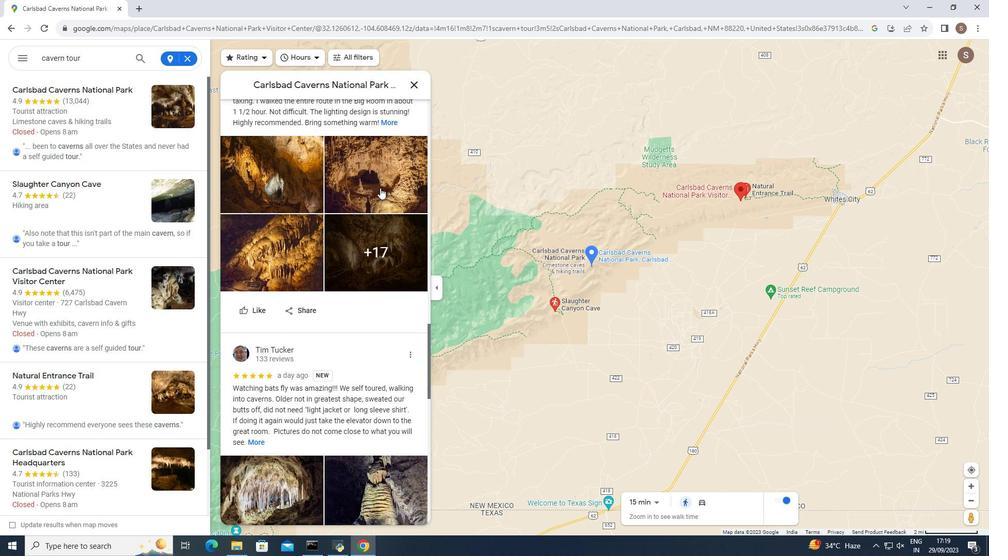 
Action: Mouse scrolled (380, 187) with delta (0, 0)
Screenshot: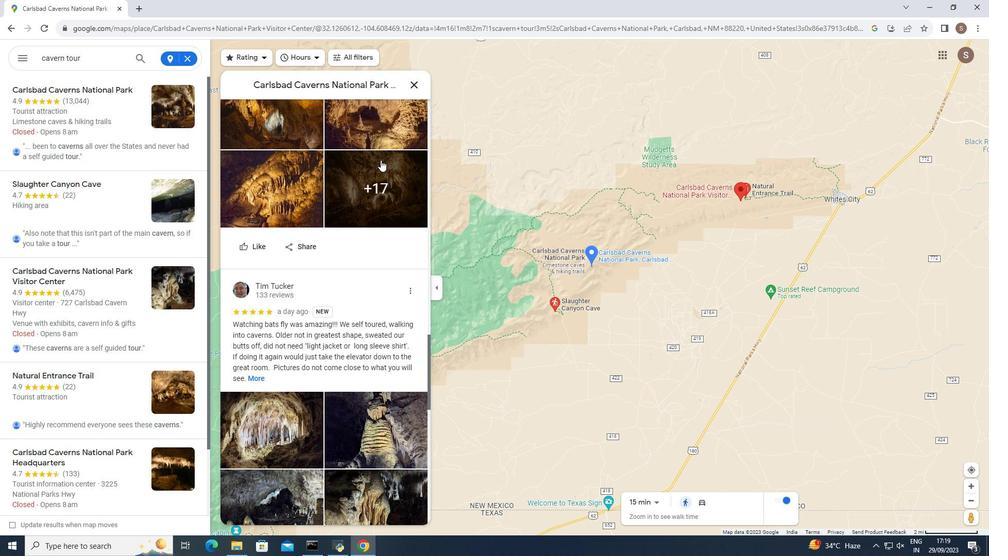 
Action: Mouse moved to (414, 86)
Screenshot: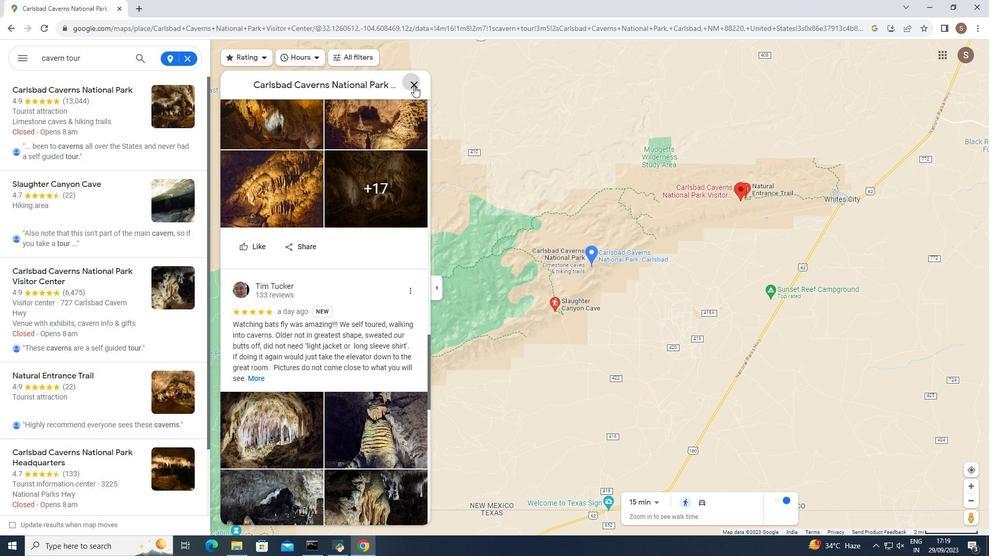 
Action: Mouse pressed left at (414, 86)
Screenshot: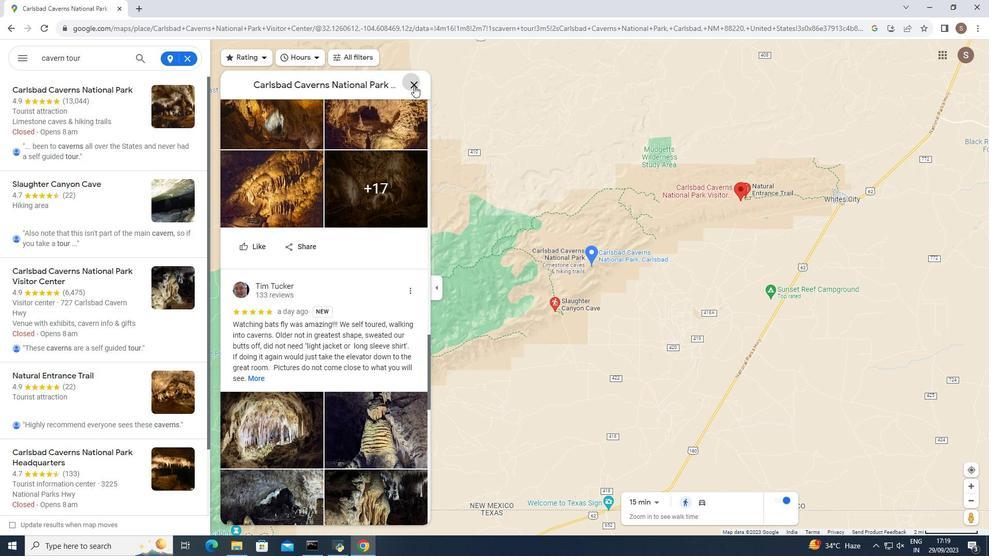 
Action: Mouse moved to (413, 86)
Screenshot: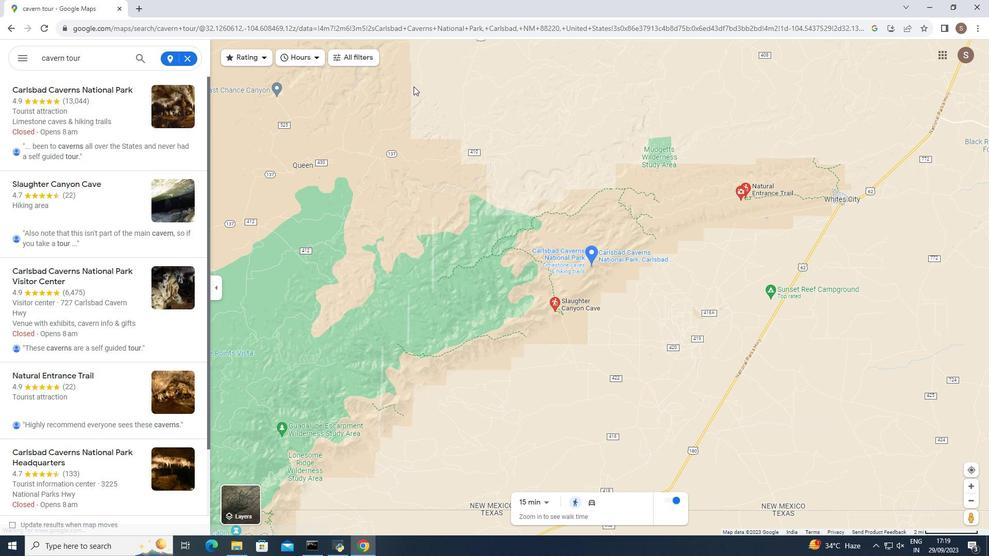 
